 Task: Vocal Isolation.
Action: Mouse moved to (72, 5)
Screenshot: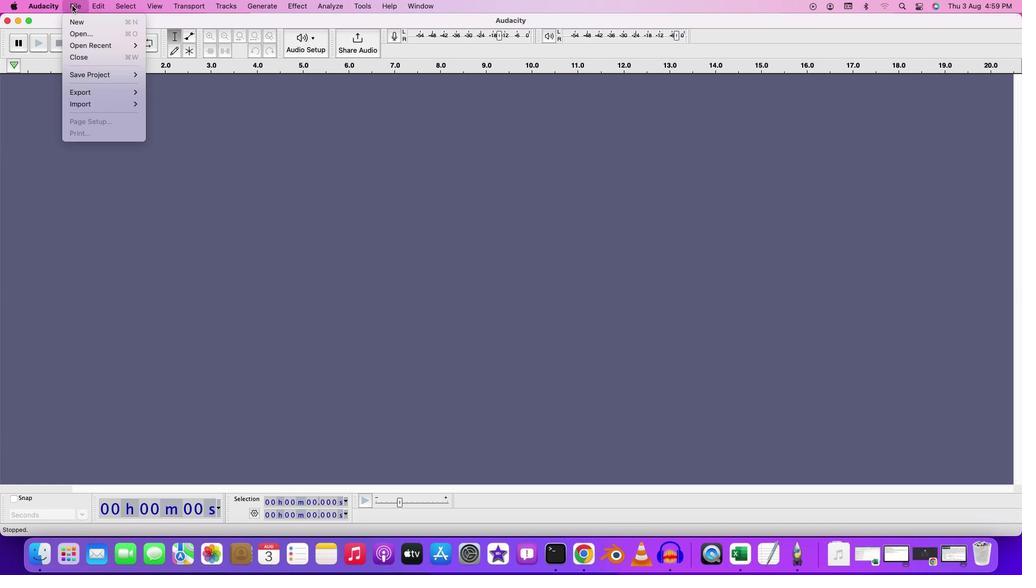 
Action: Mouse pressed left at (72, 5)
Screenshot: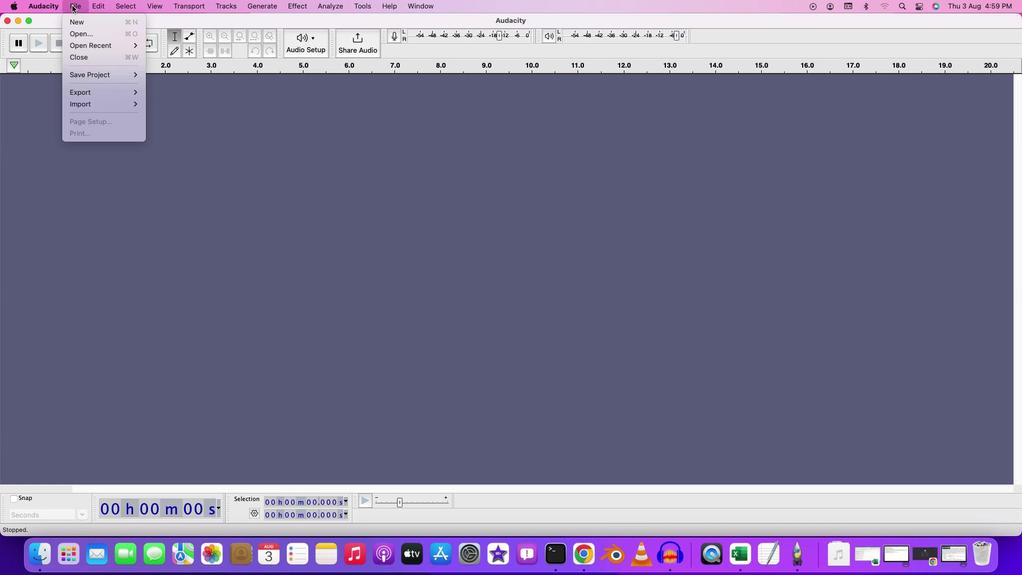 
Action: Mouse moved to (81, 29)
Screenshot: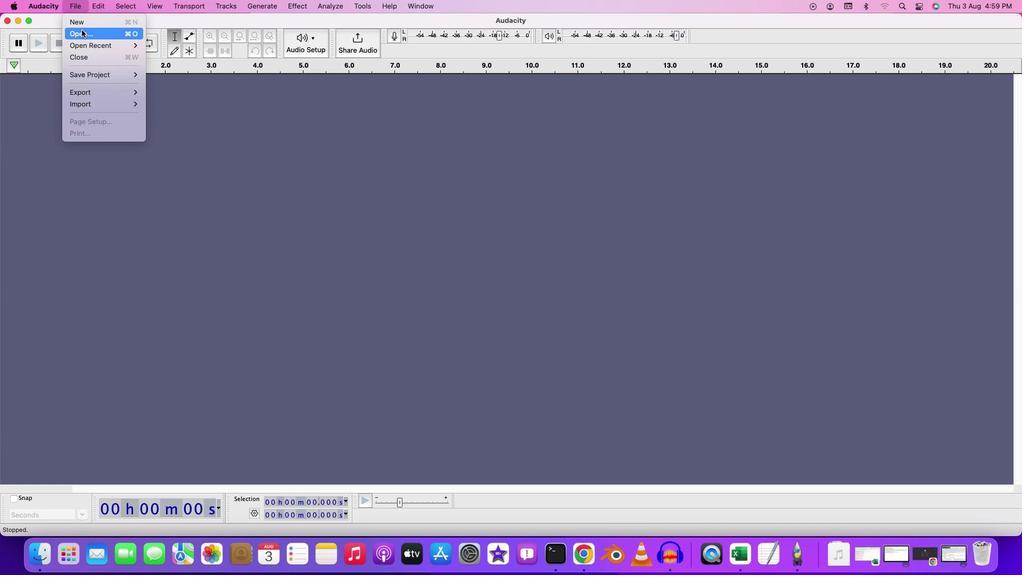 
Action: Mouse pressed left at (81, 29)
Screenshot: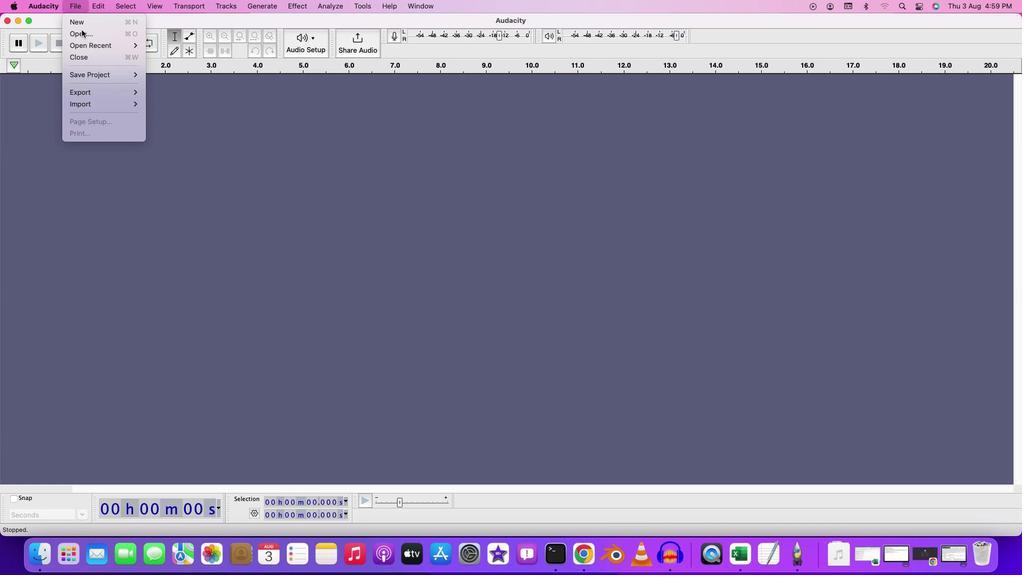 
Action: Mouse moved to (337, 174)
Screenshot: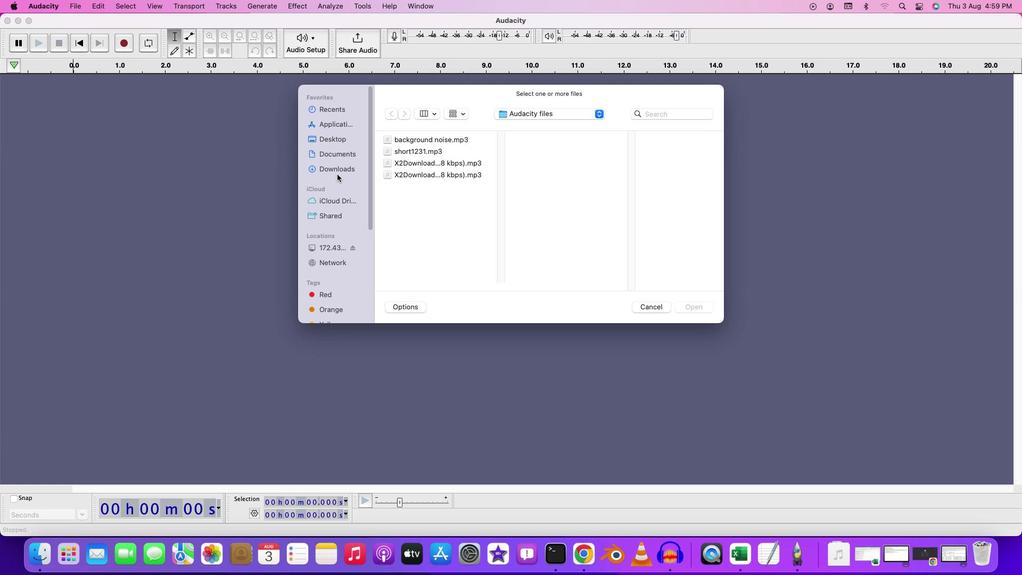 
Action: Mouse pressed left at (337, 174)
Screenshot: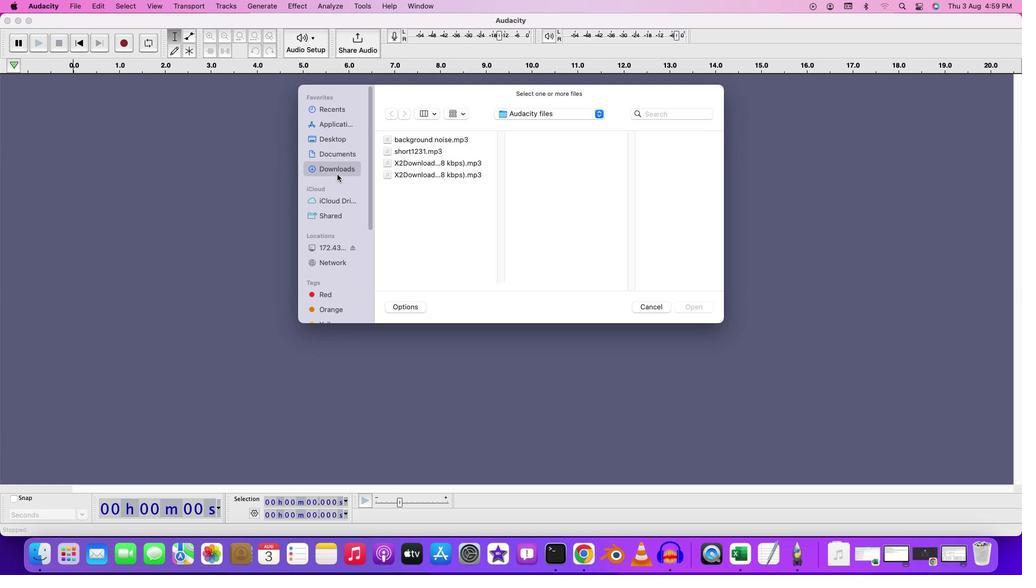 
Action: Mouse moved to (424, 221)
Screenshot: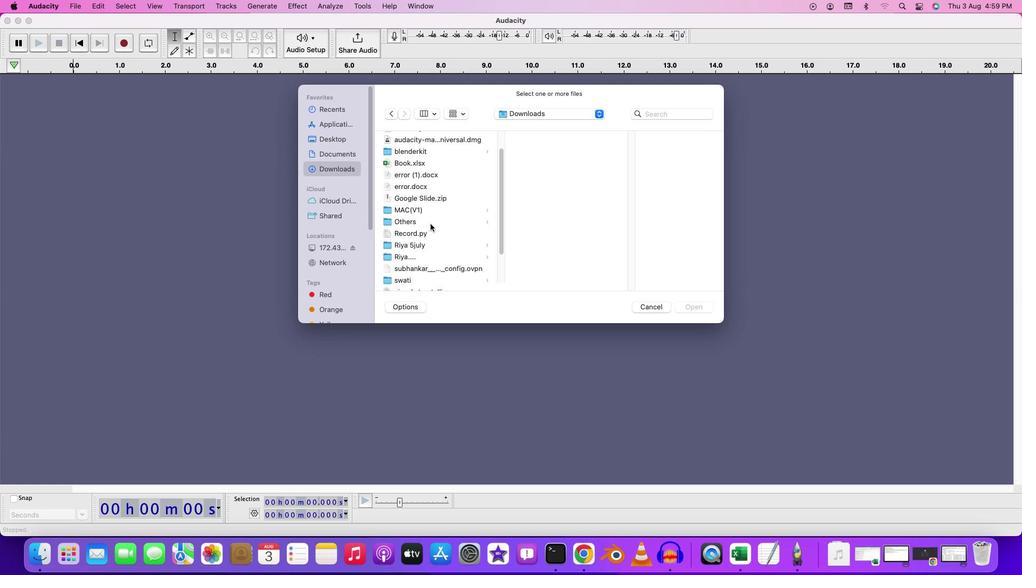
Action: Mouse scrolled (424, 221) with delta (0, 0)
Screenshot: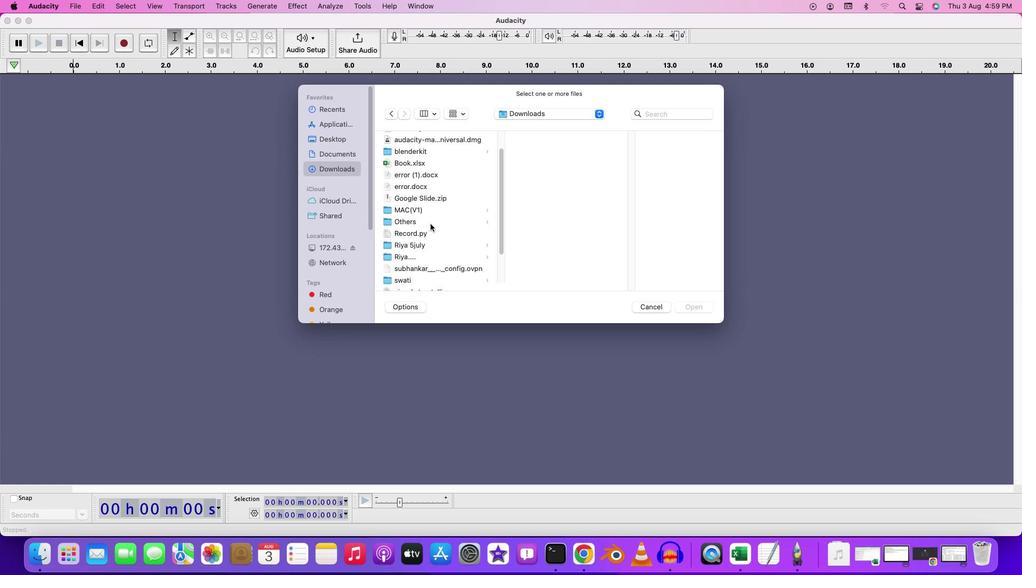 
Action: Mouse moved to (430, 224)
Screenshot: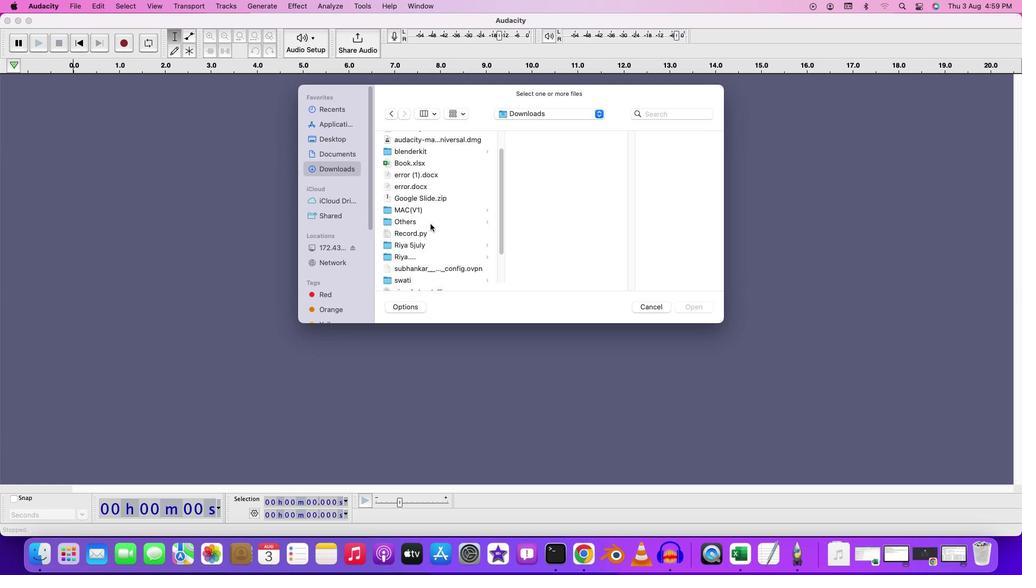 
Action: Mouse scrolled (430, 224) with delta (0, 0)
Screenshot: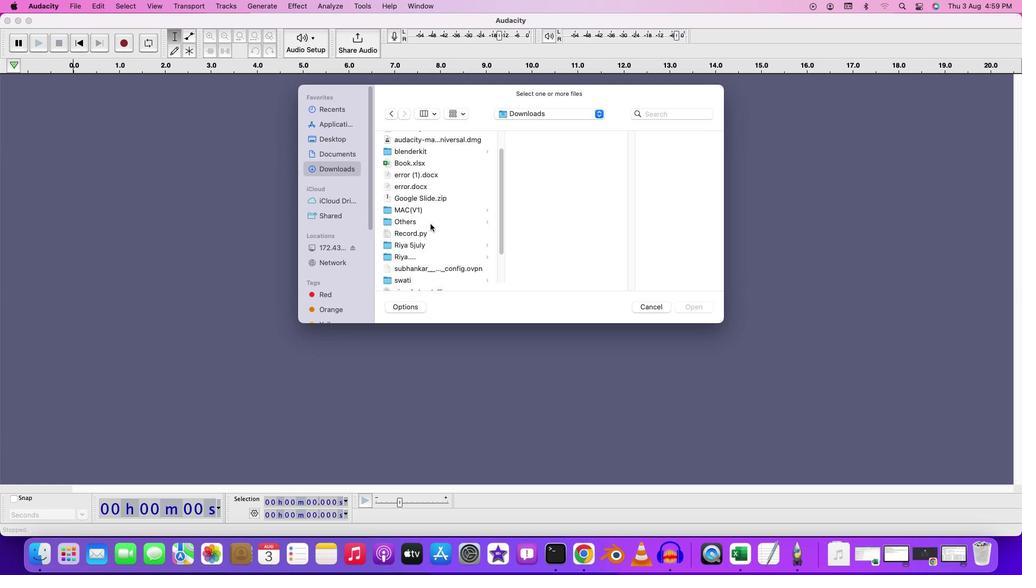 
Action: Mouse scrolled (430, 224) with delta (0, -1)
Screenshot: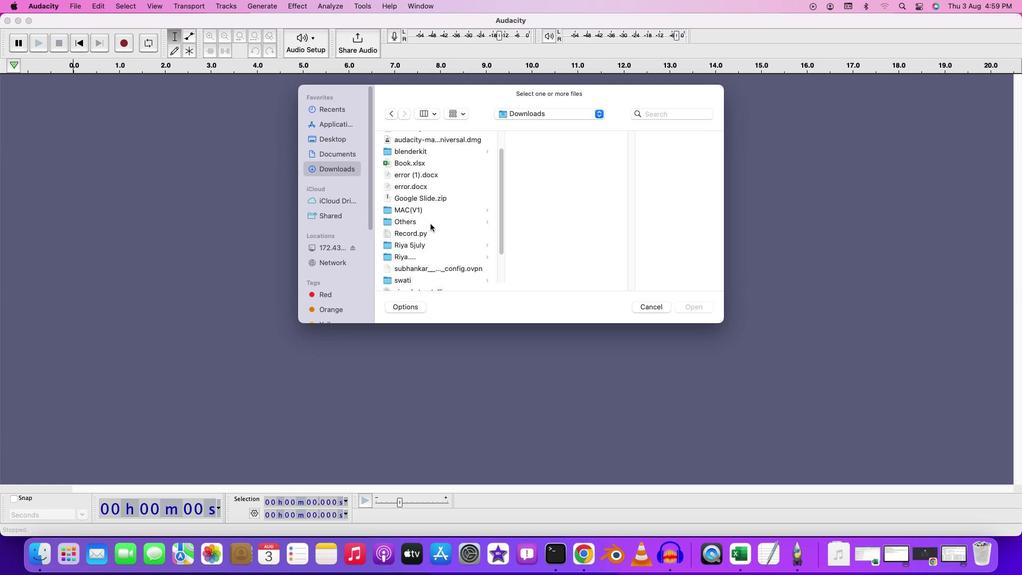 
Action: Mouse scrolled (430, 224) with delta (0, 0)
Screenshot: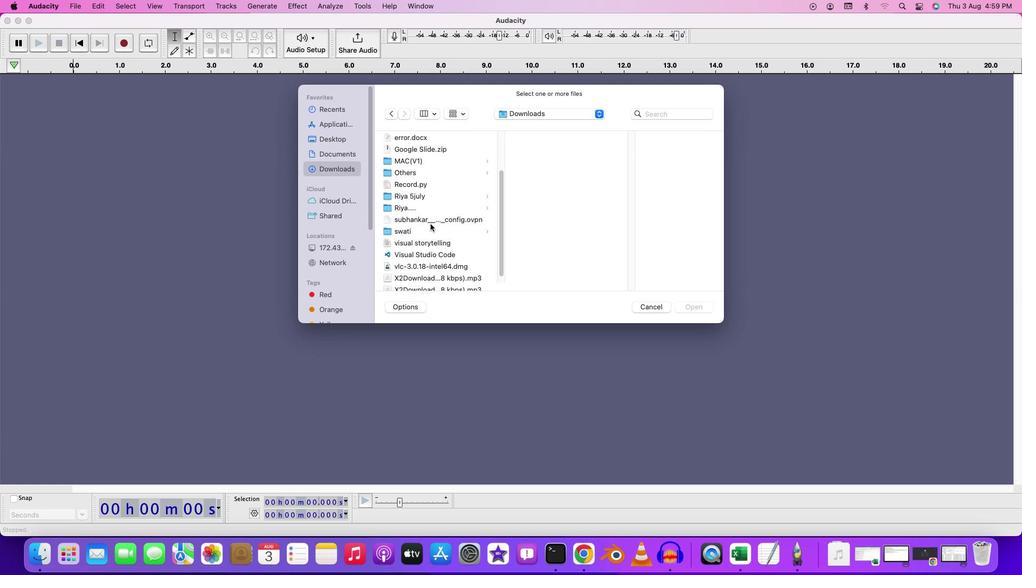 
Action: Mouse scrolled (430, 224) with delta (0, 0)
Screenshot: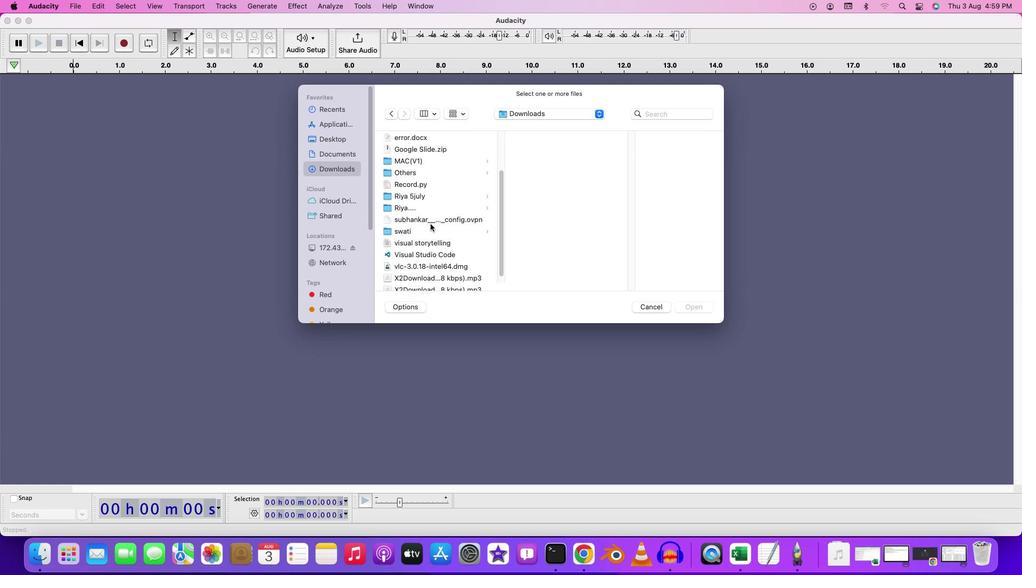 
Action: Mouse scrolled (430, 224) with delta (0, -1)
Screenshot: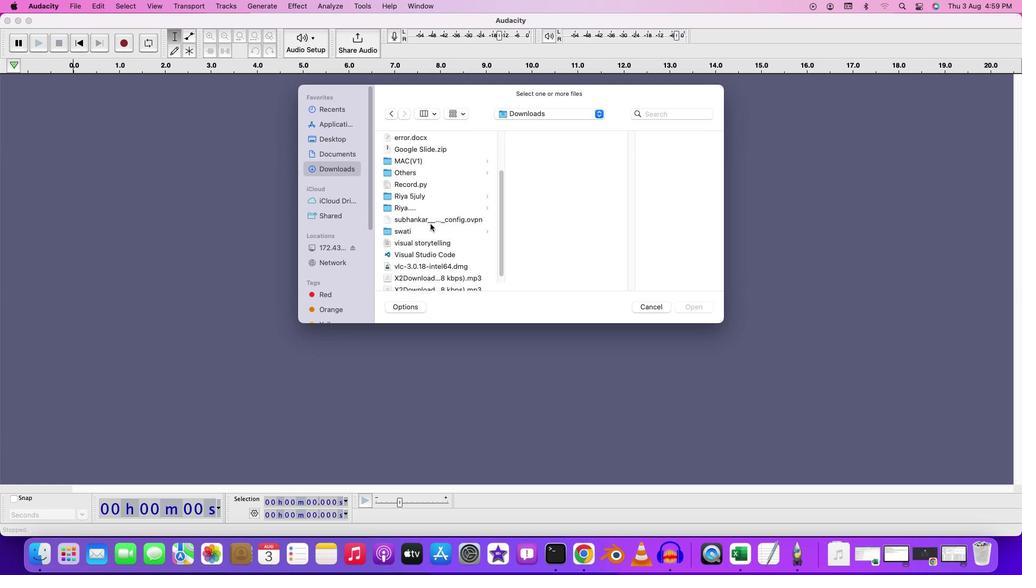 
Action: Mouse scrolled (430, 224) with delta (0, 0)
Screenshot: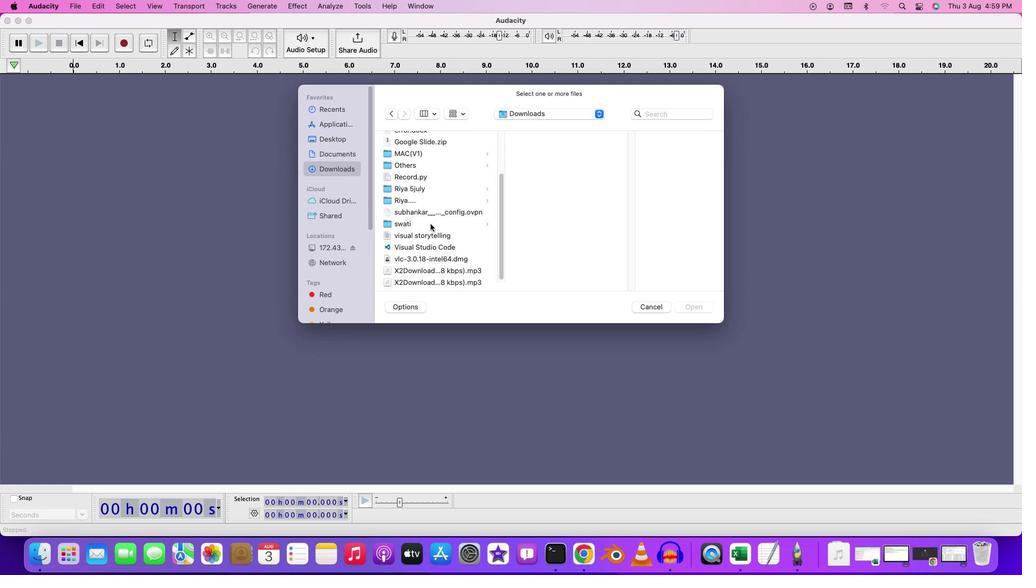 
Action: Mouse scrolled (430, 224) with delta (0, 0)
Screenshot: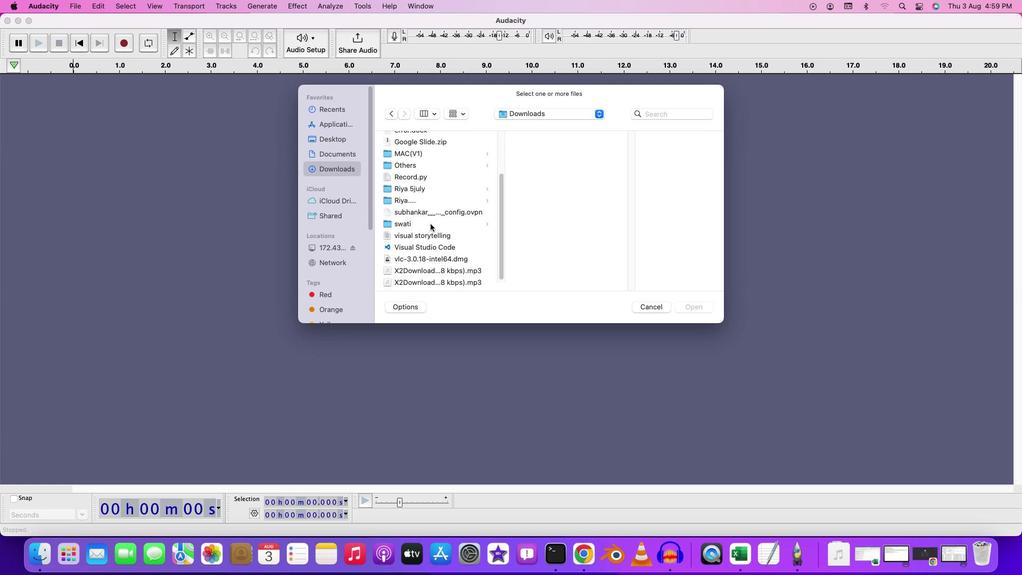 
Action: Mouse moved to (455, 276)
Screenshot: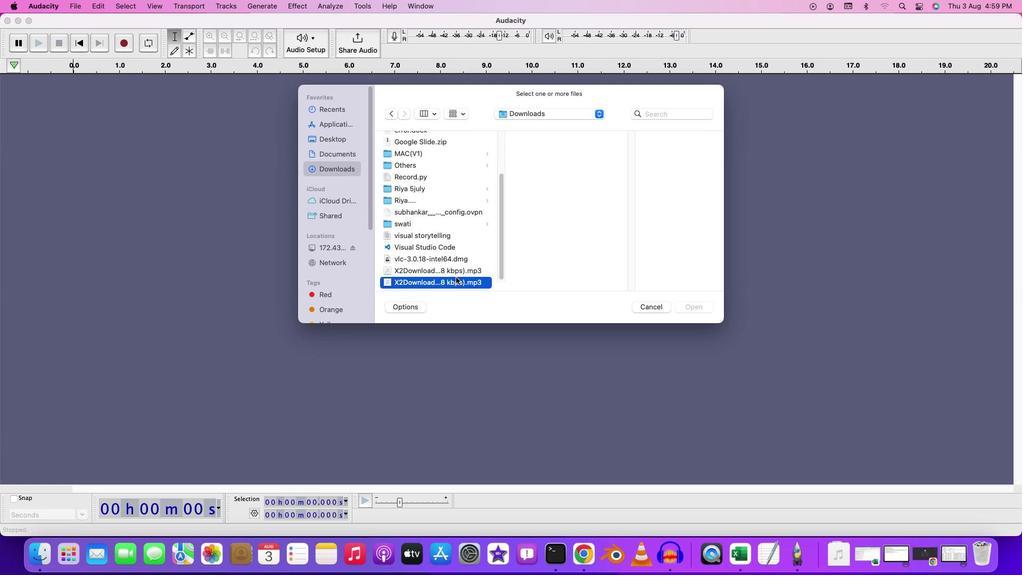 
Action: Mouse pressed left at (455, 276)
Screenshot: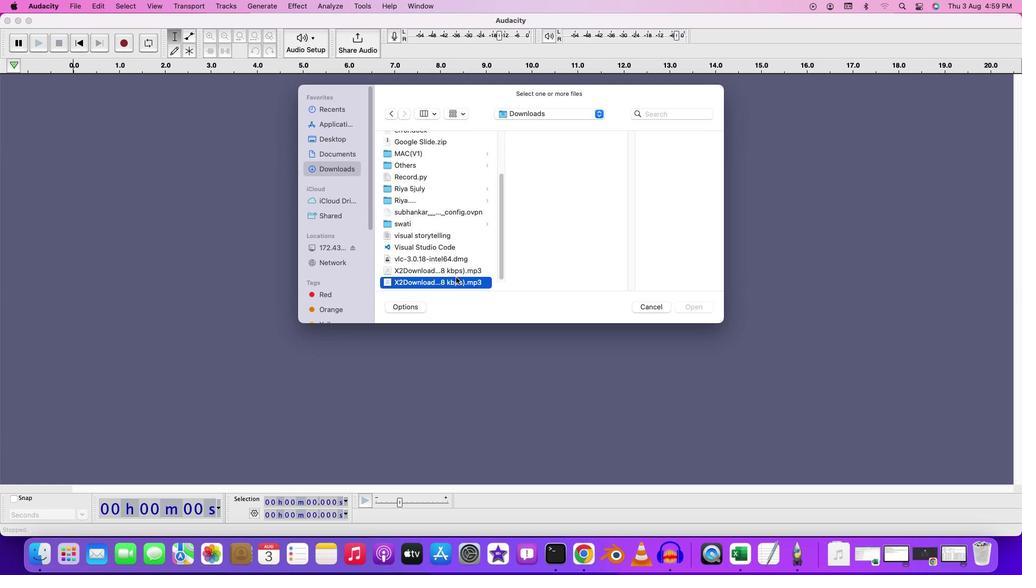 
Action: Mouse moved to (456, 280)
Screenshot: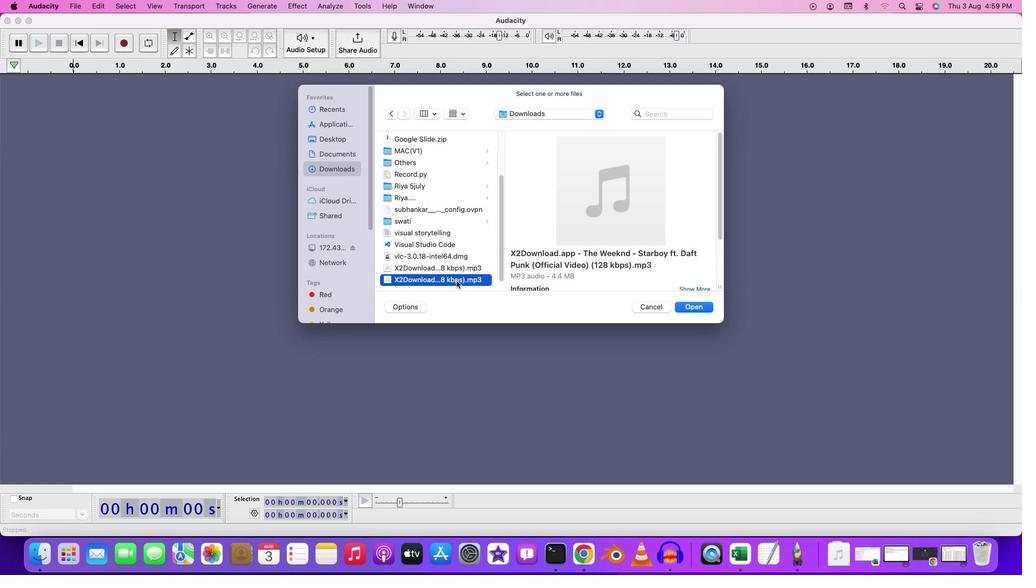 
Action: Mouse pressed left at (456, 280)
Screenshot: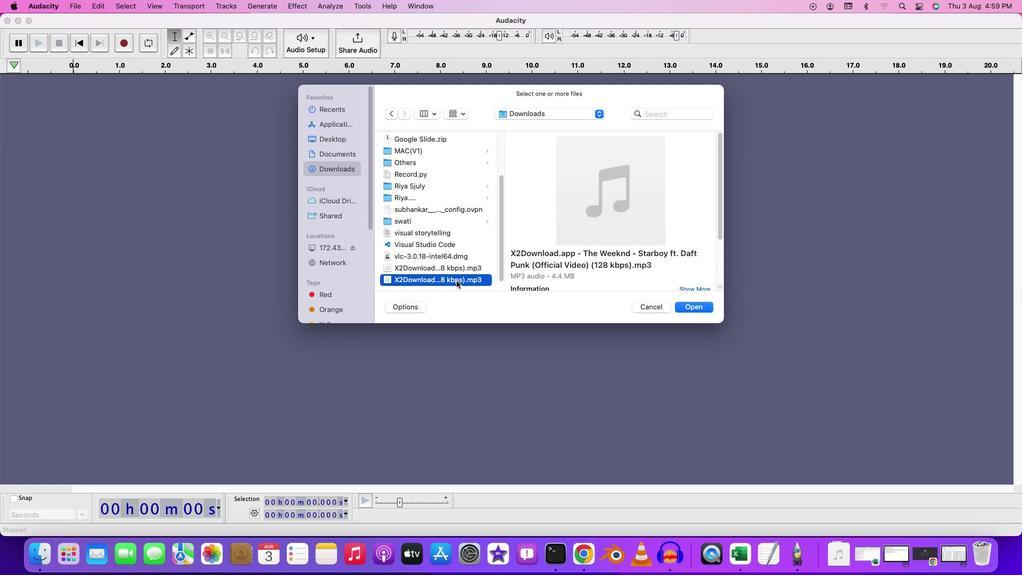 
Action: Mouse pressed left at (456, 280)
Screenshot: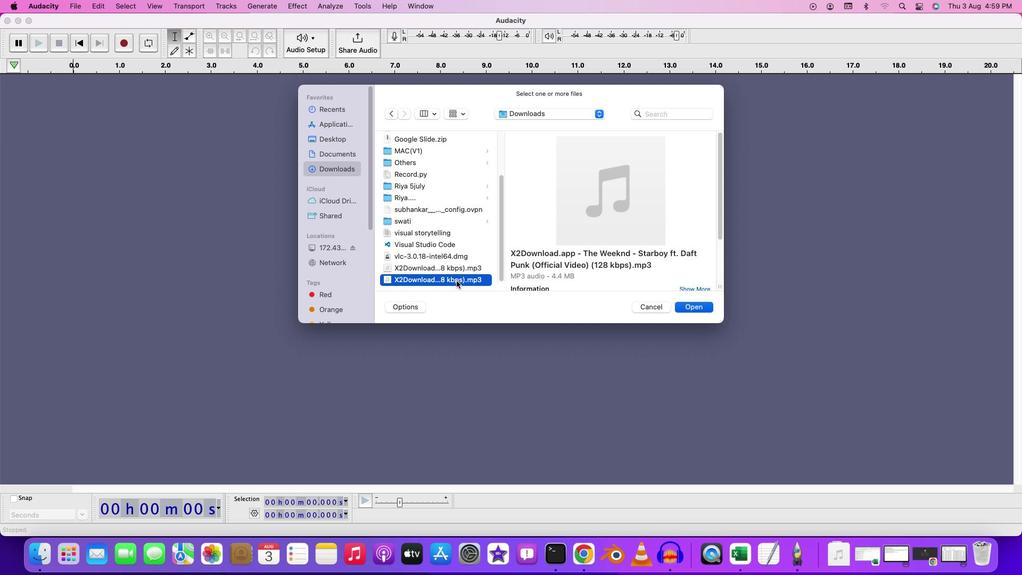 
Action: Mouse pressed left at (456, 280)
Screenshot: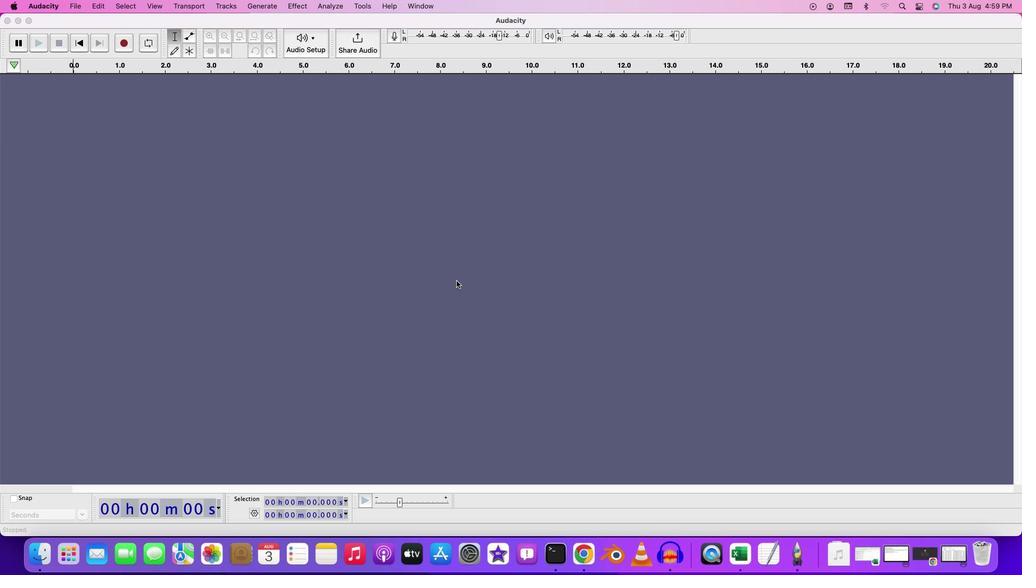 
Action: Mouse moved to (75, 90)
Screenshot: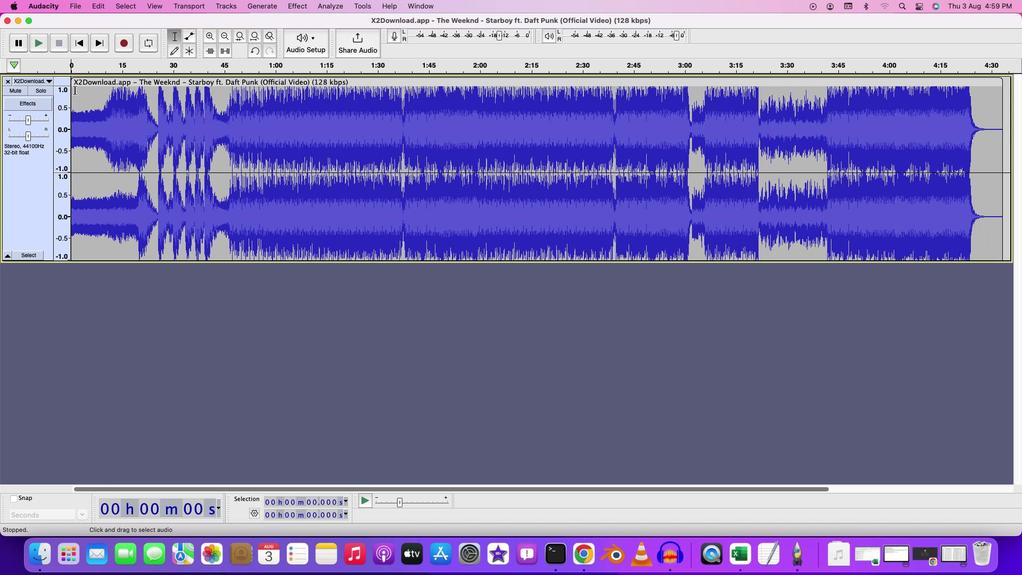 
Action: Mouse pressed left at (75, 90)
Screenshot: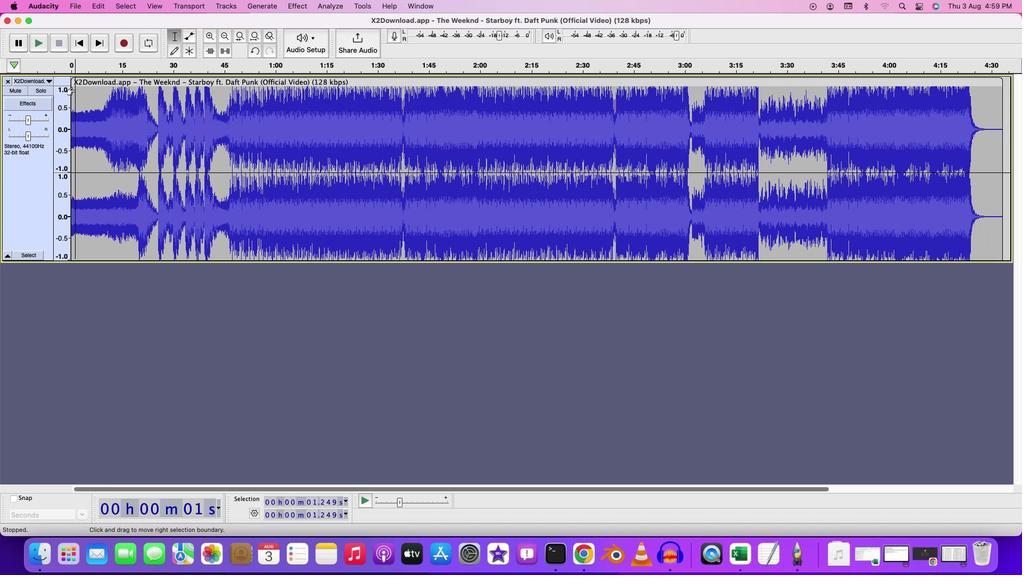 
Action: Key pressed Key.space
Screenshot: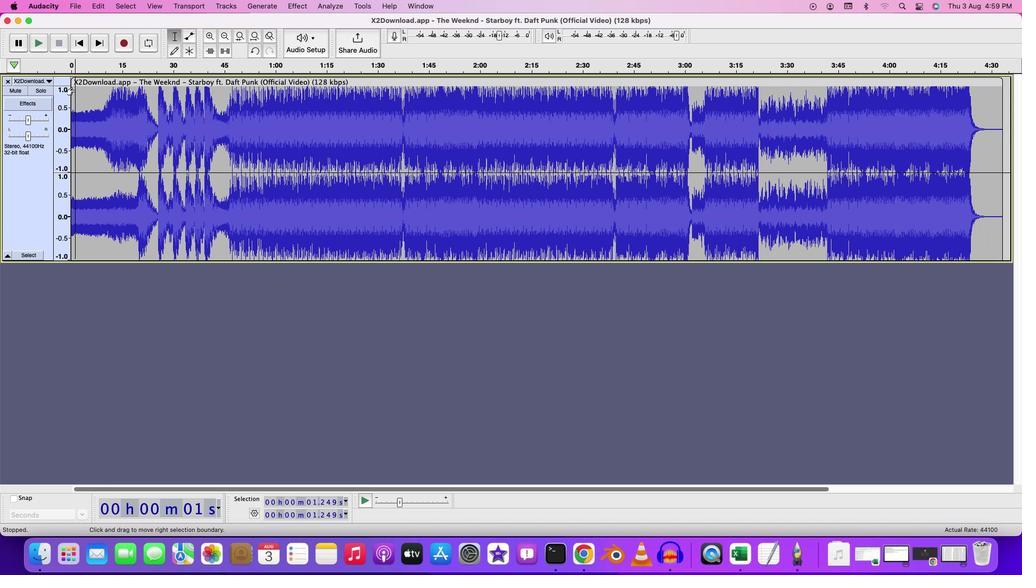 
Action: Mouse moved to (126, 107)
Screenshot: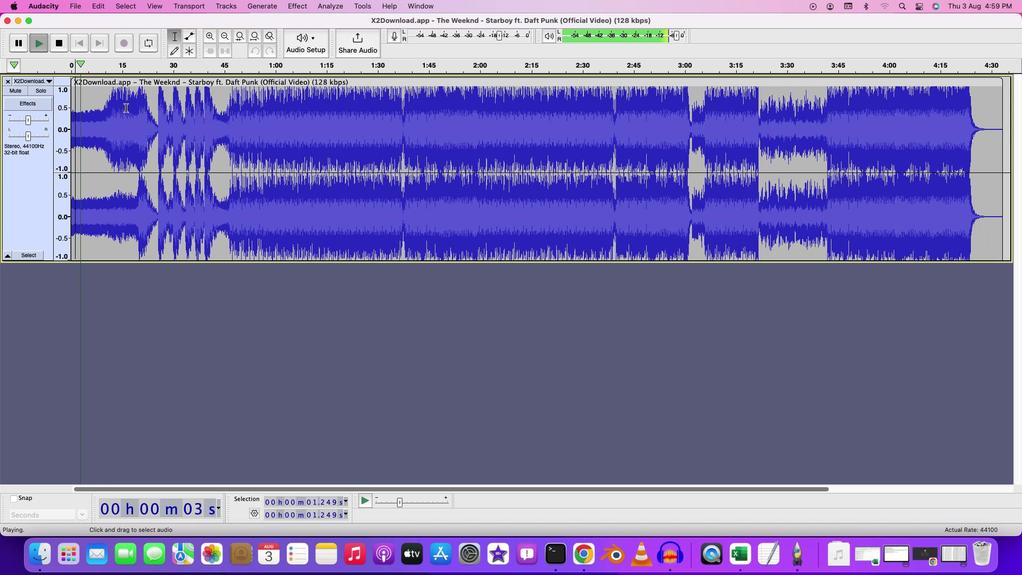 
Action: Key pressed Key.space
Screenshot: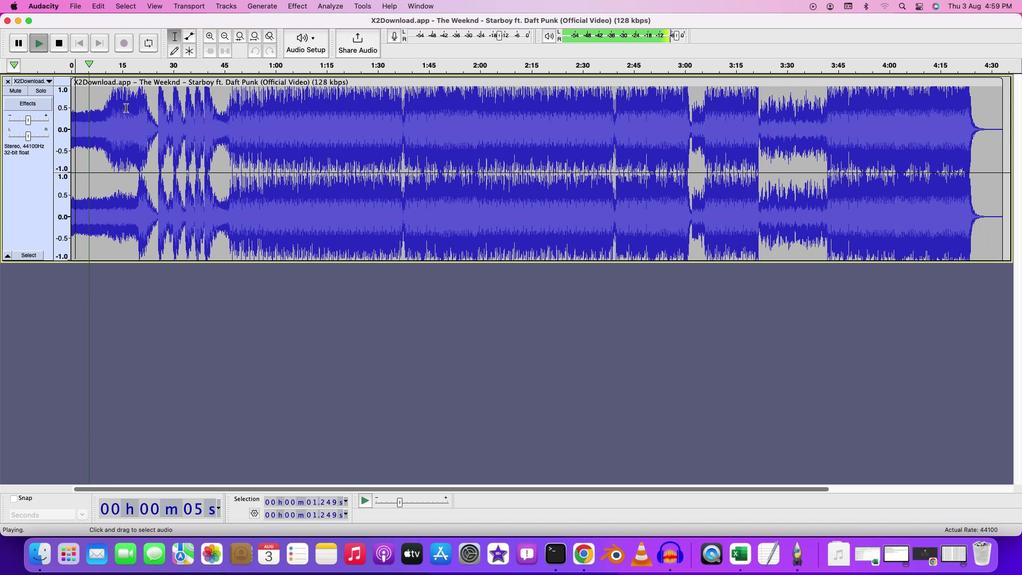 
Action: Mouse moved to (55, 5)
Screenshot: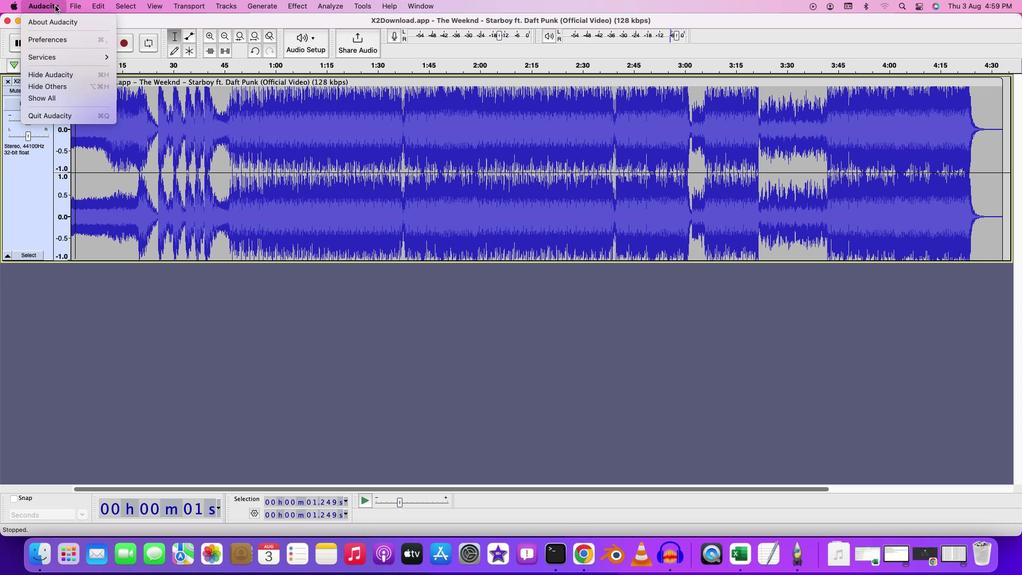 
Action: Mouse pressed left at (55, 5)
Screenshot: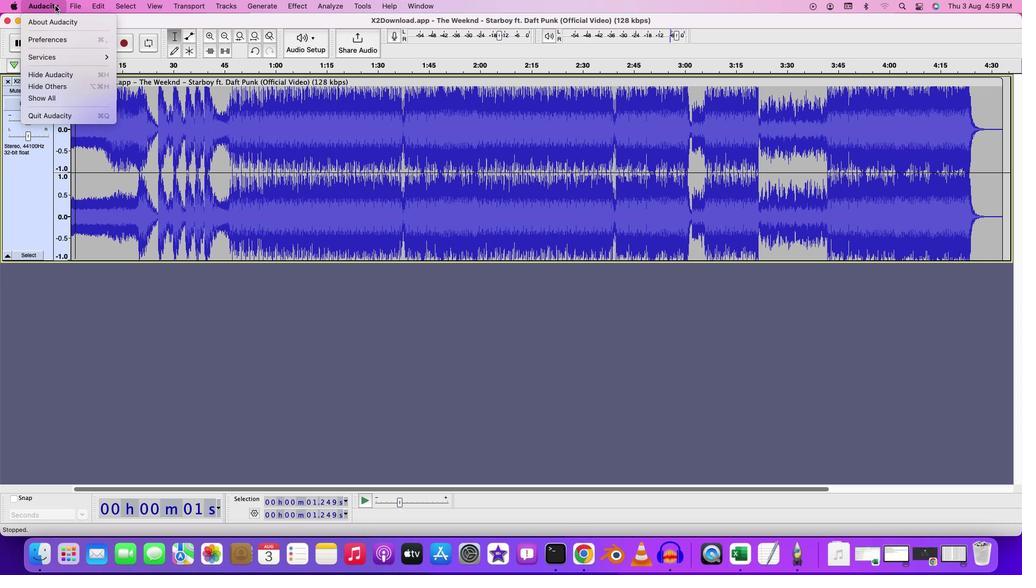 
Action: Mouse moved to (53, 34)
Screenshot: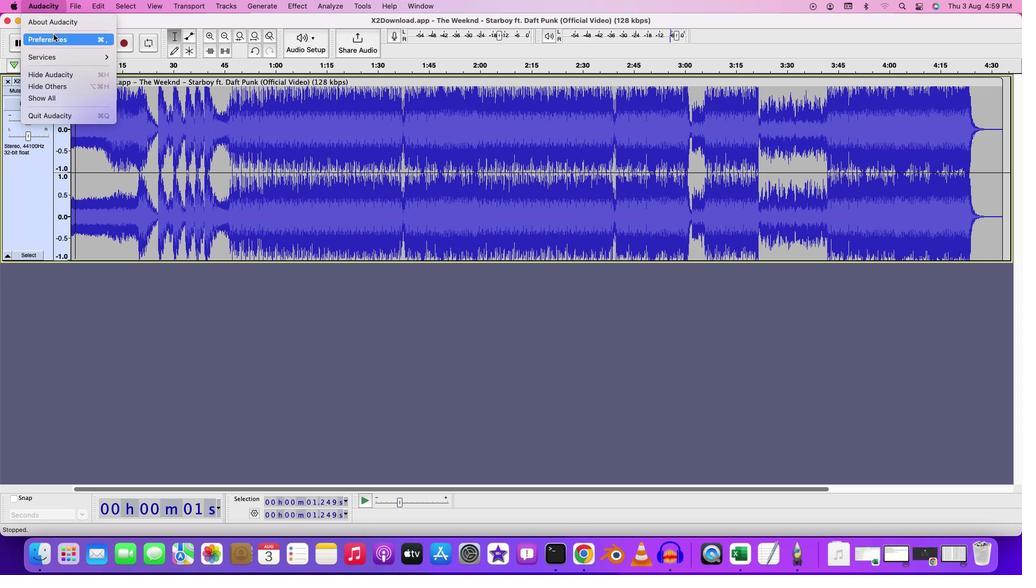 
Action: Mouse pressed left at (53, 34)
Screenshot: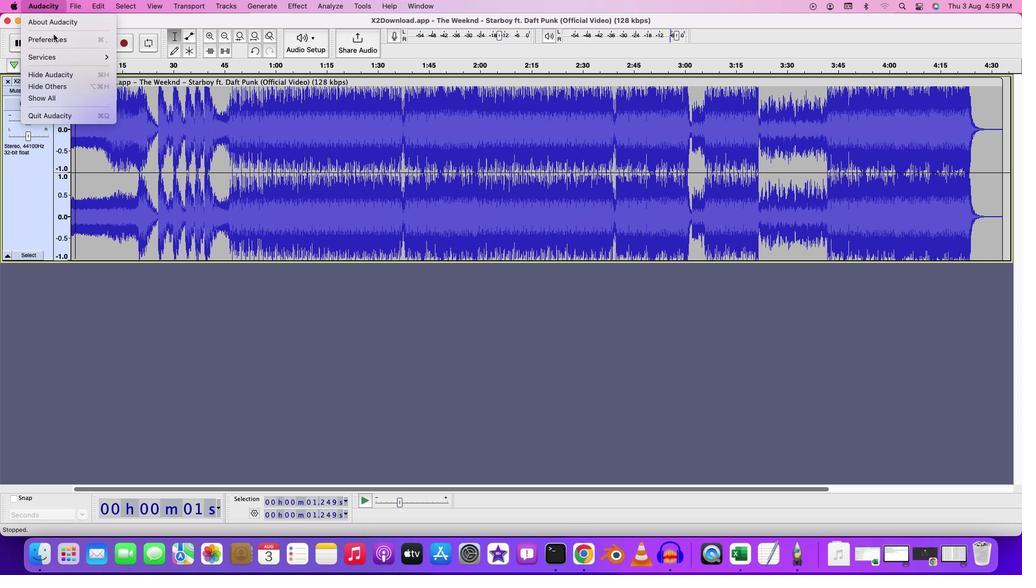 
Action: Mouse moved to (511, 227)
Screenshot: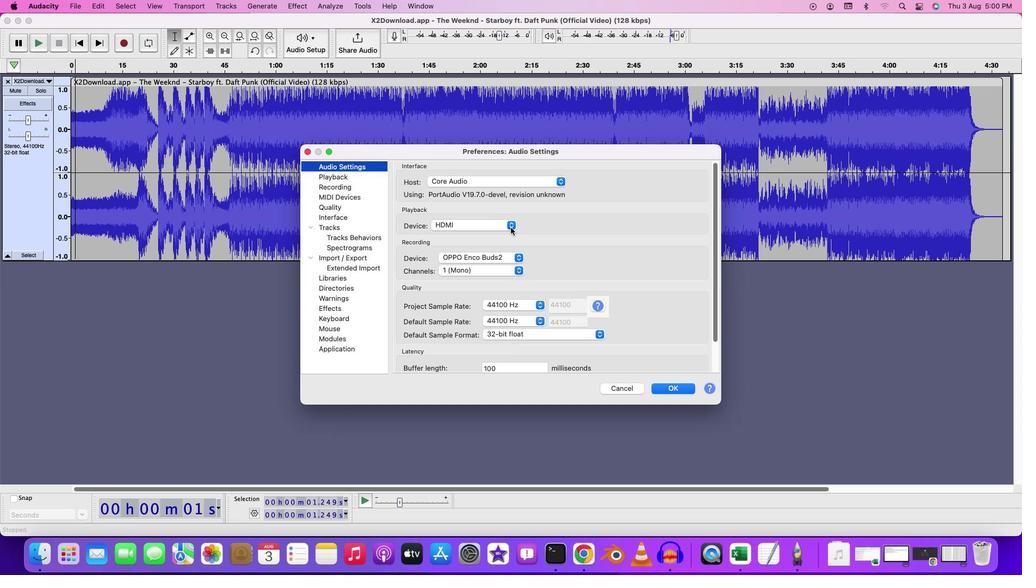 
Action: Mouse pressed left at (511, 227)
Screenshot: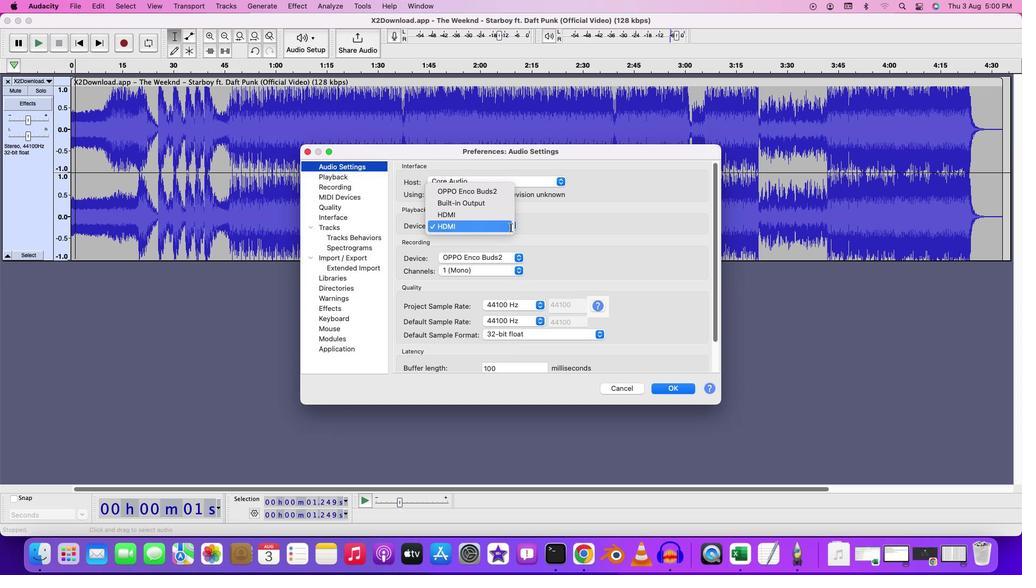 
Action: Mouse moved to (477, 192)
Screenshot: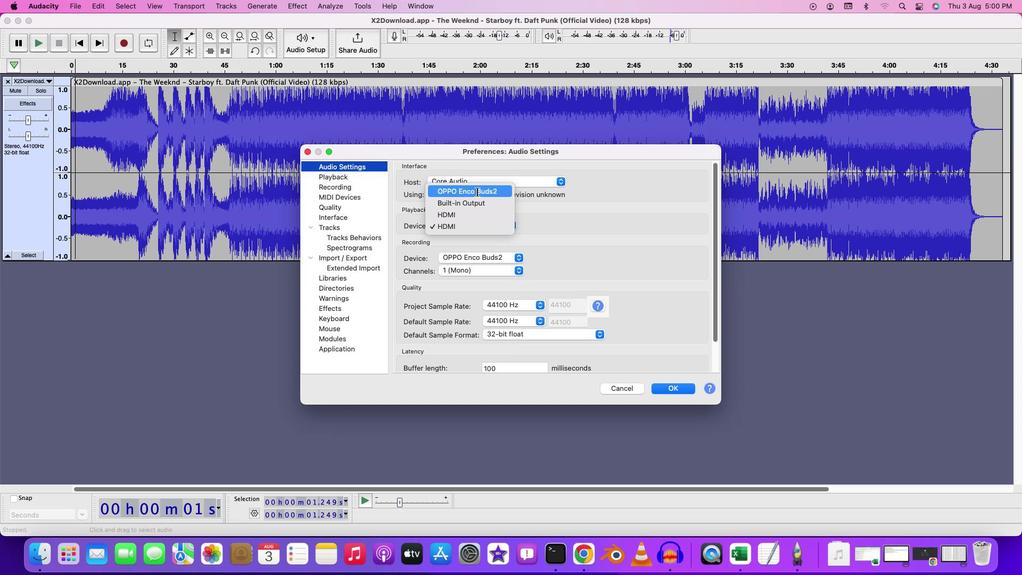 
Action: Mouse pressed left at (477, 192)
Screenshot: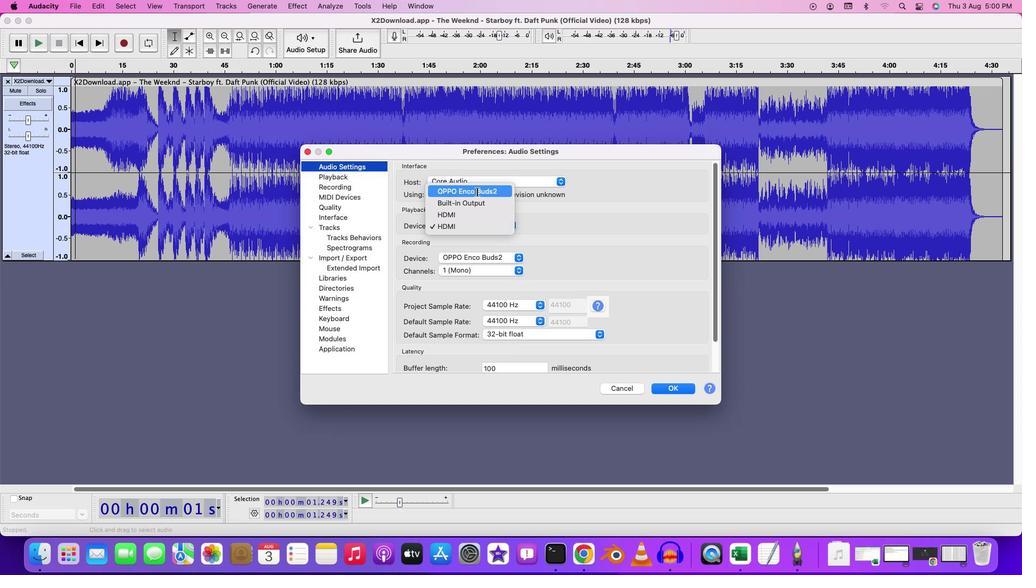 
Action: Mouse moved to (676, 389)
Screenshot: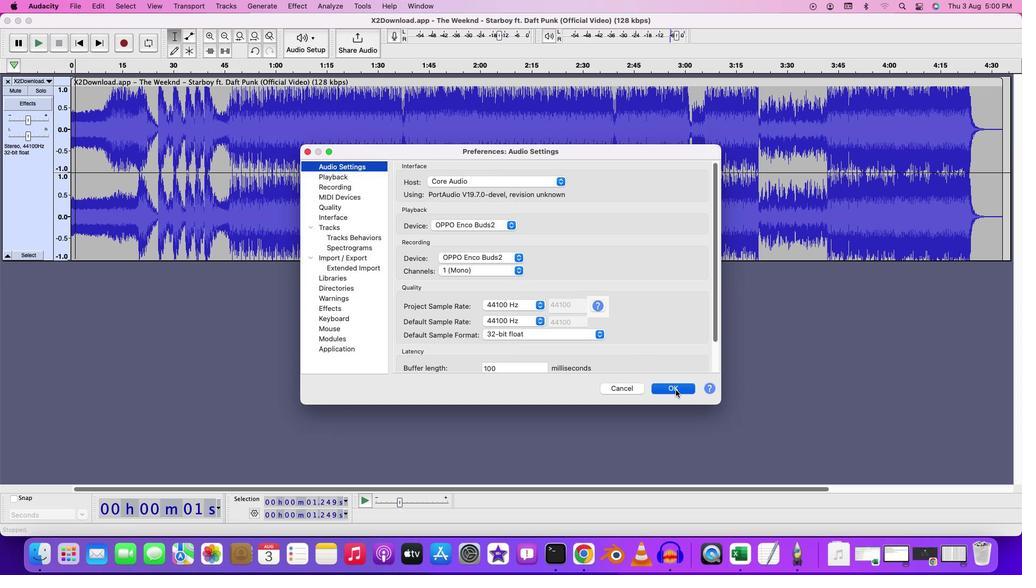 
Action: Mouse pressed left at (676, 389)
Screenshot: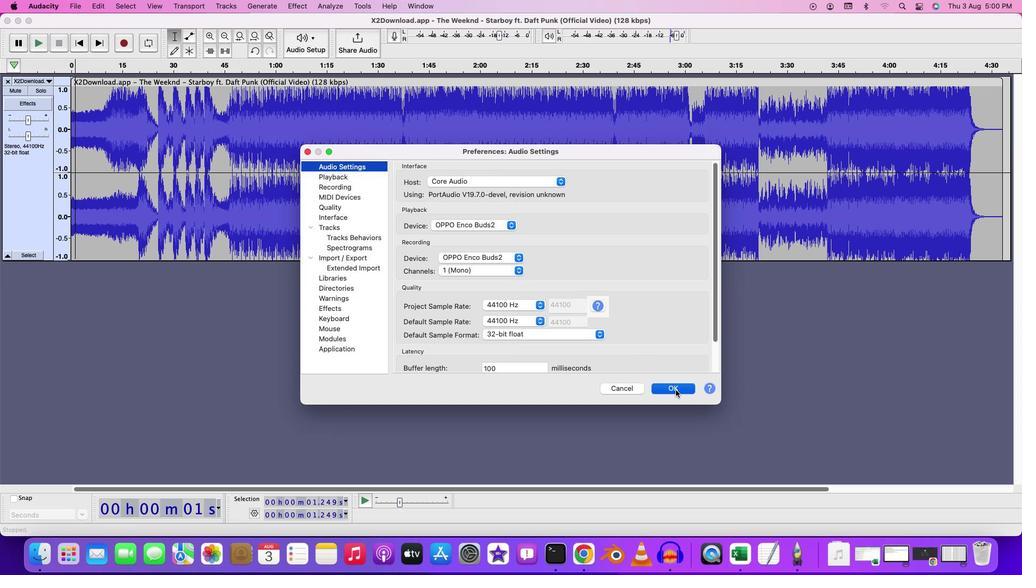 
Action: Mouse moved to (88, 98)
Screenshot: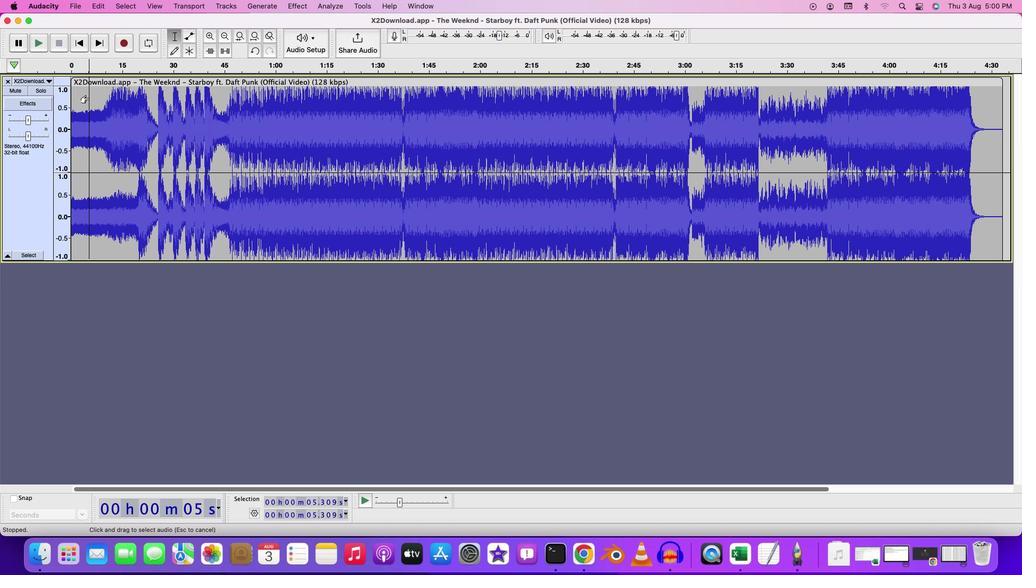 
Action: Mouse pressed left at (88, 98)
Screenshot: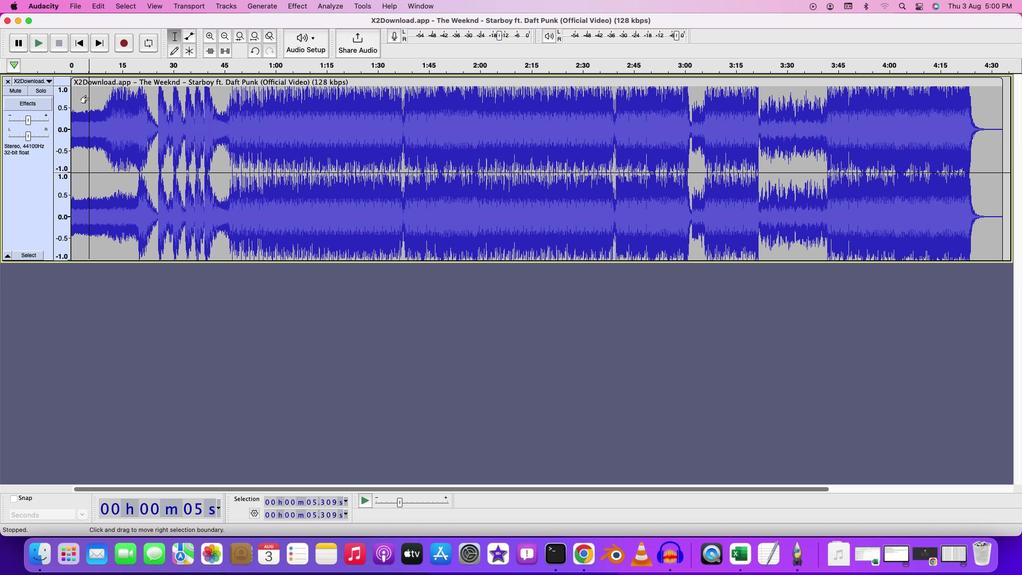 
Action: Key pressed Key.space
Screenshot: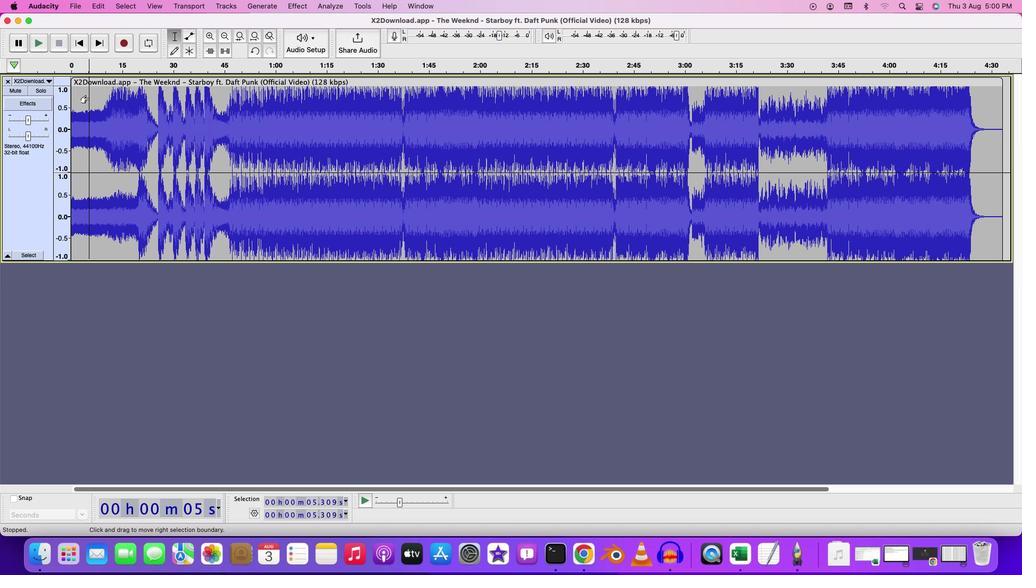 
Action: Mouse moved to (150, 92)
Screenshot: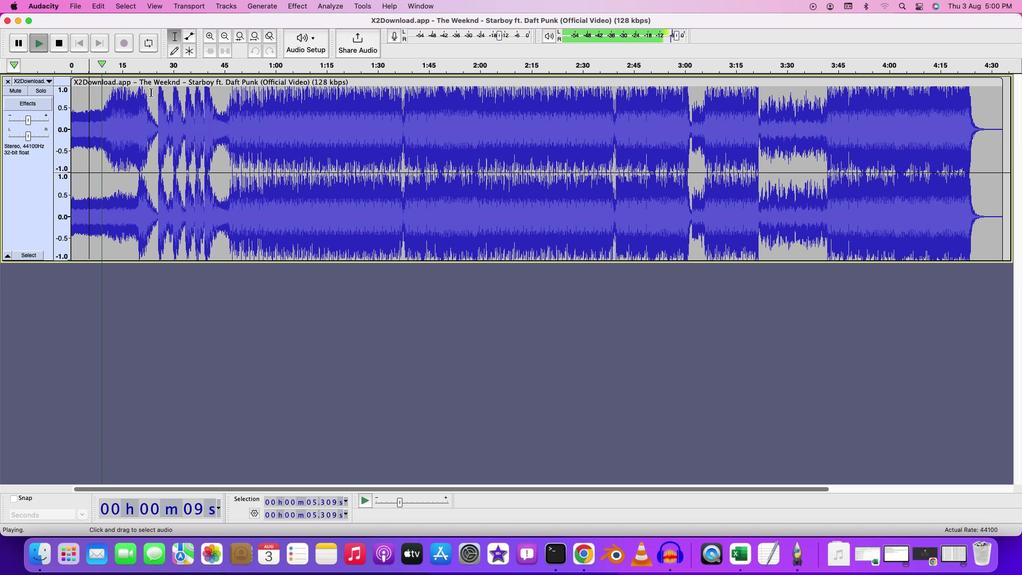 
Action: Mouse pressed left at (150, 92)
Screenshot: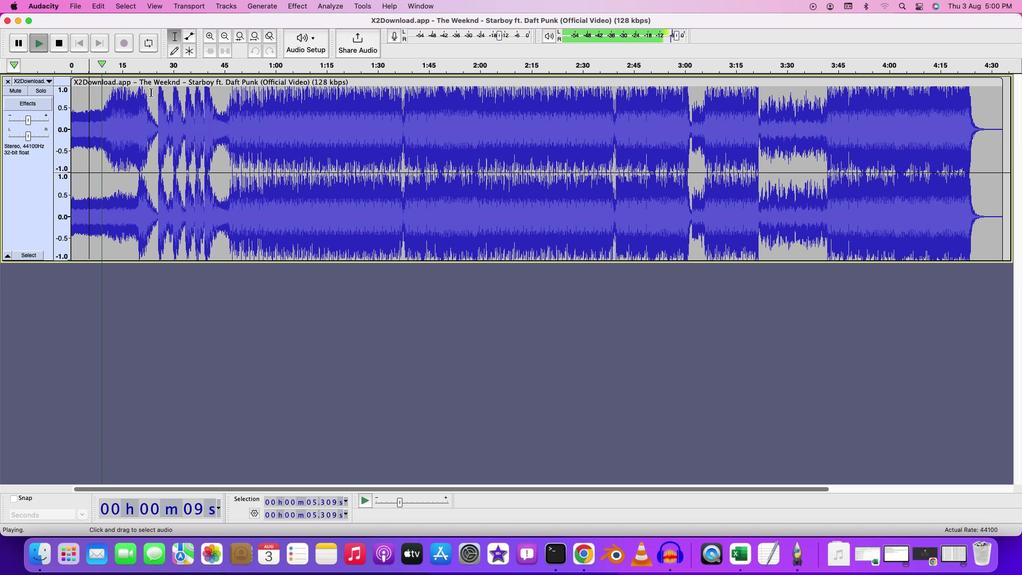 
Action: Mouse moved to (156, 91)
Screenshot: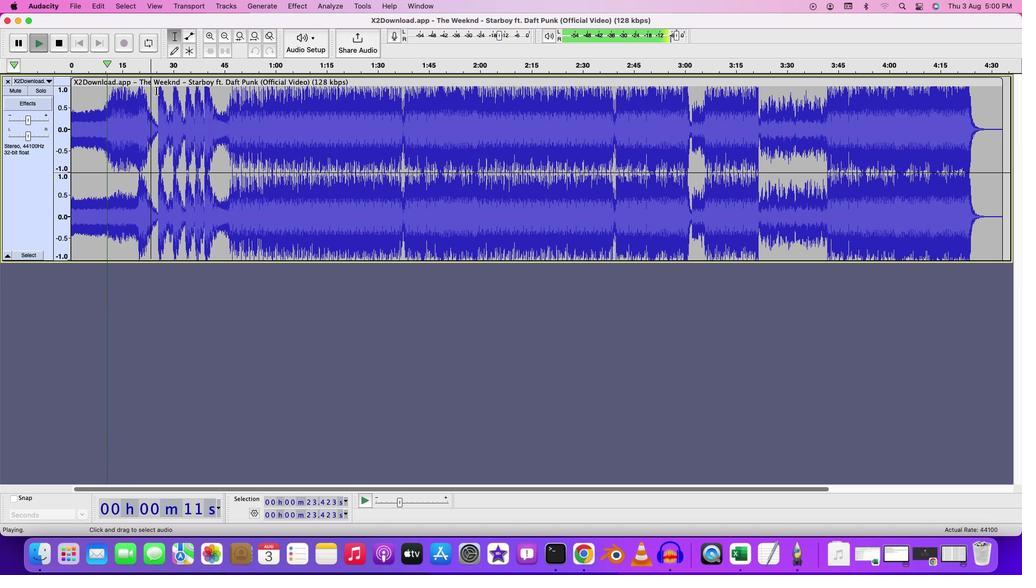 
Action: Mouse pressed left at (156, 91)
Screenshot: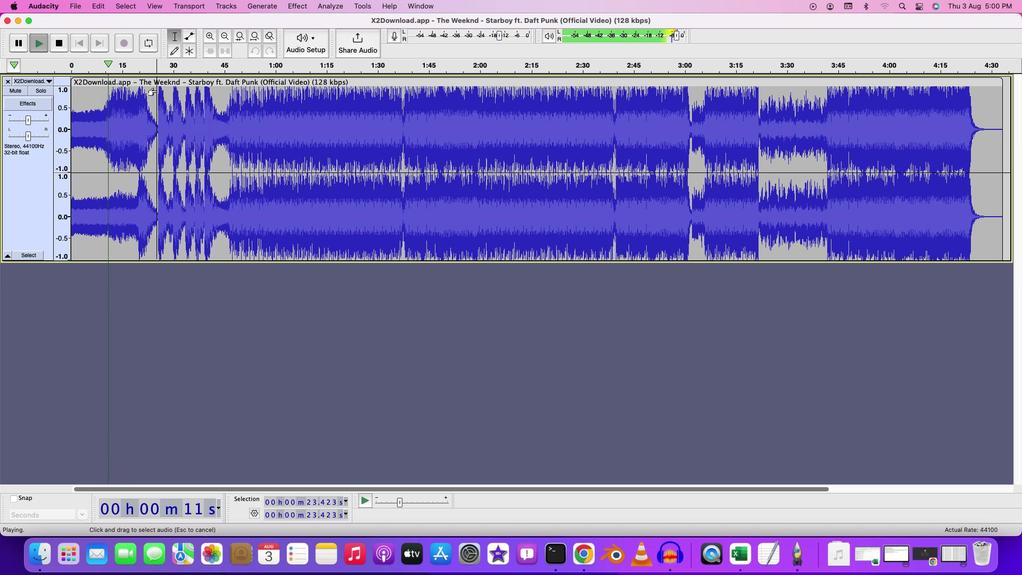 
Action: Key pressed Key.spaceKey.space
Screenshot: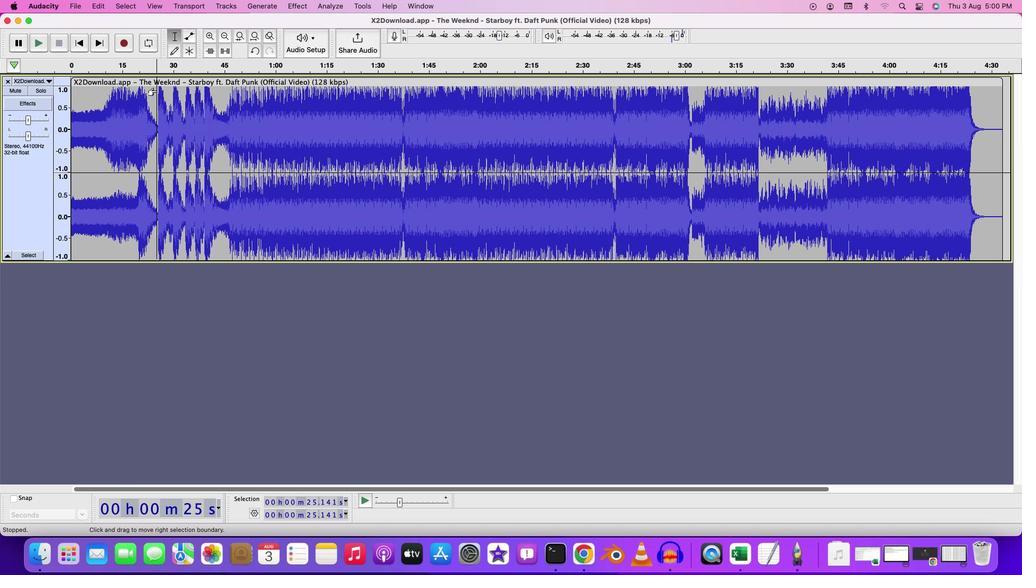 
Action: Mouse moved to (228, 94)
Screenshot: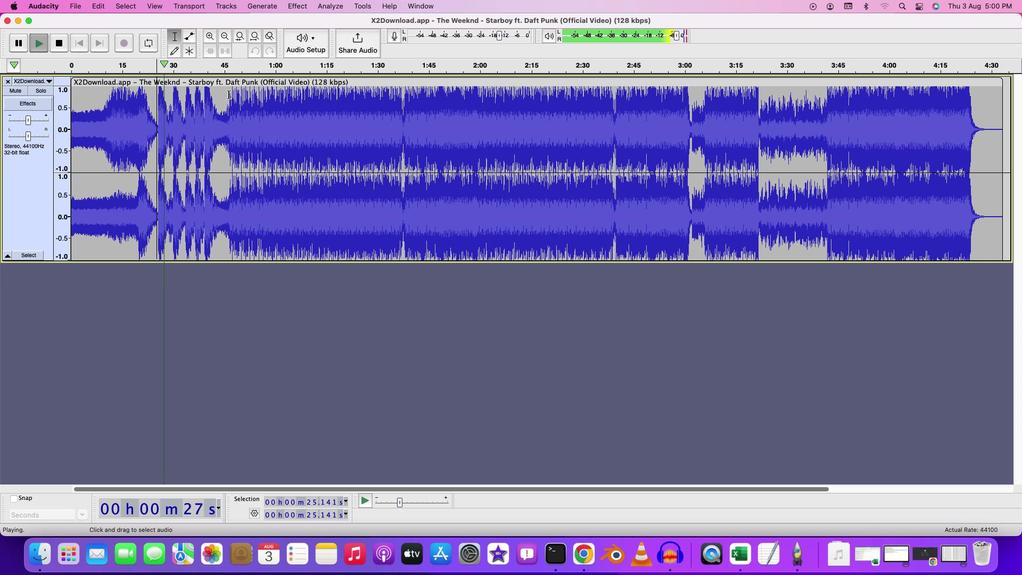 
Action: Mouse pressed left at (228, 94)
Screenshot: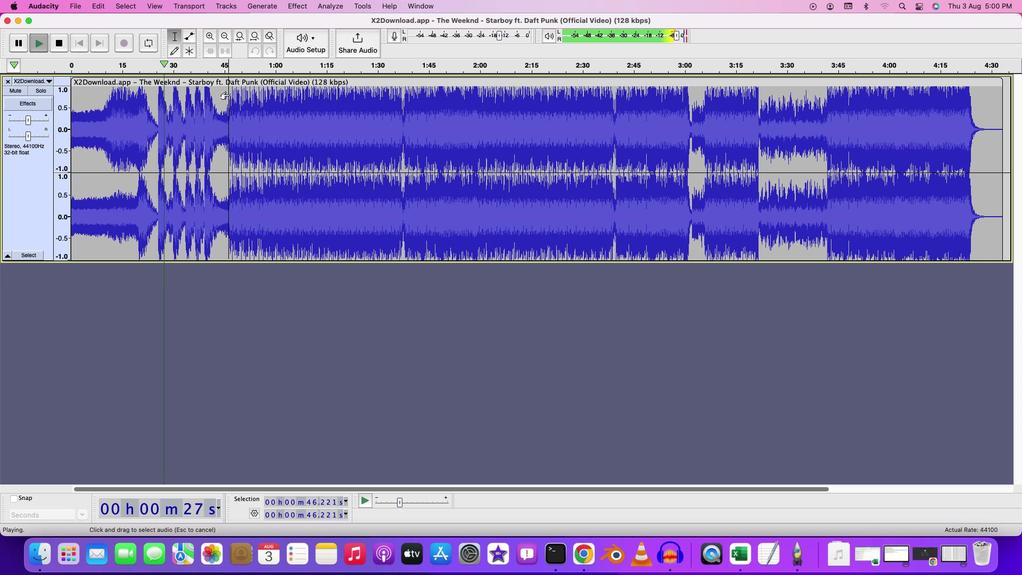 
Action: Key pressed Key.spaceKey.space
Screenshot: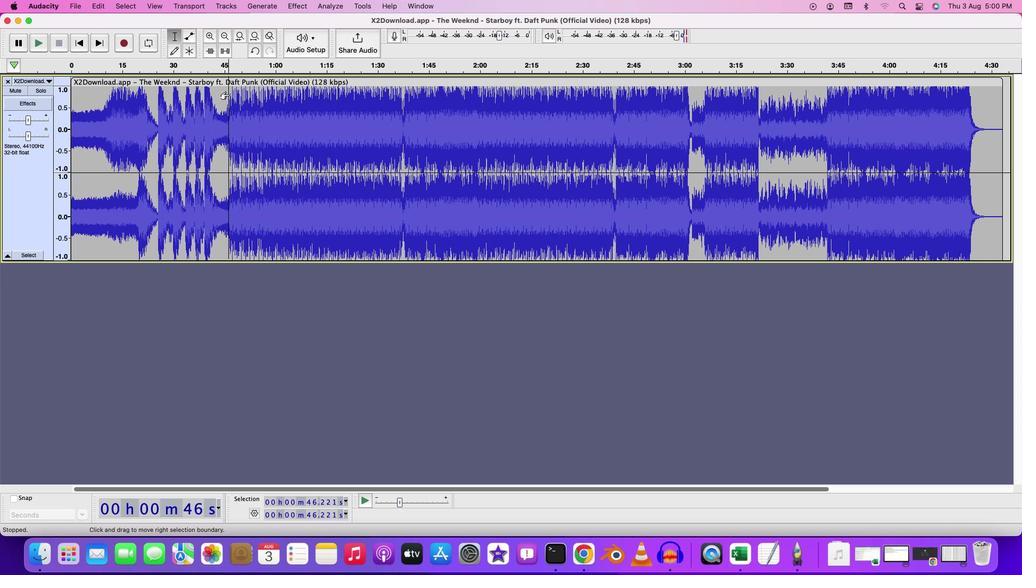 
Action: Mouse moved to (267, 94)
Screenshot: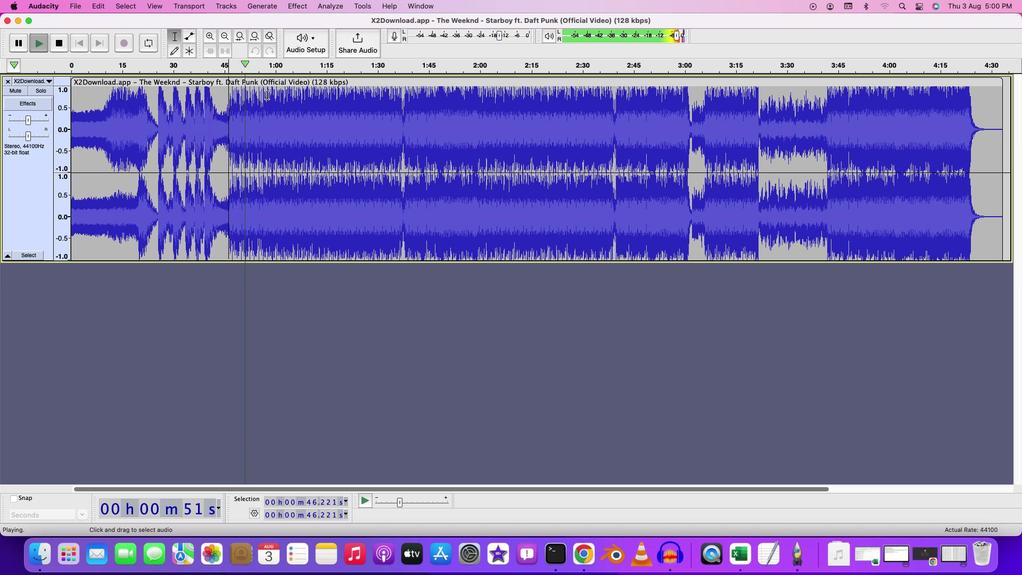
Action: Mouse pressed left at (267, 94)
Screenshot: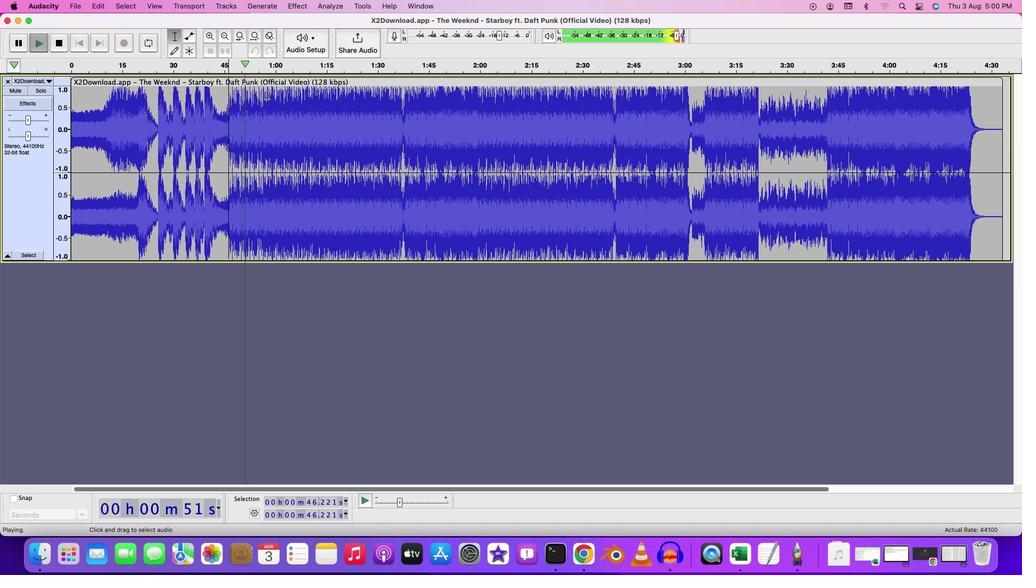 
Action: Mouse moved to (300, 97)
Screenshot: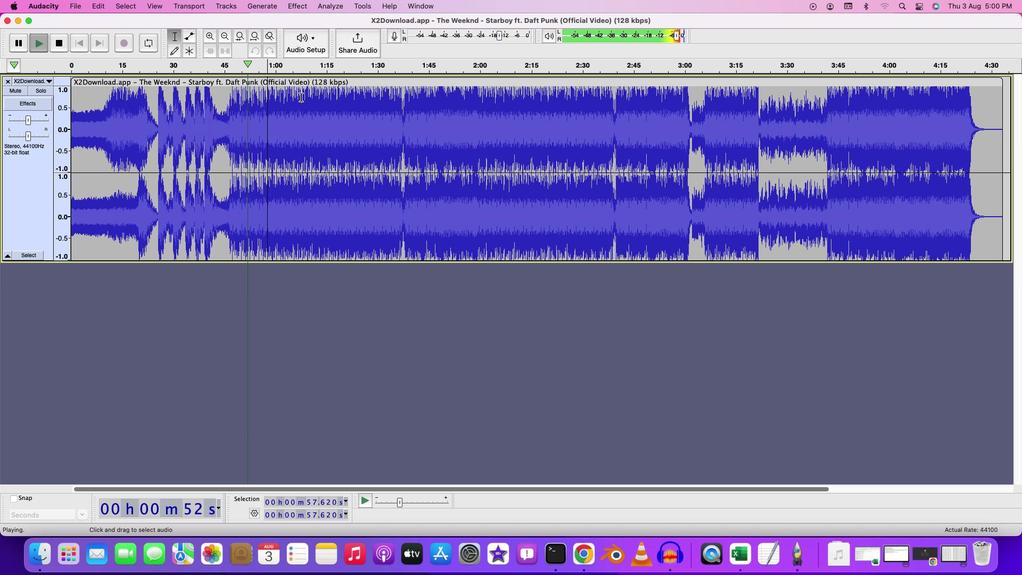 
Action: Key pressed Key.spaceKey.space
Screenshot: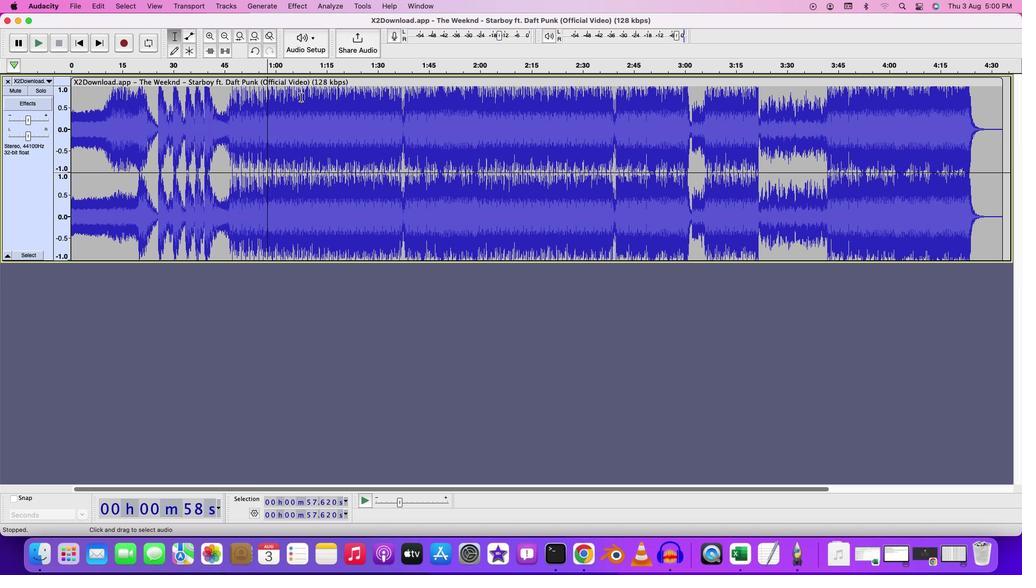 
Action: Mouse moved to (343, 90)
Screenshot: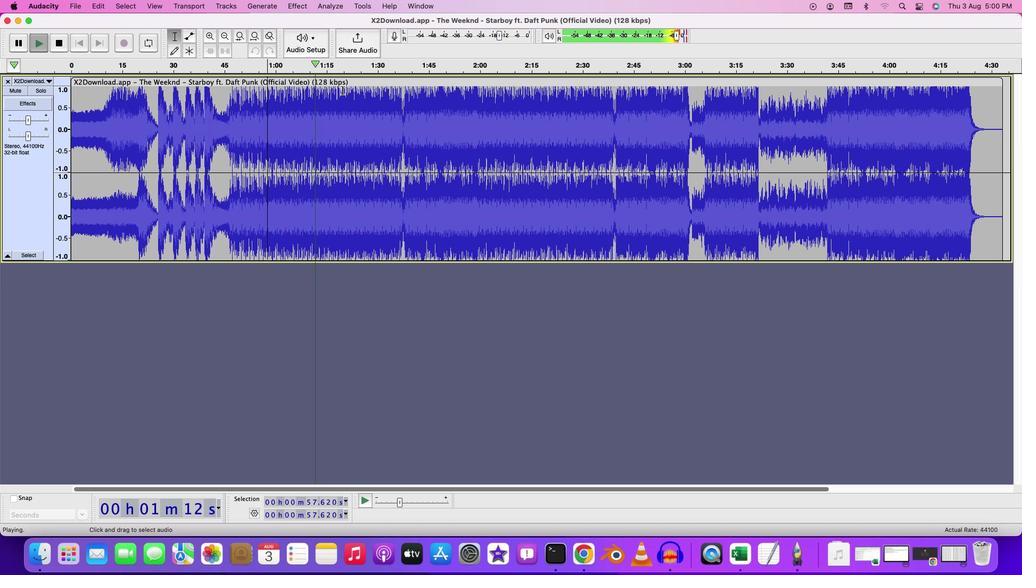 
Action: Mouse pressed left at (343, 90)
Screenshot: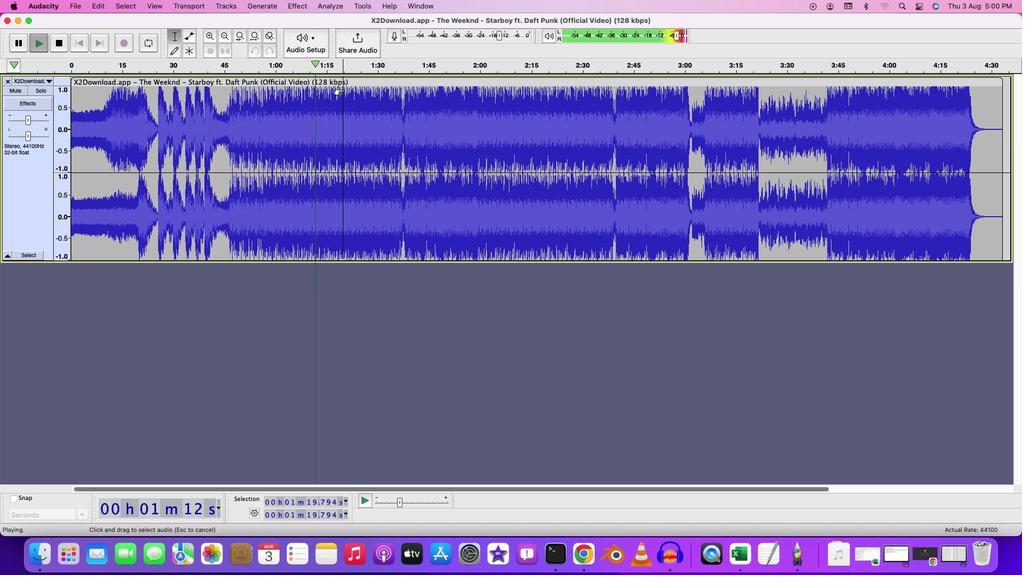 
Action: Key pressed Key.space
Screenshot: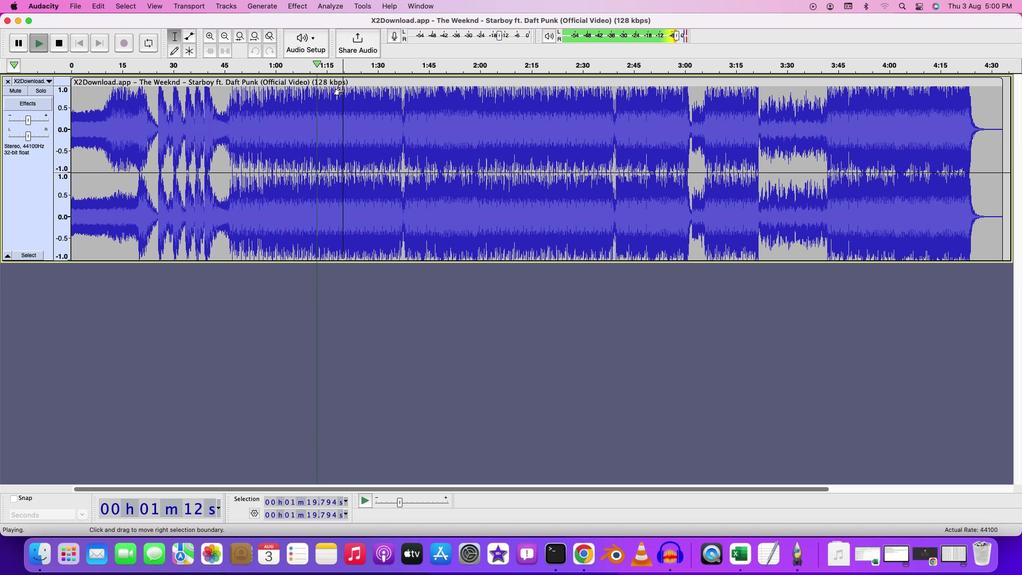
Action: Mouse moved to (343, 90)
Screenshot: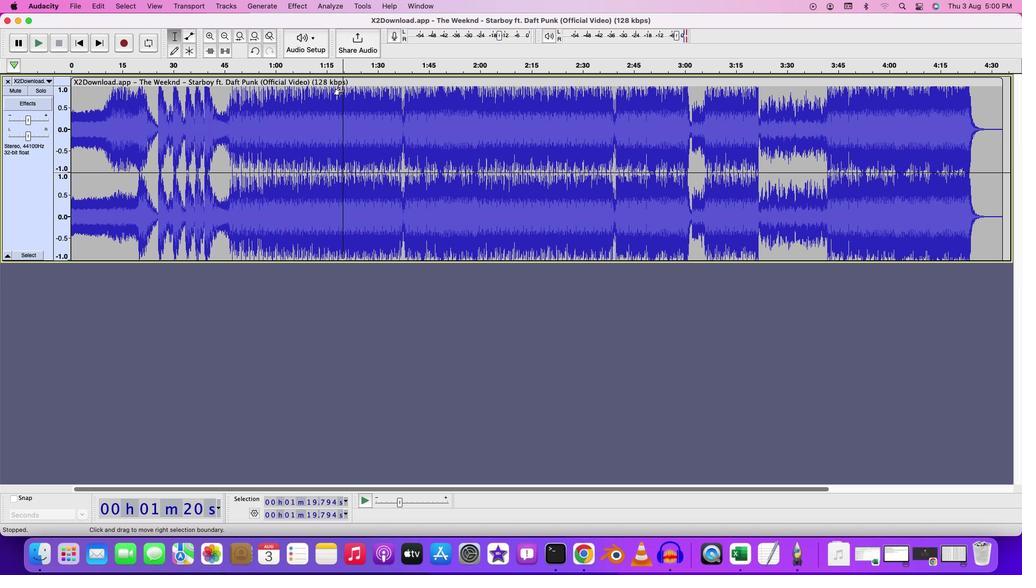 
Action: Key pressed Key.space
Screenshot: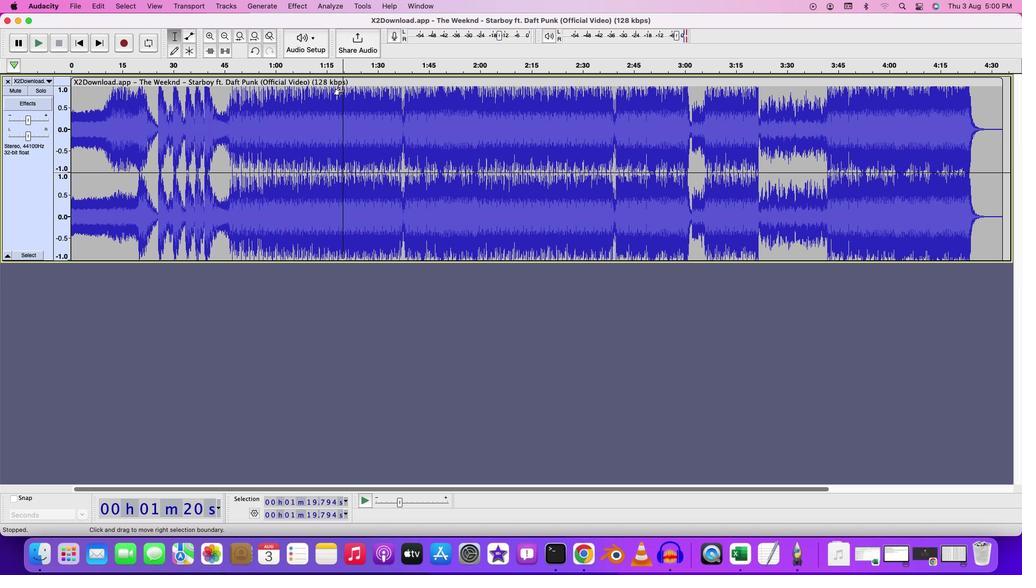 
Action: Mouse moved to (382, 90)
Screenshot: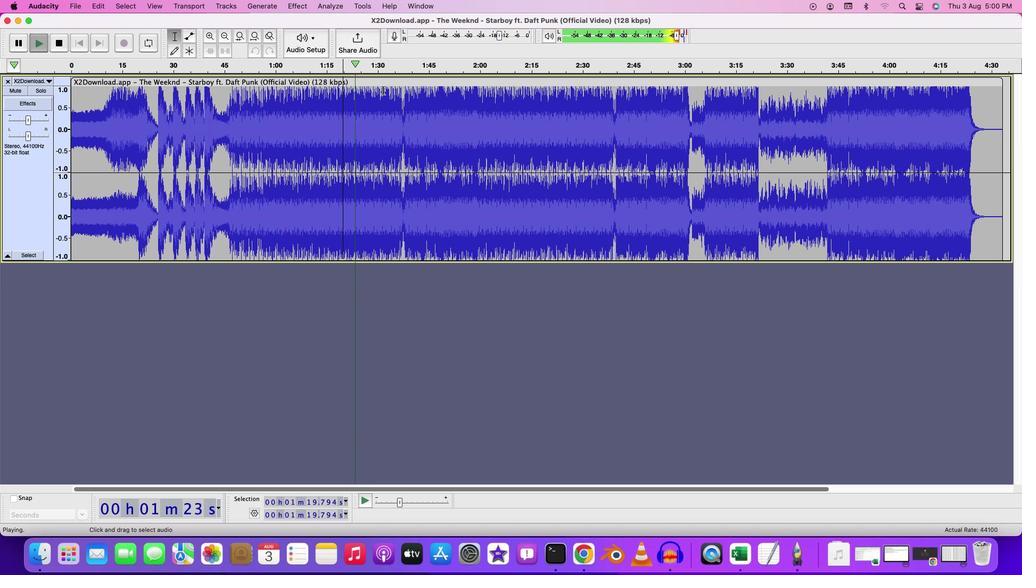
Action: Mouse pressed left at (382, 90)
Screenshot: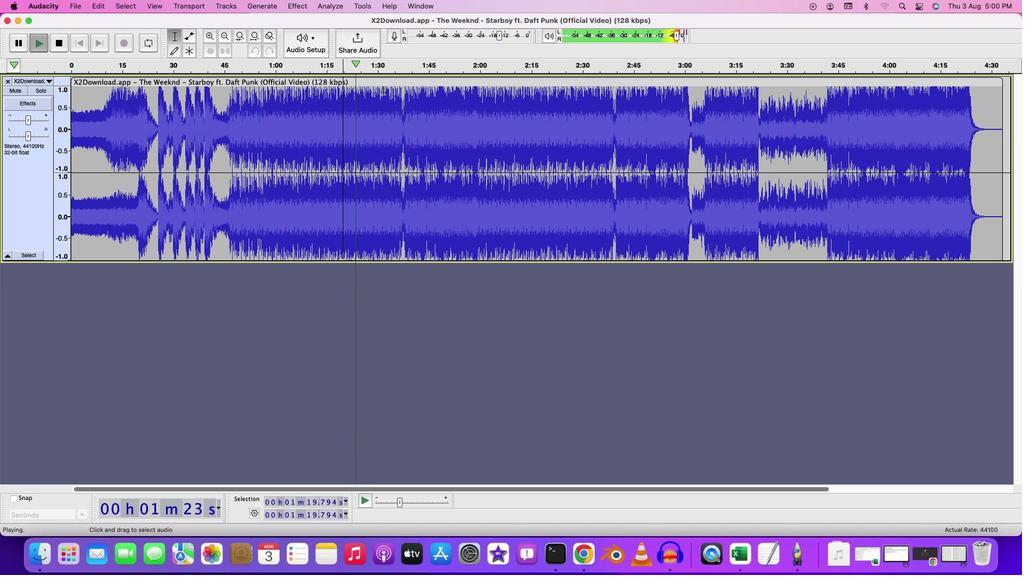 
Action: Key pressed Key.spaceKey.space
Screenshot: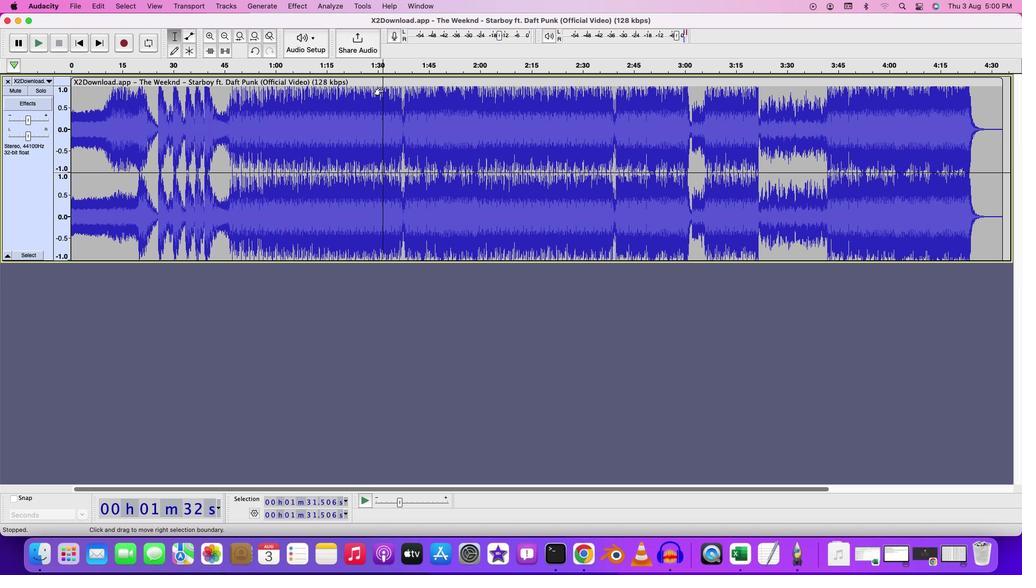 
Action: Mouse moved to (563, 89)
Screenshot: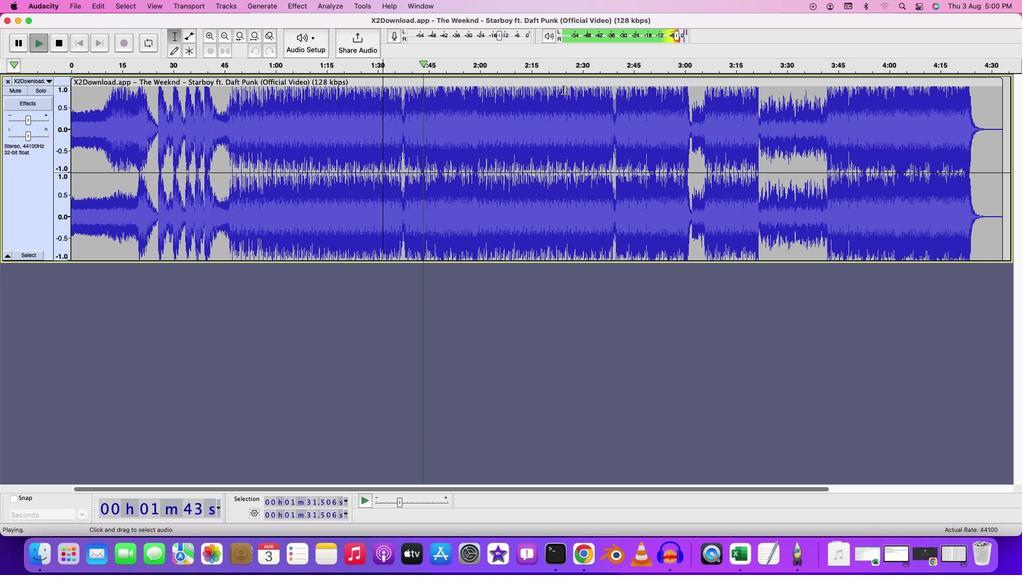 
Action: Mouse pressed left at (563, 89)
Screenshot: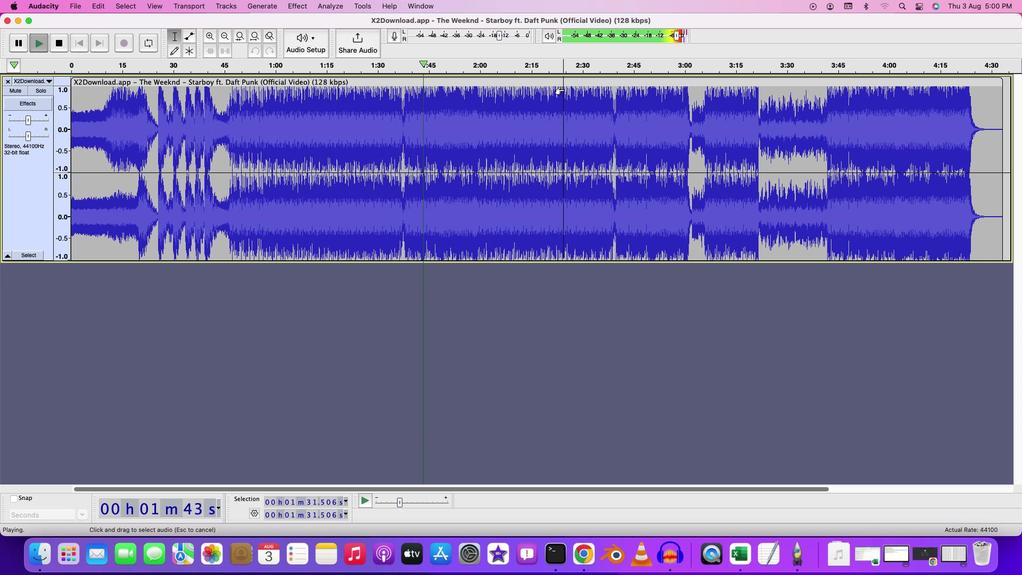 
Action: Mouse moved to (564, 92)
Screenshot: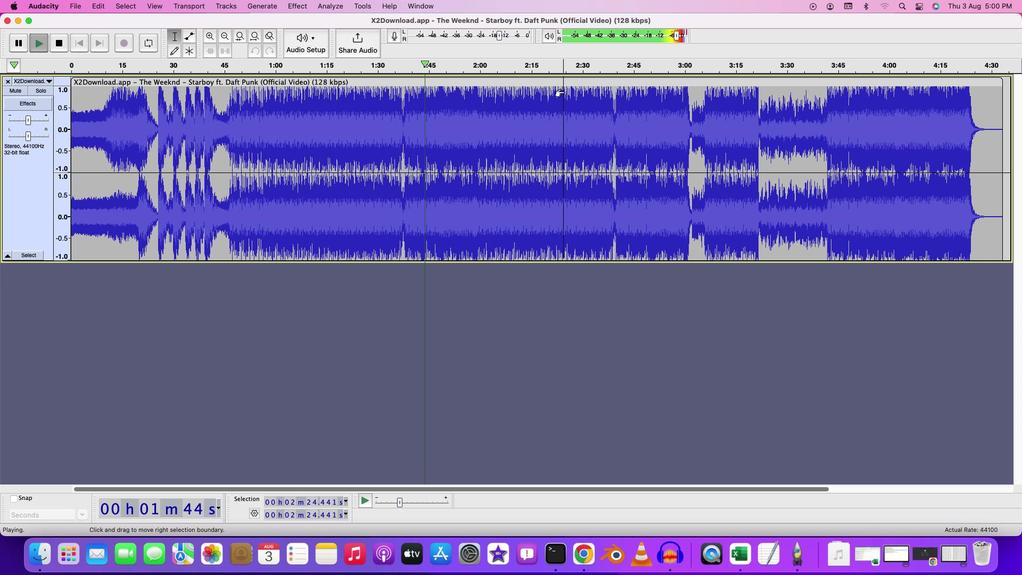 
Action: Key pressed Key.space
Screenshot: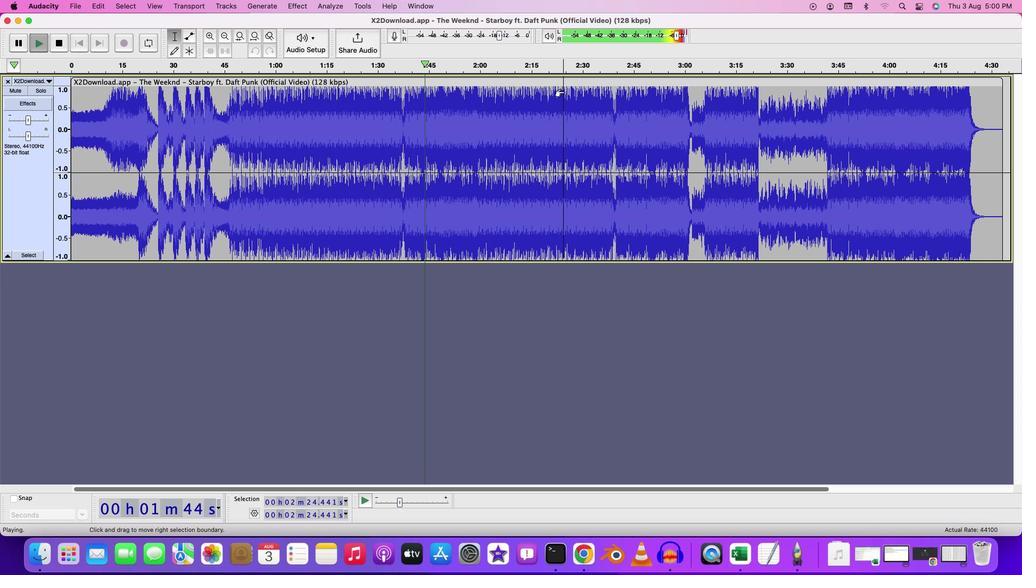 
Action: Mouse moved to (567, 93)
Screenshot: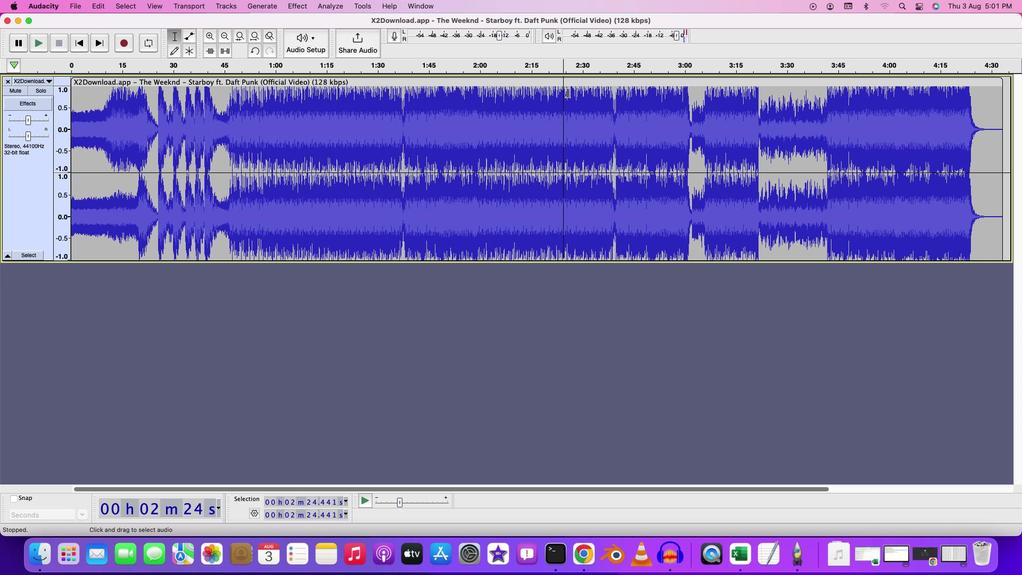 
Action: Key pressed Key.space
Screenshot: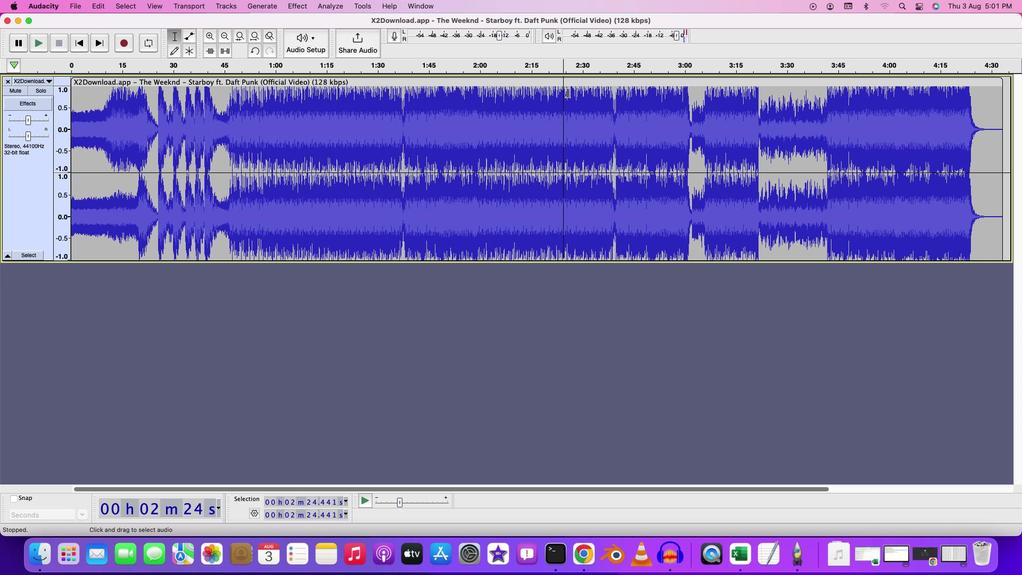 
Action: Mouse moved to (598, 89)
Screenshot: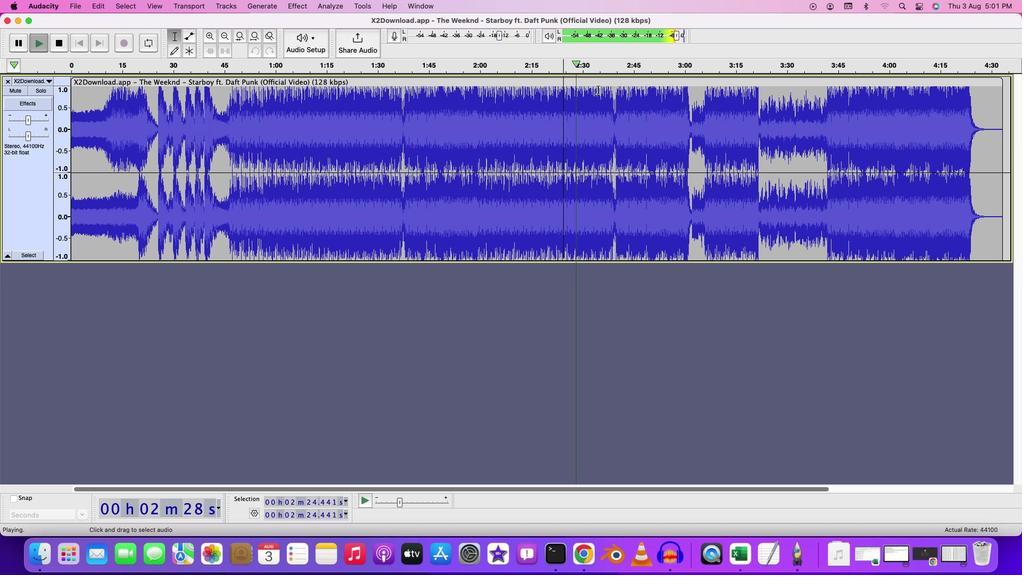
Action: Mouse pressed left at (598, 89)
Screenshot: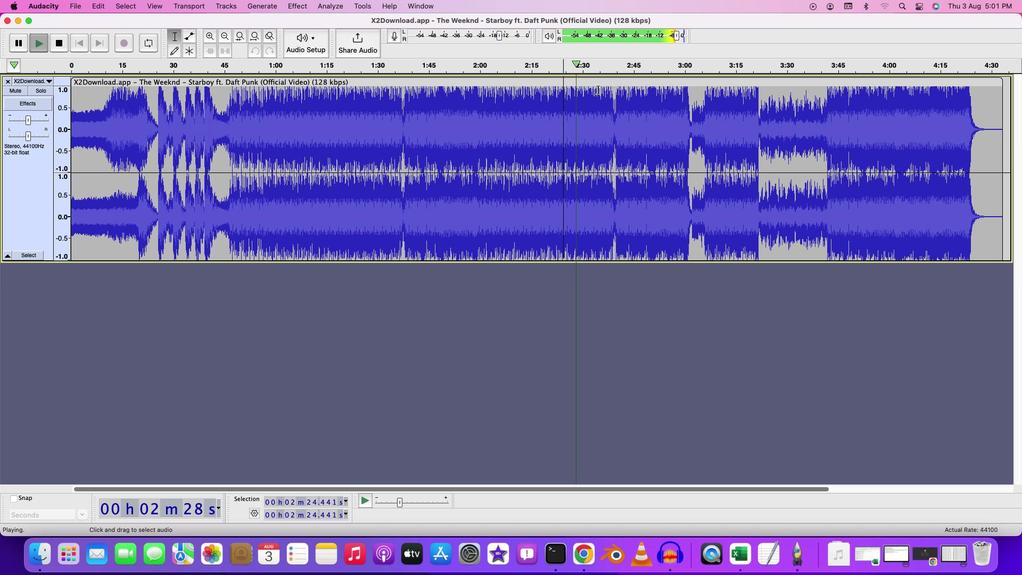 
Action: Mouse moved to (608, 88)
Screenshot: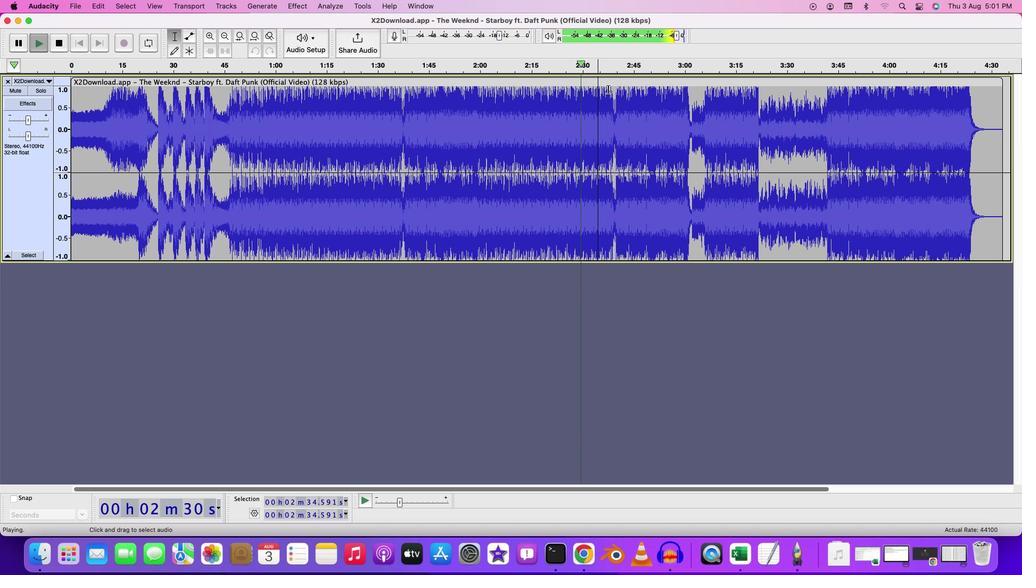 
Action: Key pressed Key.space
Screenshot: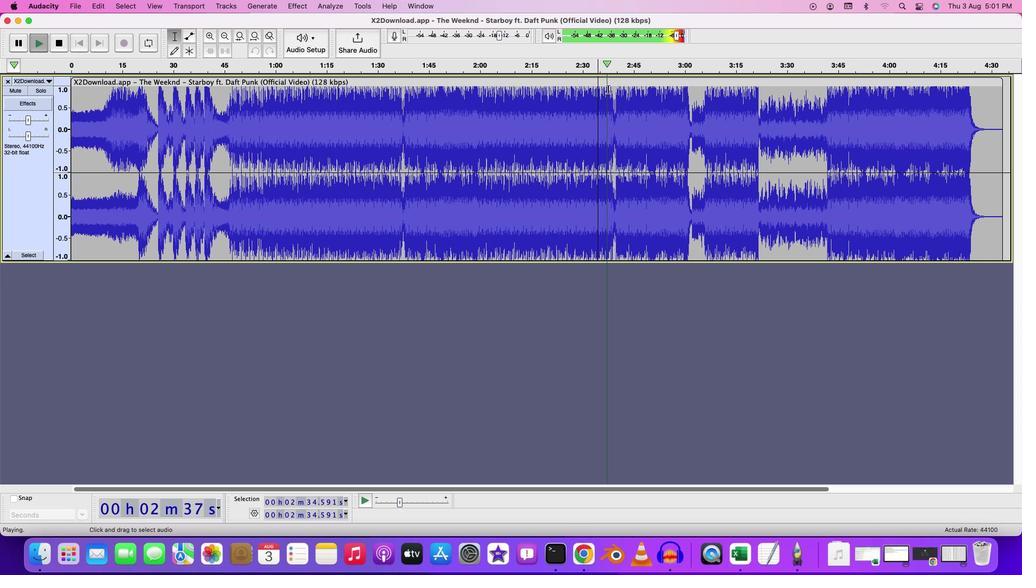 
Action: Mouse moved to (268, 89)
Screenshot: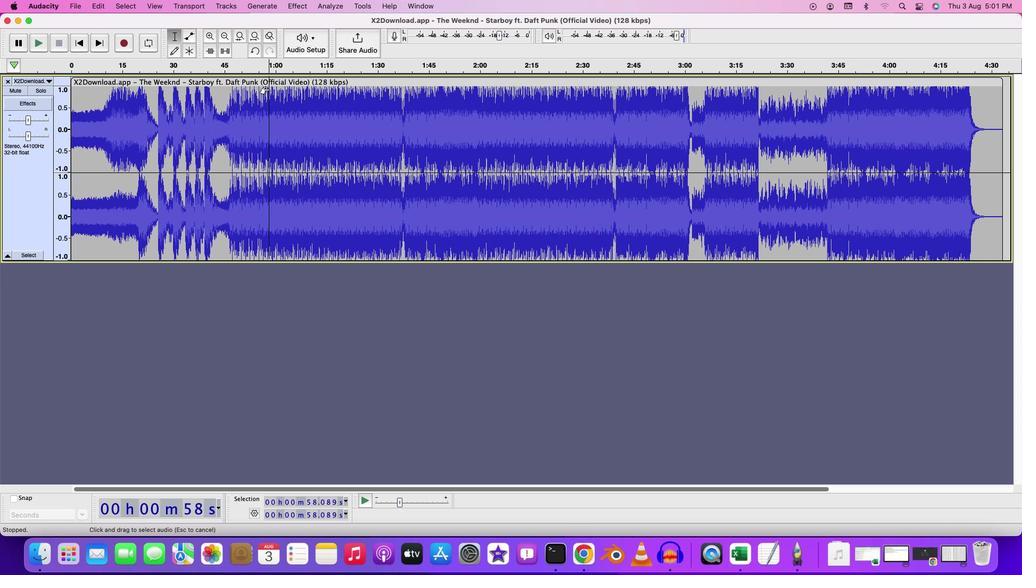 
Action: Mouse pressed left at (268, 89)
Screenshot: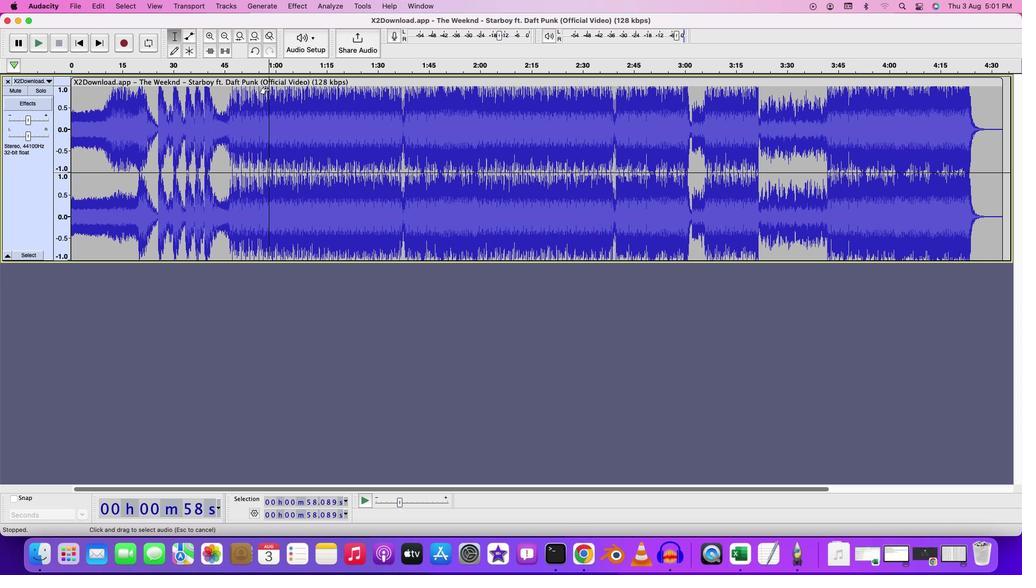 
Action: Key pressed Key.space
Screenshot: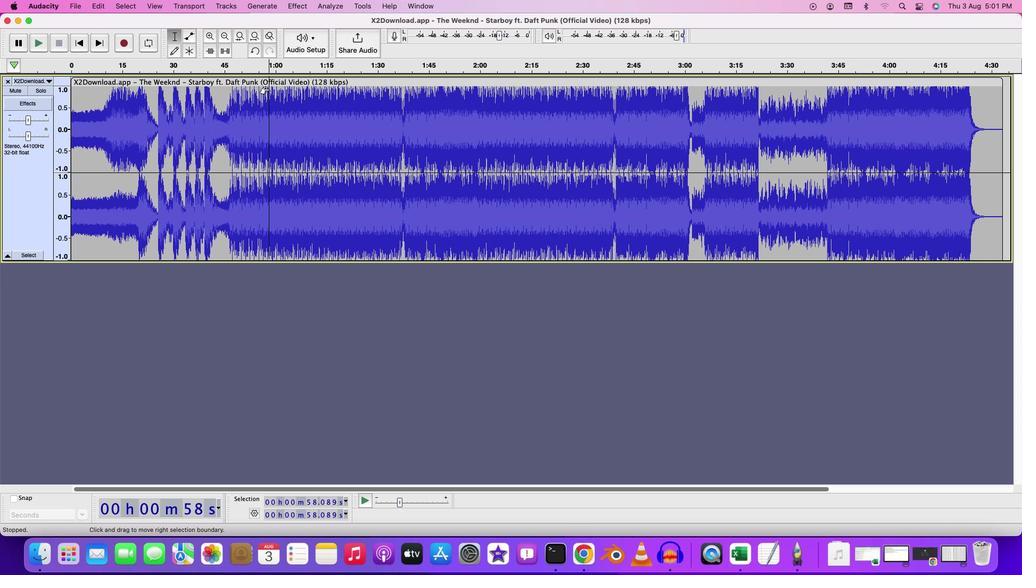 
Action: Mouse moved to (257, 90)
Screenshot: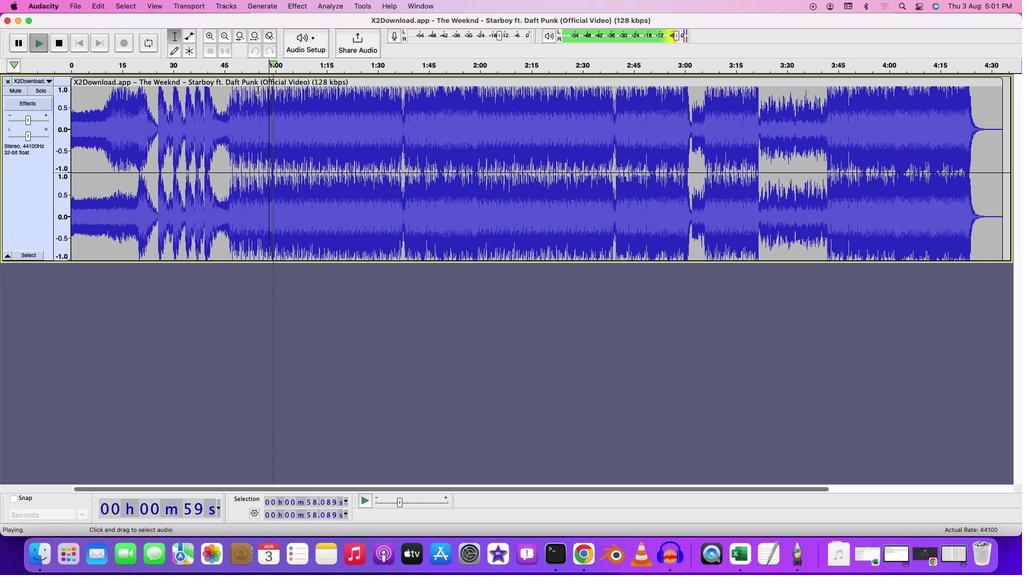 
Action: Mouse pressed left at (257, 90)
Screenshot: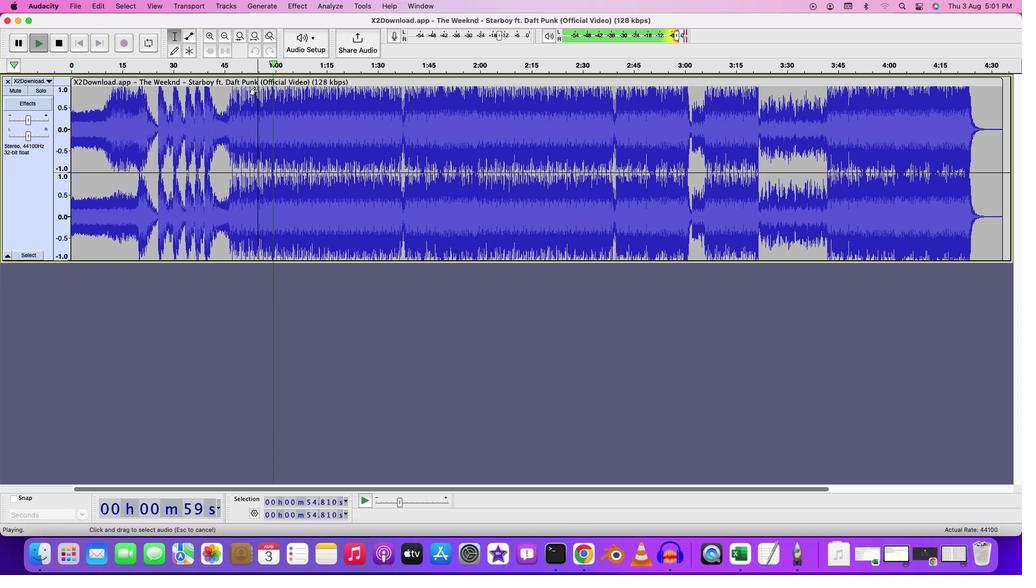 
Action: Key pressed Key.spaceKey.space
Screenshot: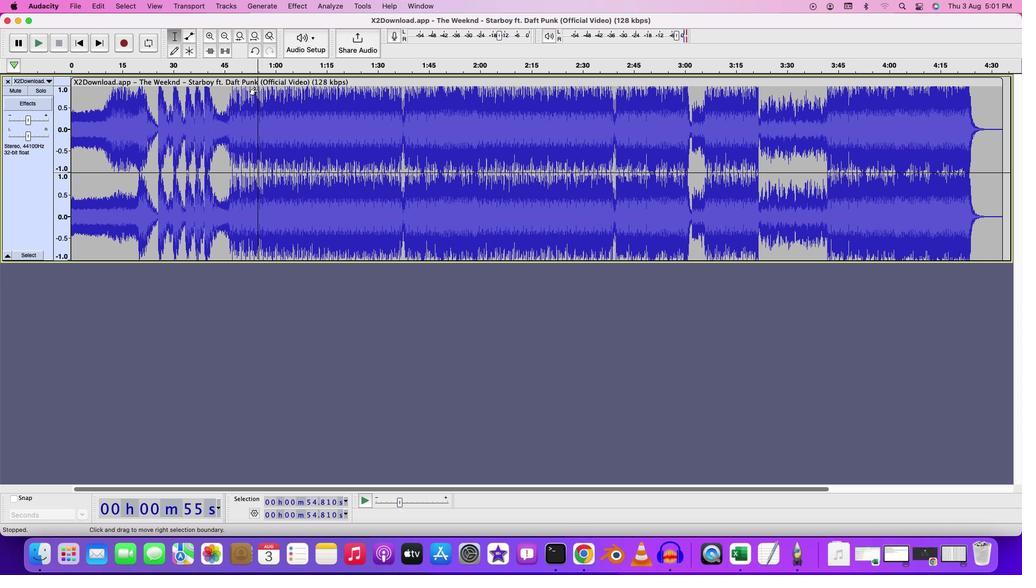 
Action: Mouse moved to (266, 93)
Screenshot: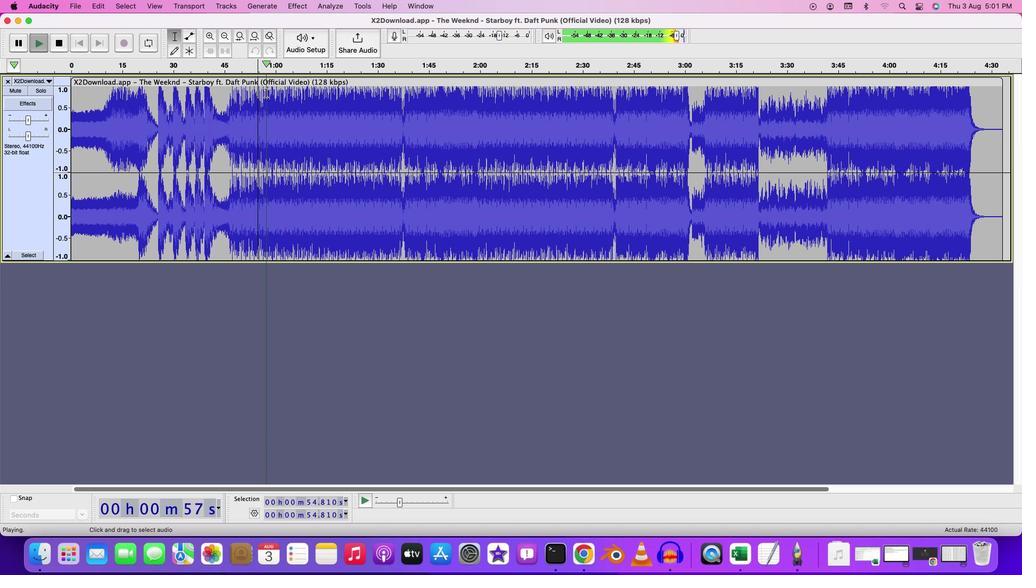 
Action: Key pressed Key.space
Screenshot: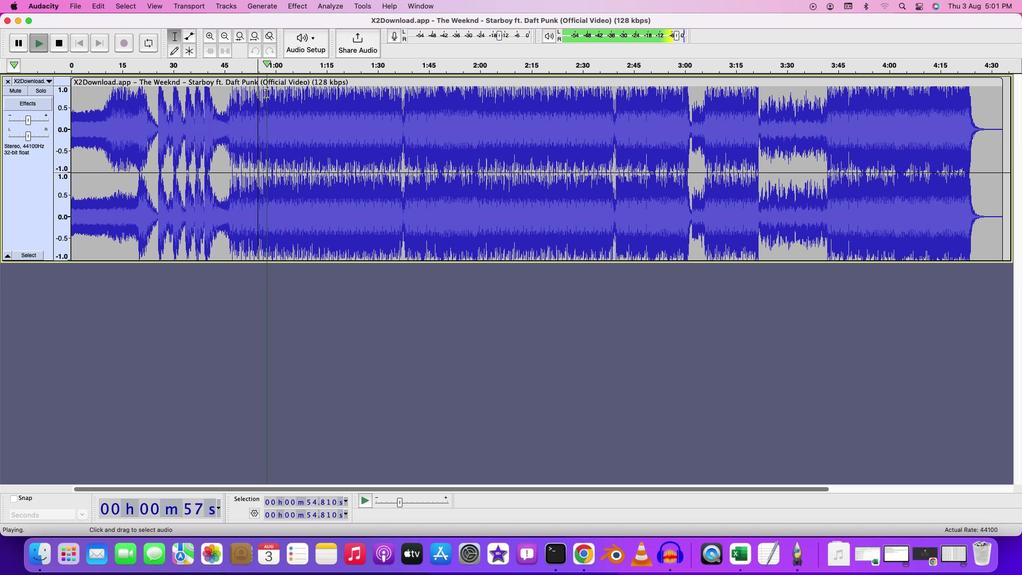
Action: Mouse moved to (266, 93)
Screenshot: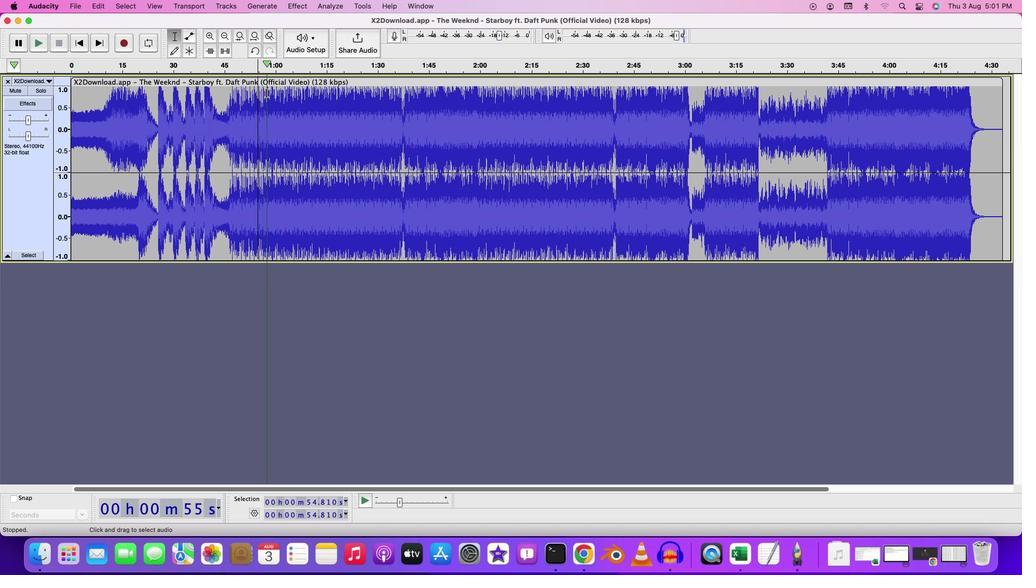 
Action: Mouse pressed left at (266, 93)
Screenshot: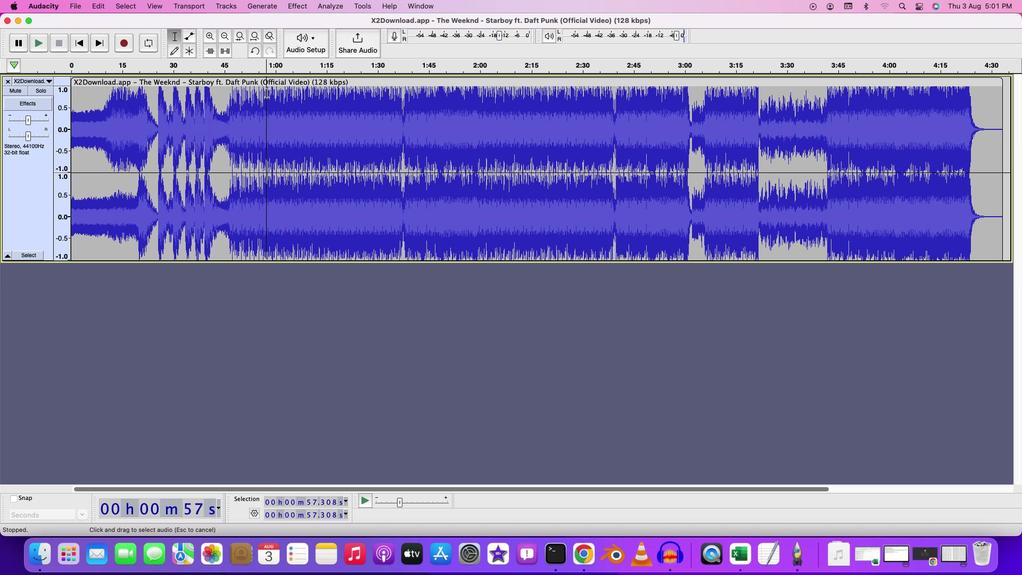 
Action: Mouse moved to (302, 5)
Screenshot: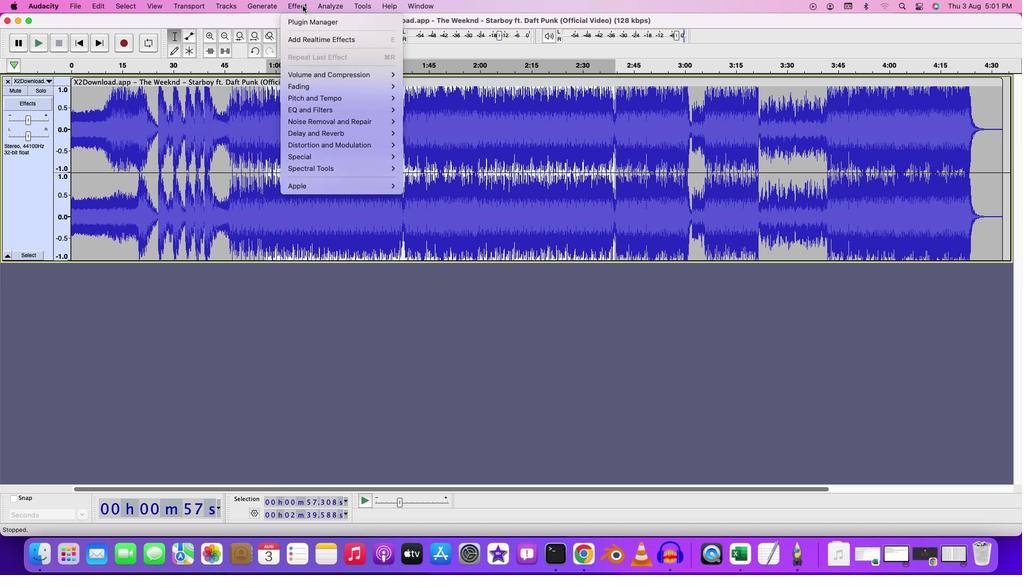 
Action: Mouse pressed left at (302, 5)
Screenshot: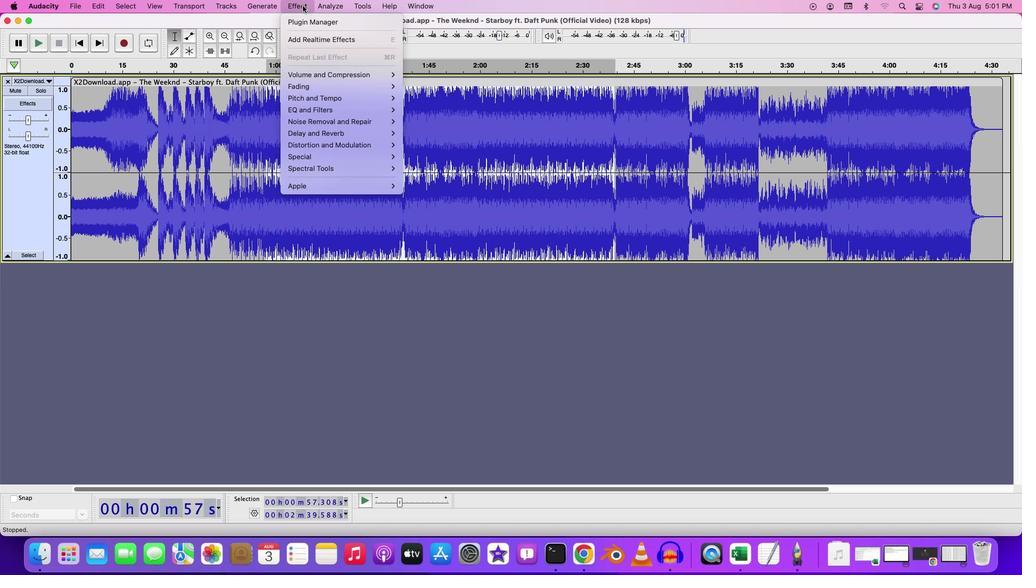 
Action: Mouse moved to (438, 201)
Screenshot: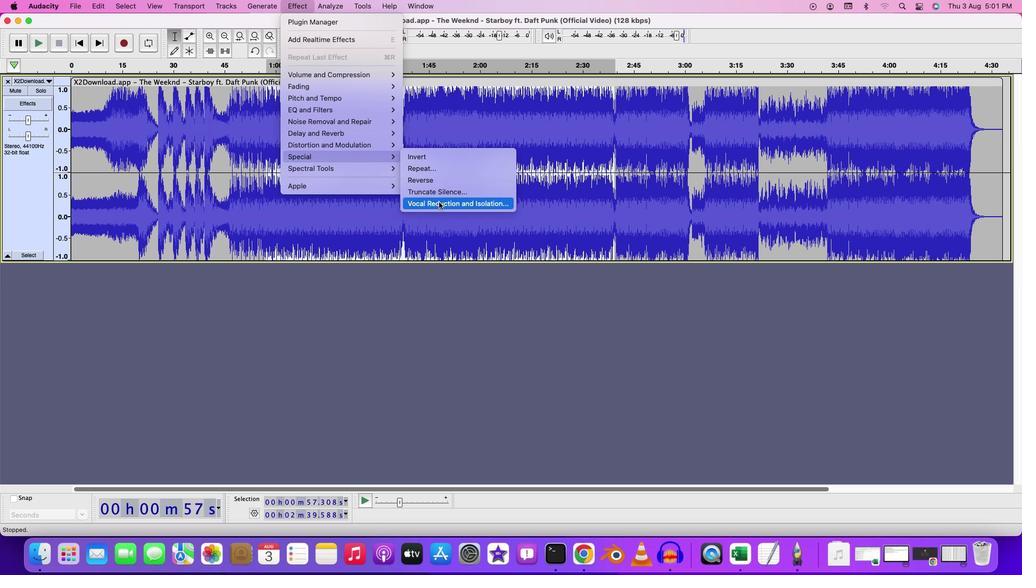 
Action: Mouse pressed left at (438, 201)
Screenshot: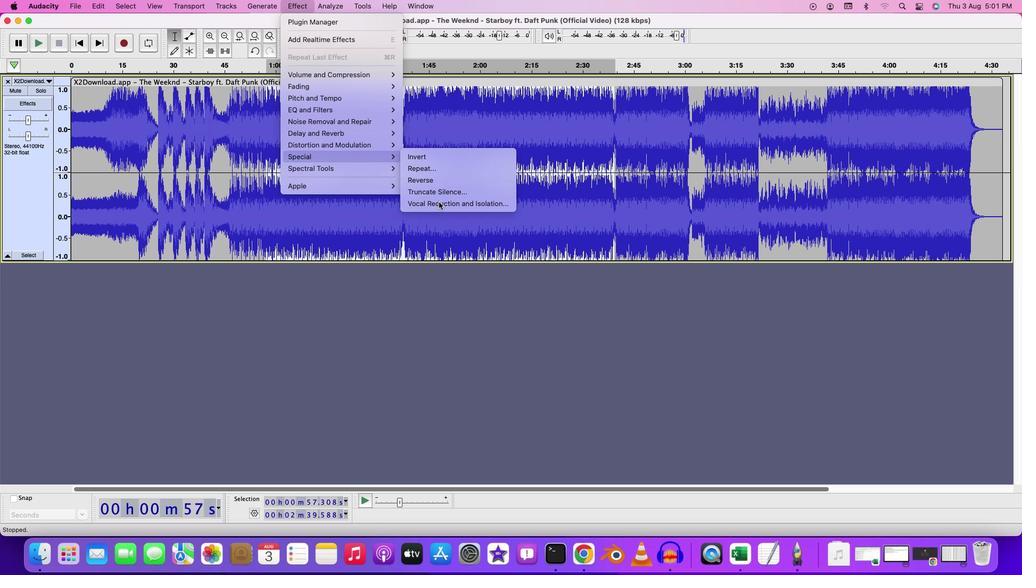 
Action: Mouse moved to (624, 264)
Screenshot: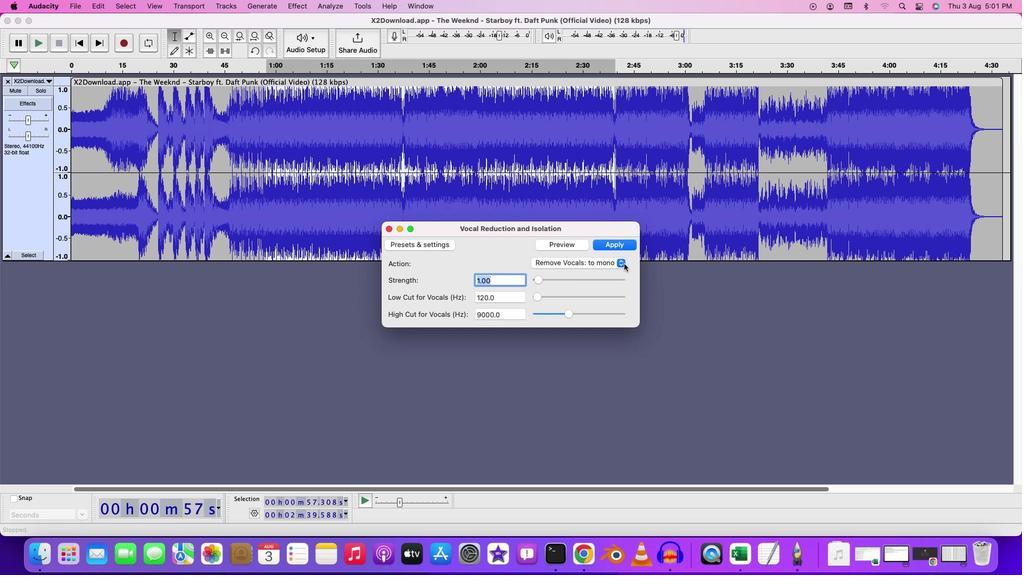 
Action: Mouse pressed left at (624, 264)
Screenshot: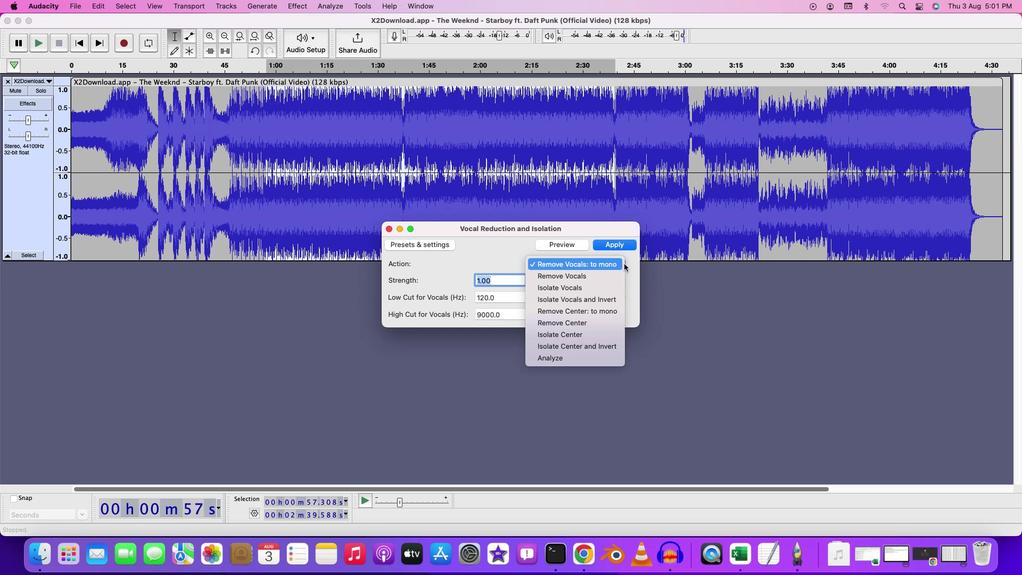 
Action: Mouse moved to (568, 284)
Screenshot: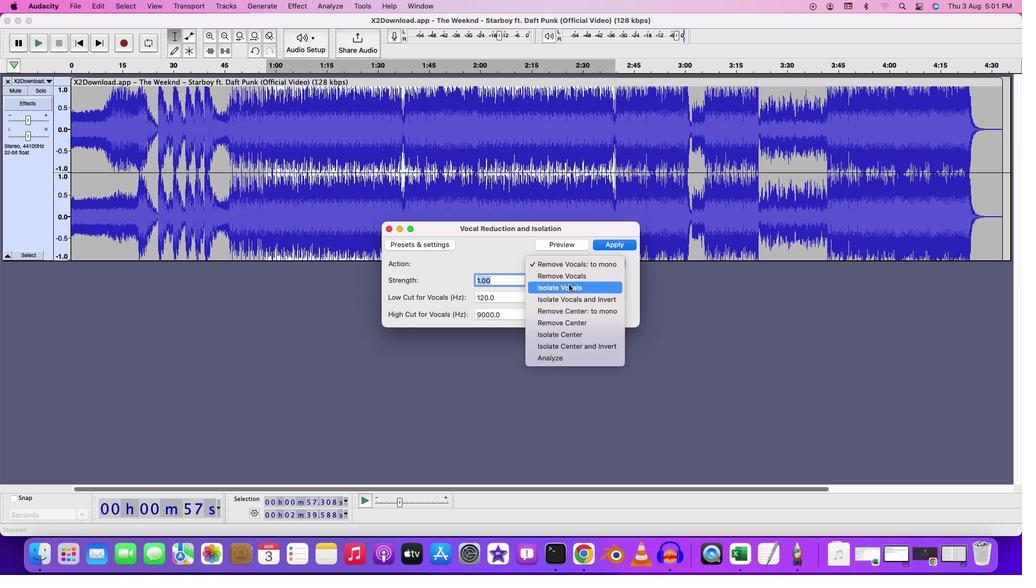 
Action: Mouse pressed left at (568, 284)
Screenshot: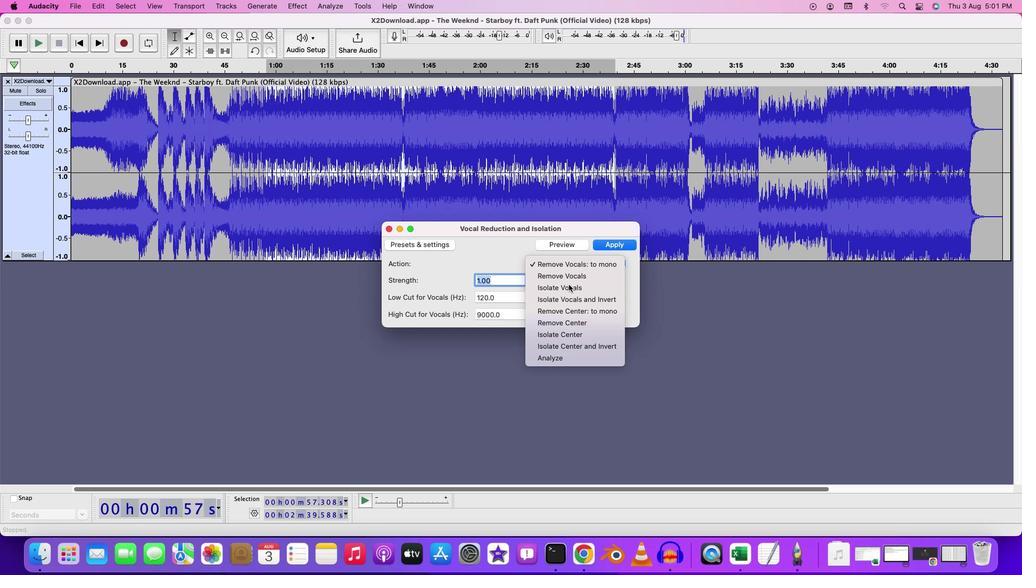 
Action: Mouse moved to (561, 248)
Screenshot: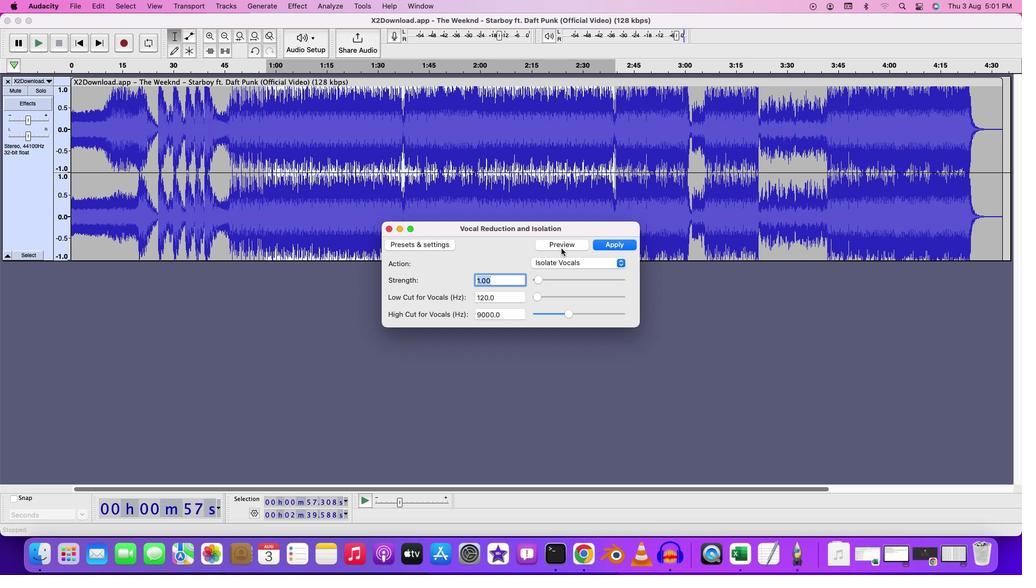 
Action: Mouse pressed left at (561, 248)
Screenshot: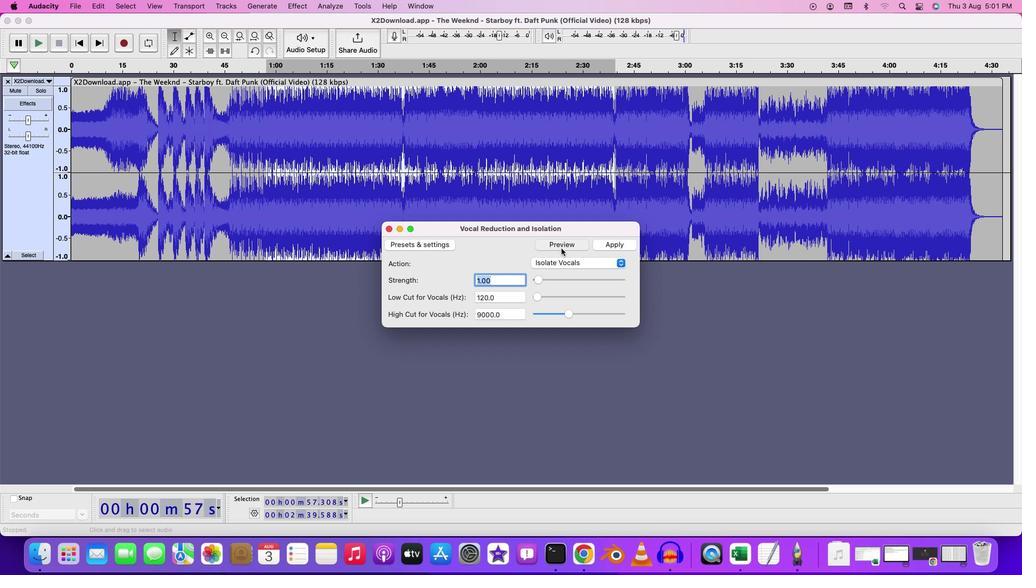
Action: Mouse moved to (541, 280)
Screenshot: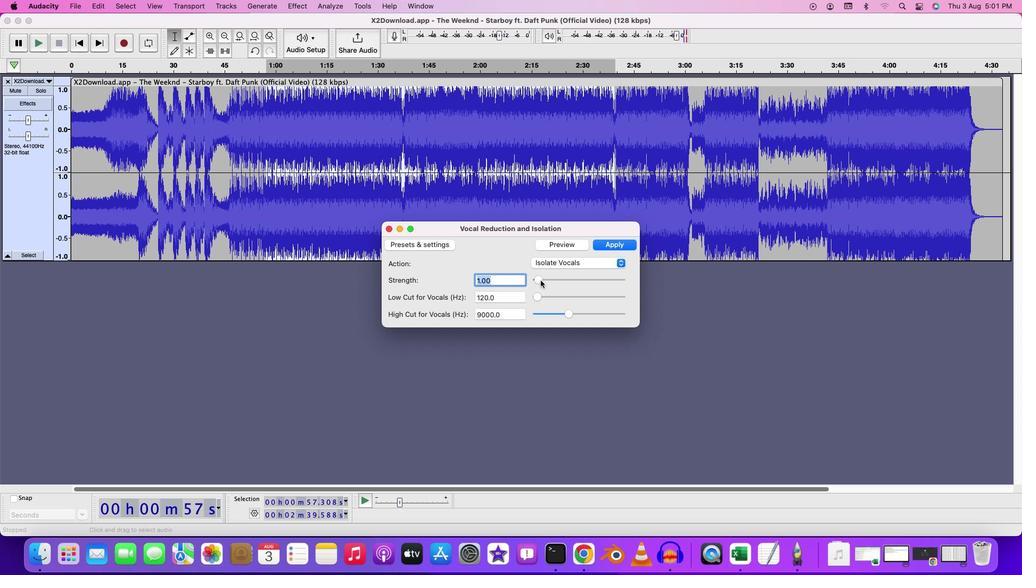 
Action: Mouse pressed left at (541, 280)
Screenshot: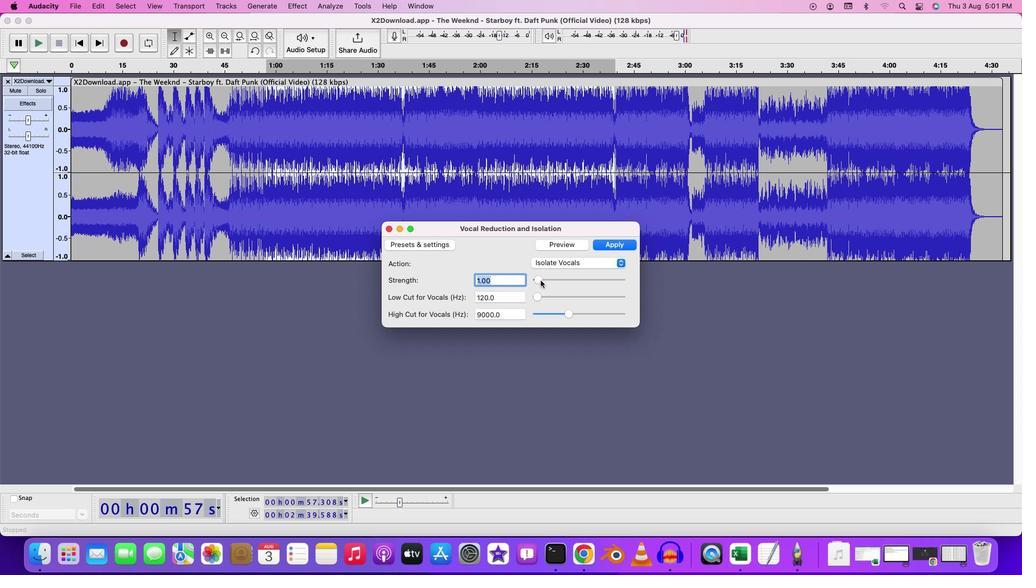 
Action: Mouse moved to (560, 247)
Screenshot: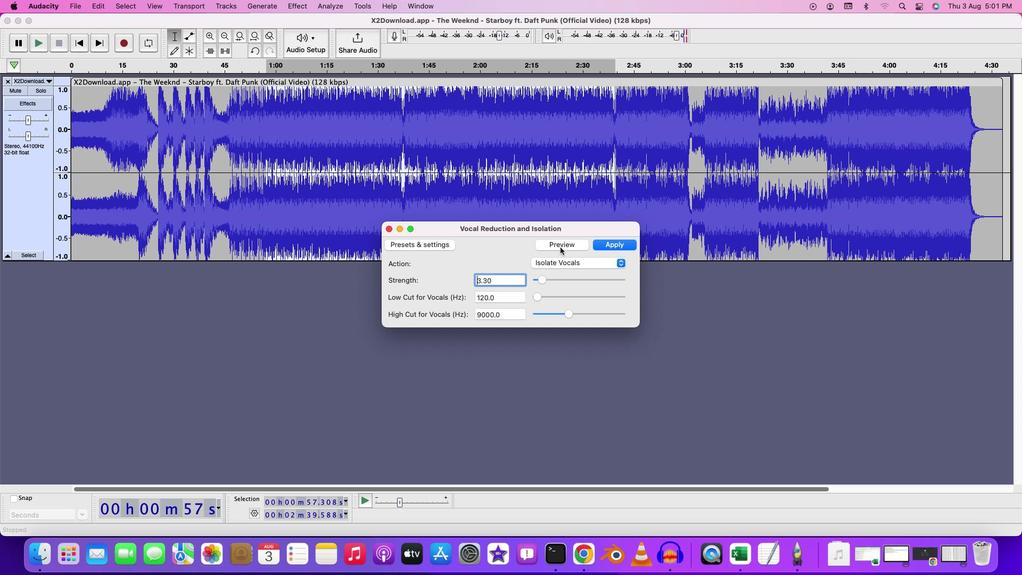 
Action: Mouse pressed left at (560, 247)
Screenshot: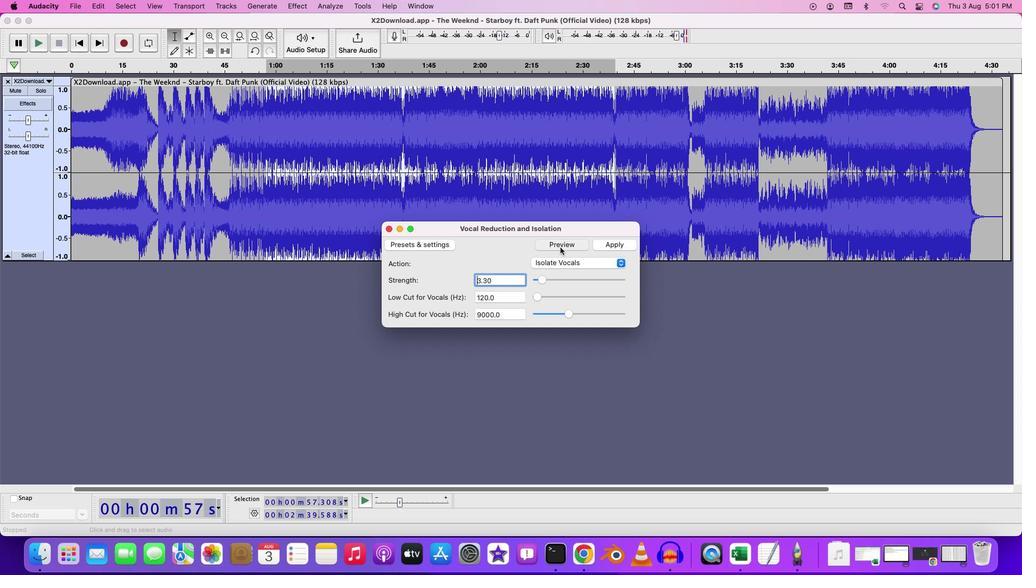
Action: Mouse moved to (568, 313)
Screenshot: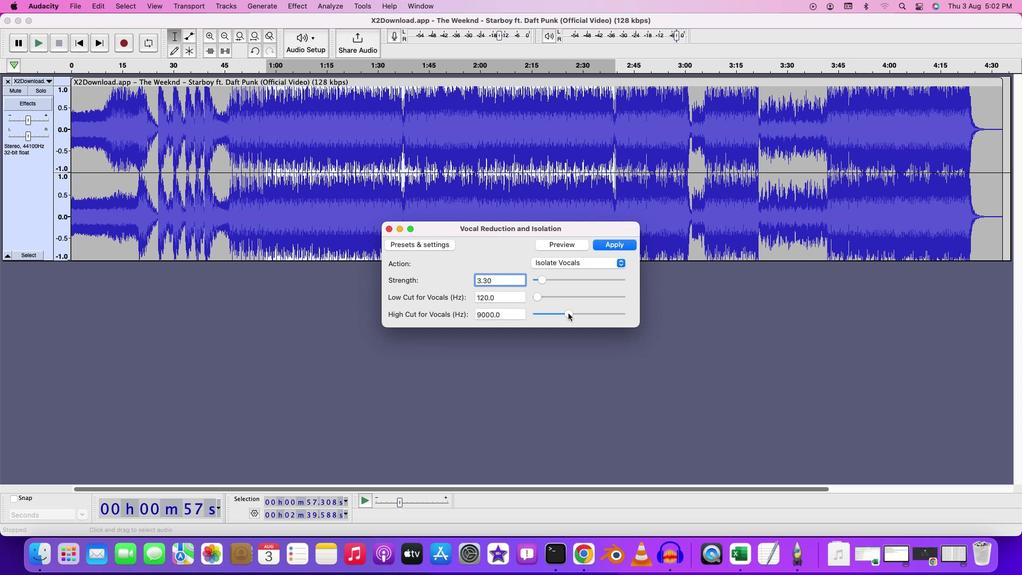
Action: Mouse pressed left at (568, 313)
Screenshot: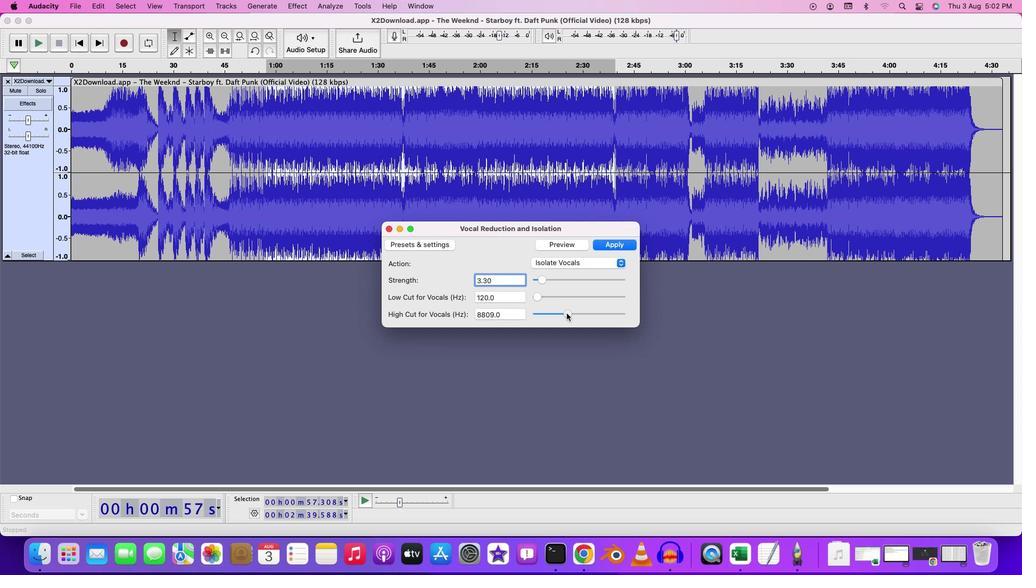 
Action: Mouse moved to (539, 297)
Screenshot: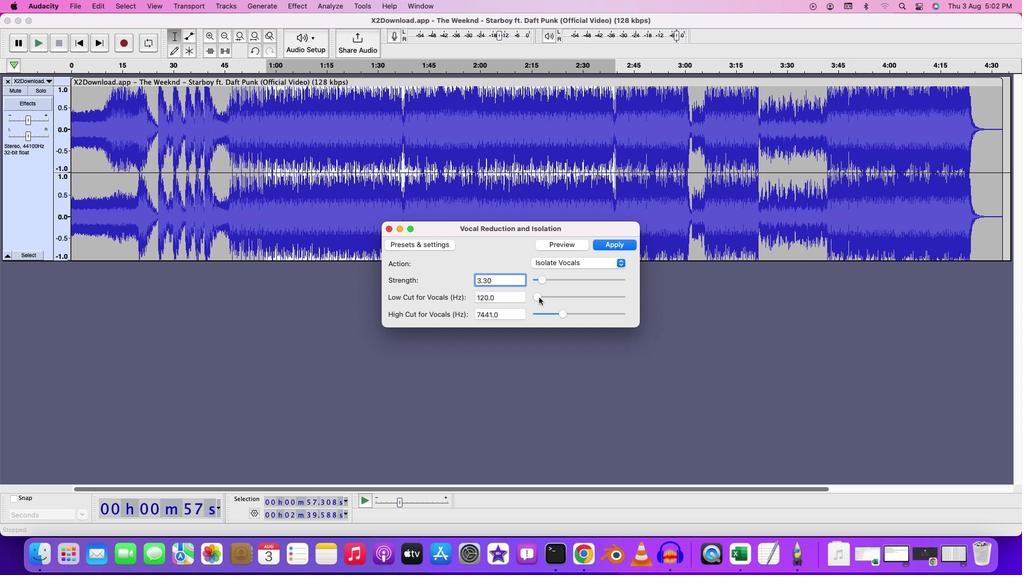 
Action: Mouse pressed left at (539, 297)
Screenshot: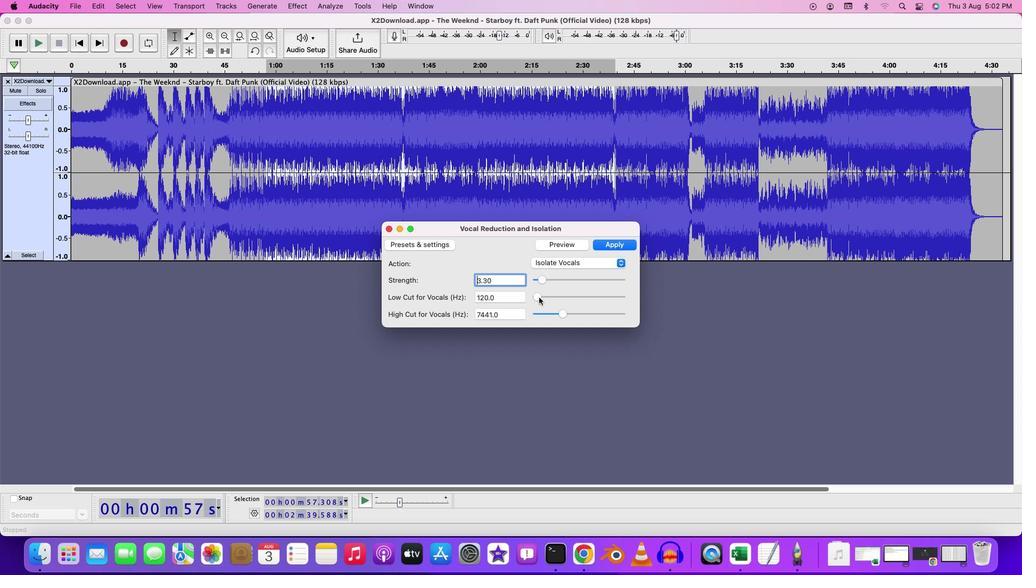 
Action: Mouse moved to (571, 248)
Screenshot: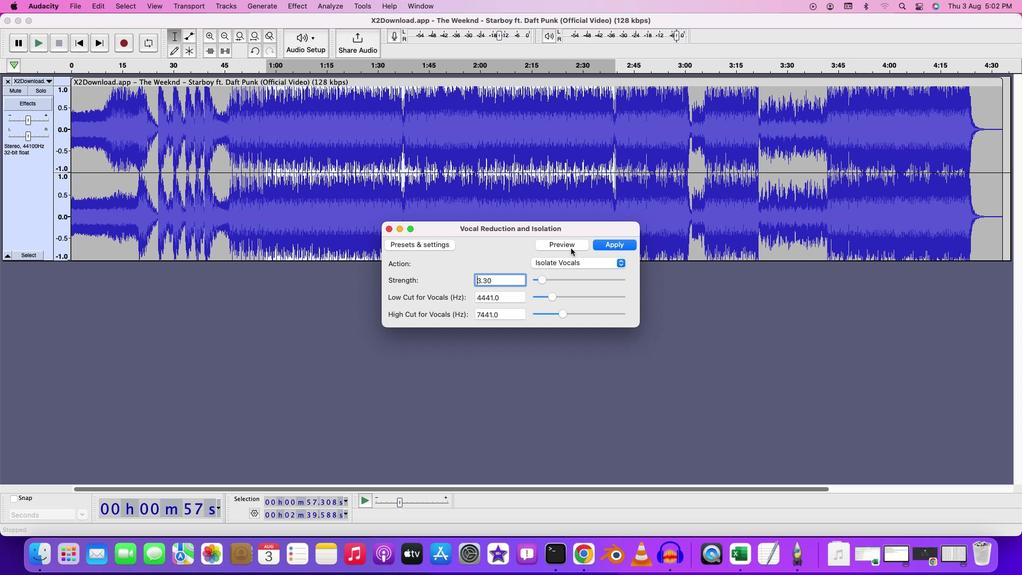 
Action: Mouse pressed left at (571, 248)
Screenshot: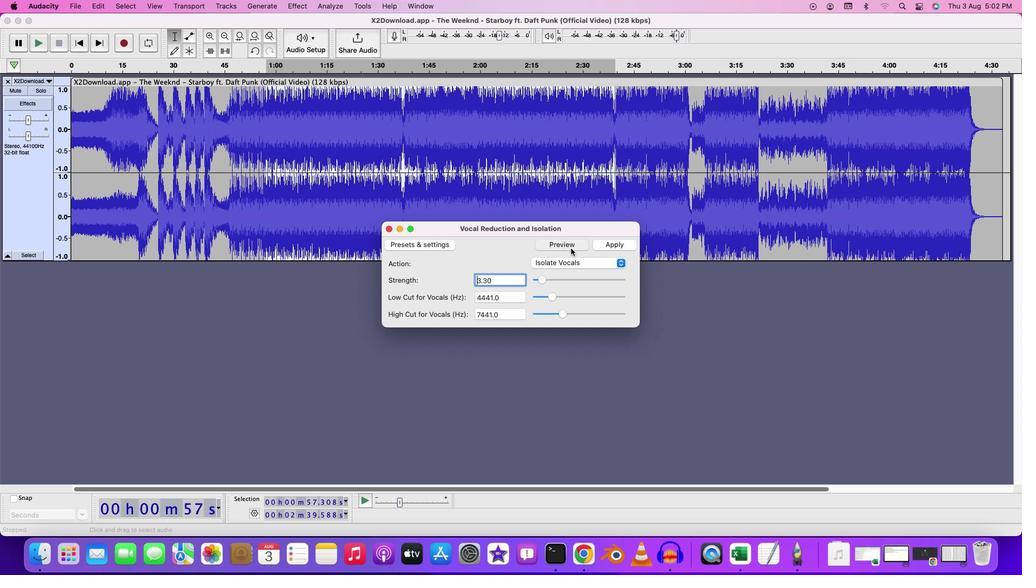 
Action: Mouse moved to (537, 312)
Screenshot: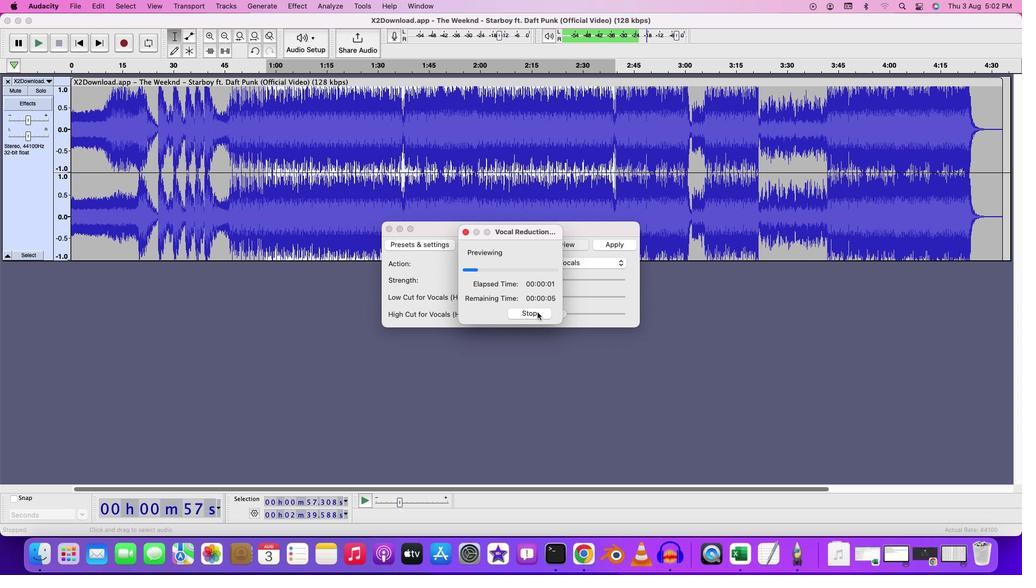 
Action: Mouse pressed left at (537, 312)
Screenshot: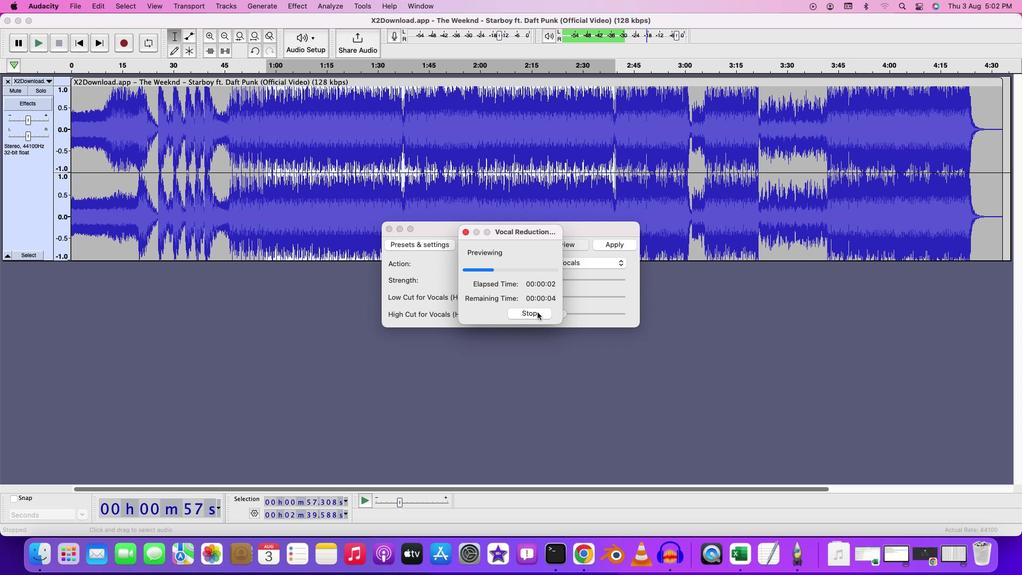
Action: Mouse moved to (550, 295)
Screenshot: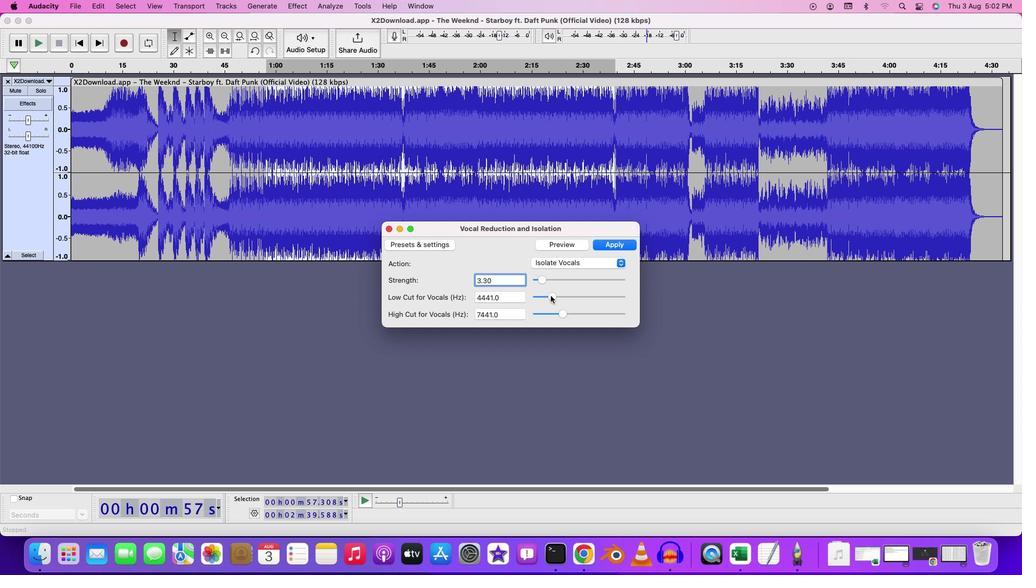 
Action: Mouse pressed left at (550, 295)
Screenshot: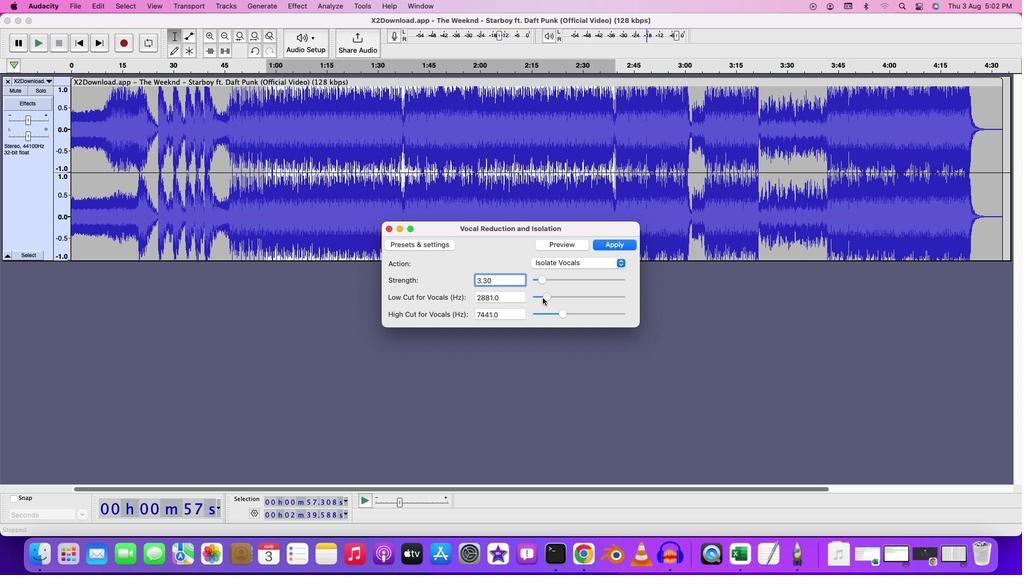 
Action: Mouse moved to (561, 242)
Screenshot: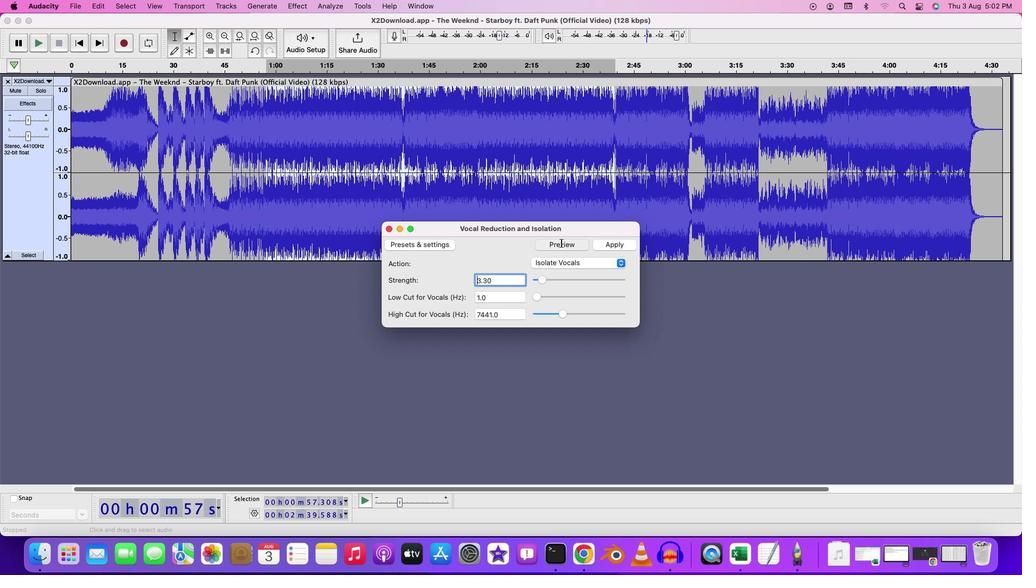 
Action: Mouse pressed left at (561, 242)
Screenshot: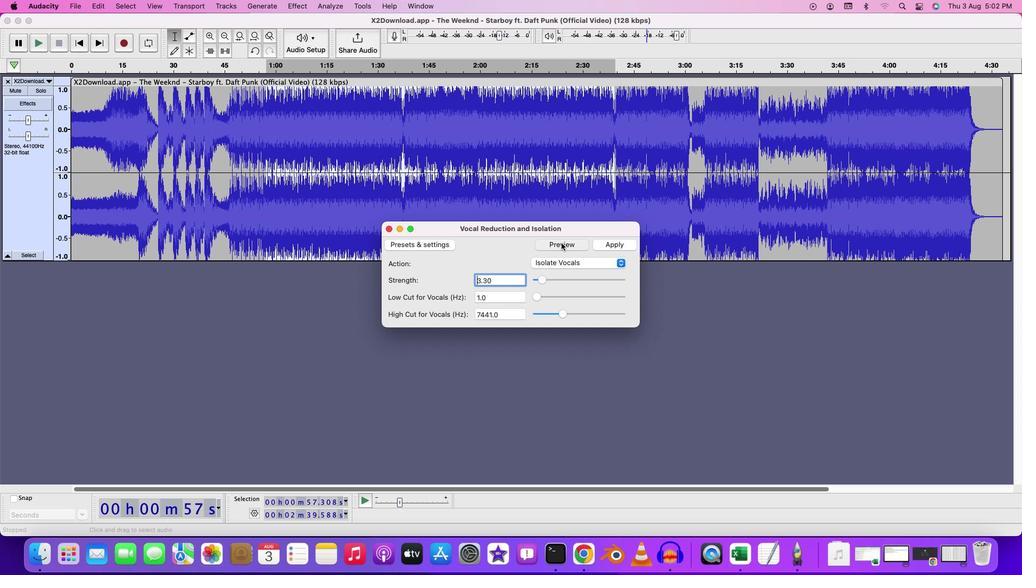 
Action: Mouse moved to (541, 311)
Screenshot: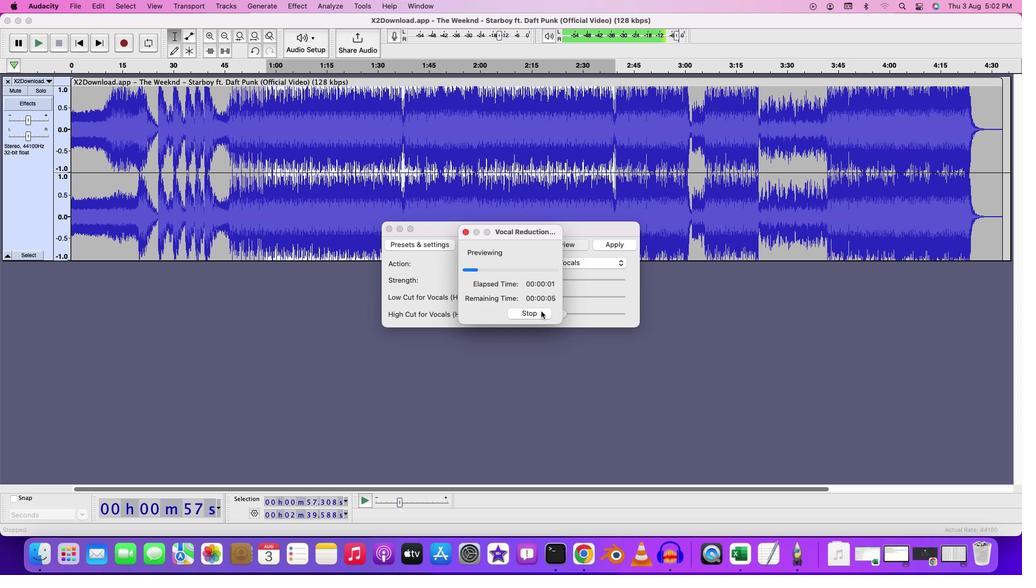 
Action: Mouse pressed left at (541, 311)
Screenshot: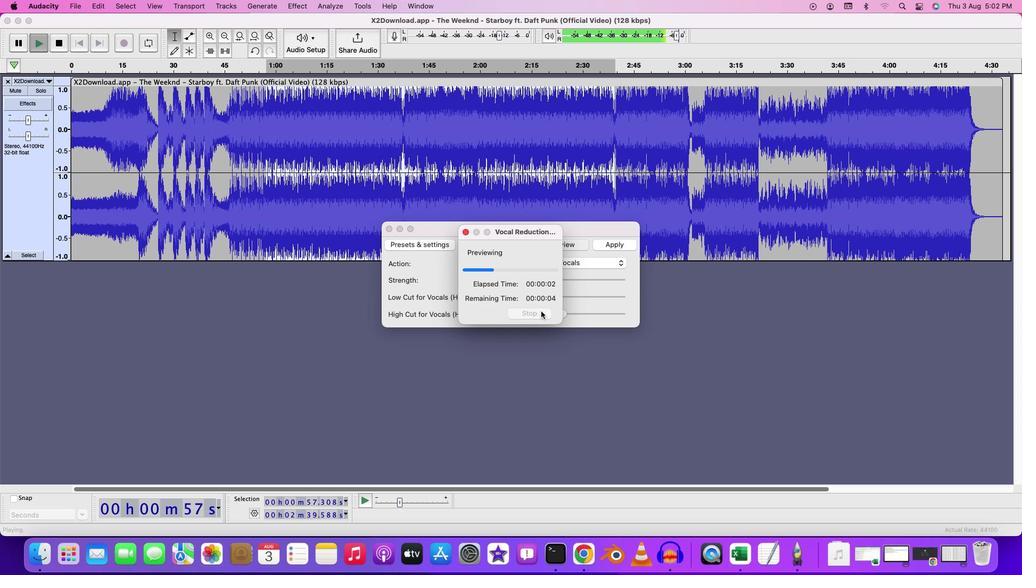 
Action: Mouse moved to (535, 295)
Screenshot: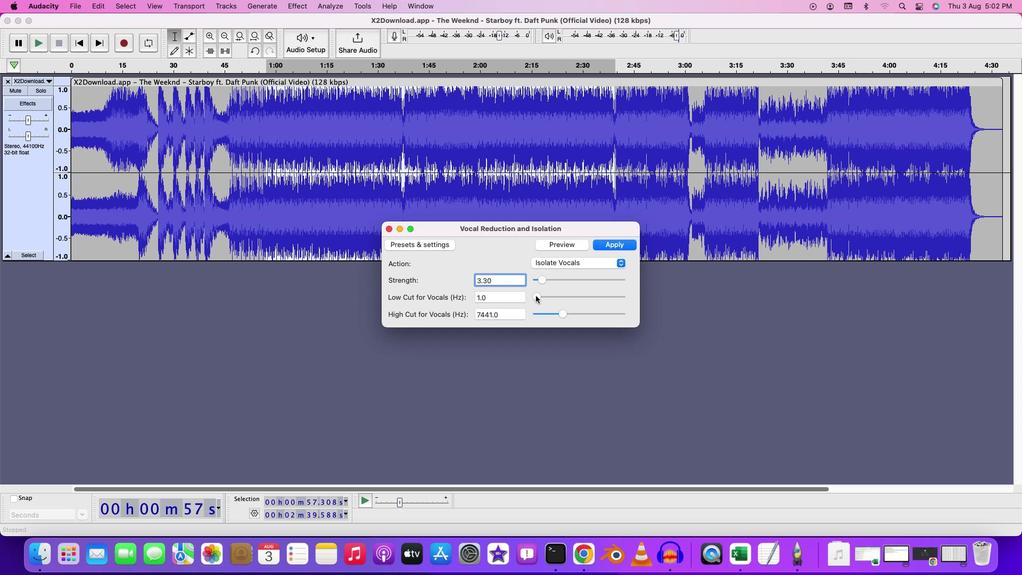 
Action: Mouse pressed left at (535, 295)
Screenshot: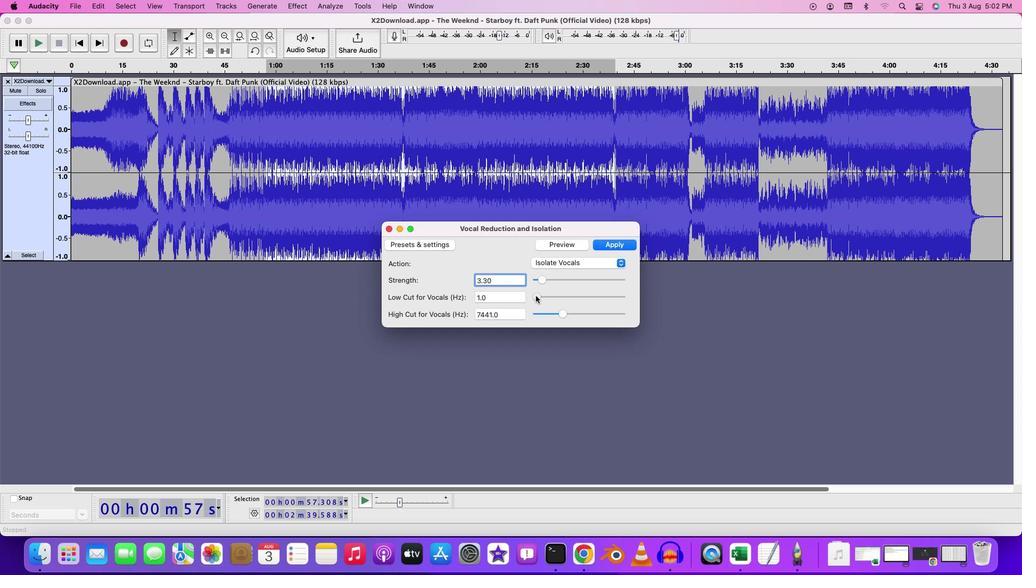 
Action: Mouse moved to (573, 243)
Screenshot: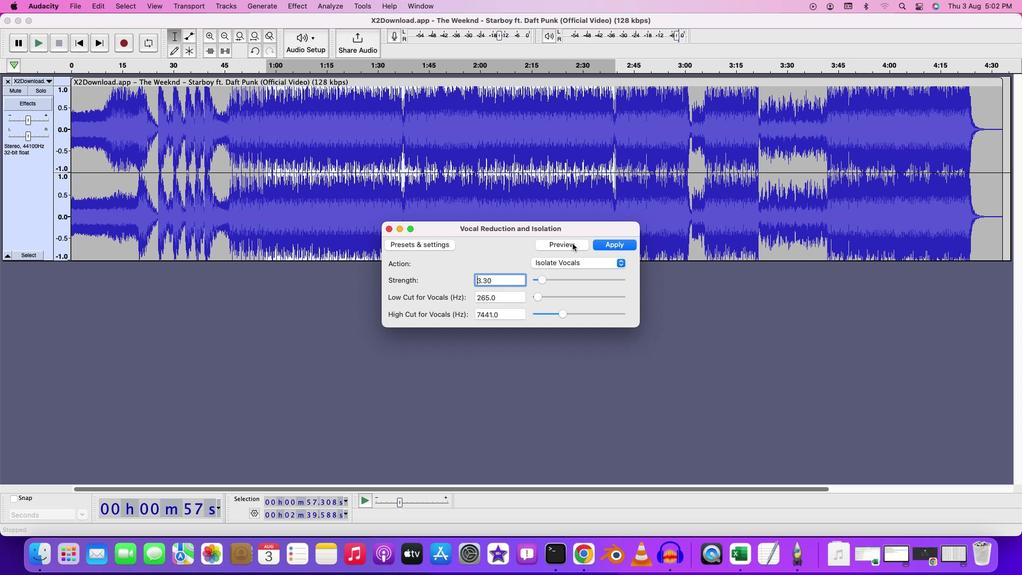 
Action: Mouse pressed left at (573, 243)
Screenshot: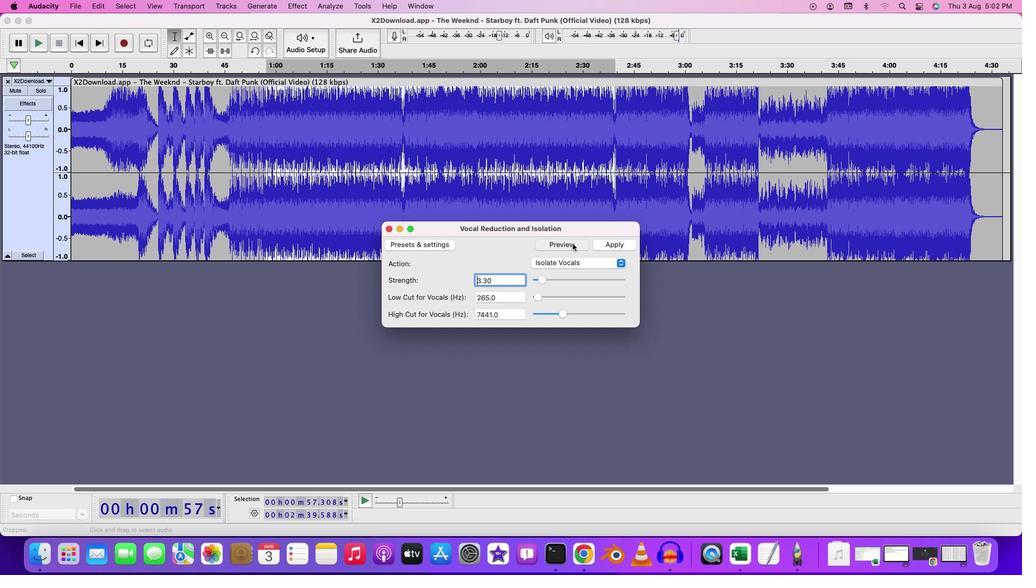 
Action: Mouse moved to (538, 309)
Screenshot: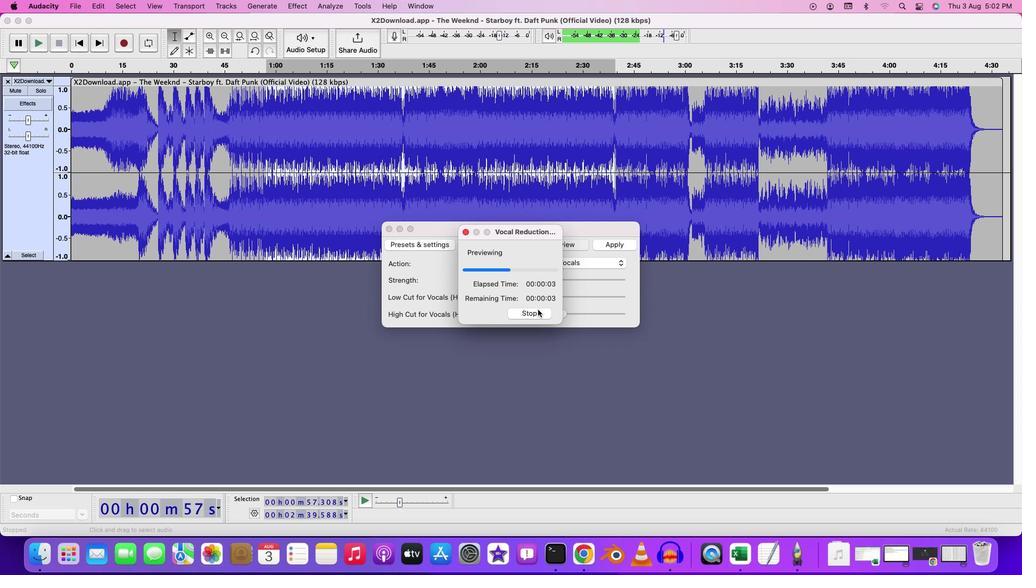 
Action: Mouse pressed left at (538, 309)
Screenshot: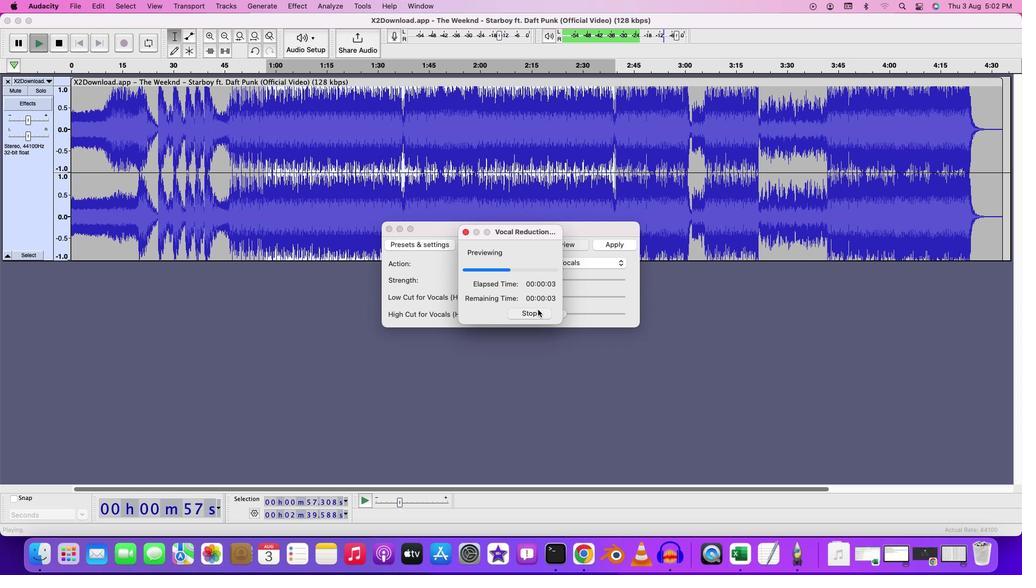
Action: Mouse moved to (562, 315)
Screenshot: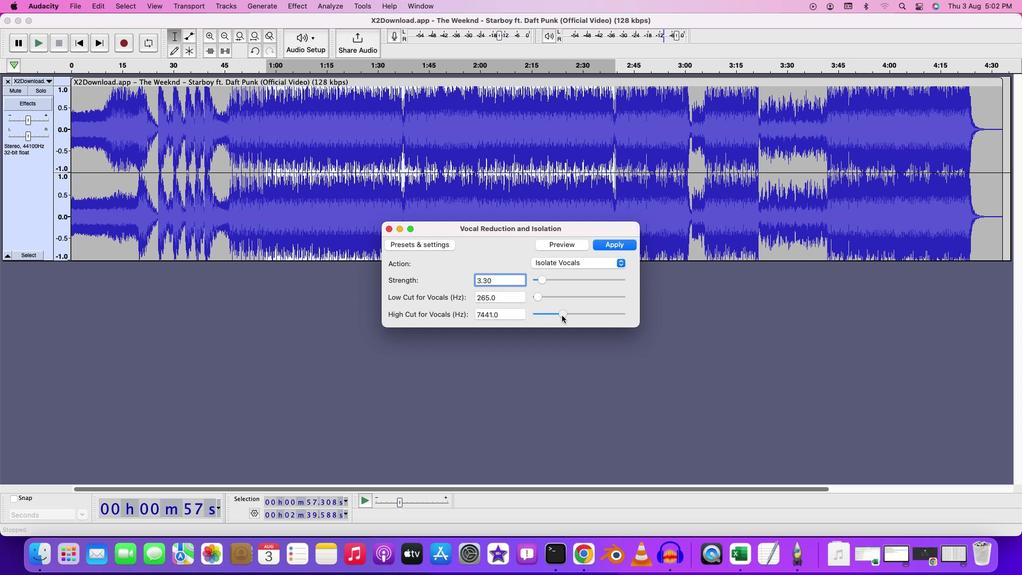 
Action: Mouse pressed left at (562, 315)
Screenshot: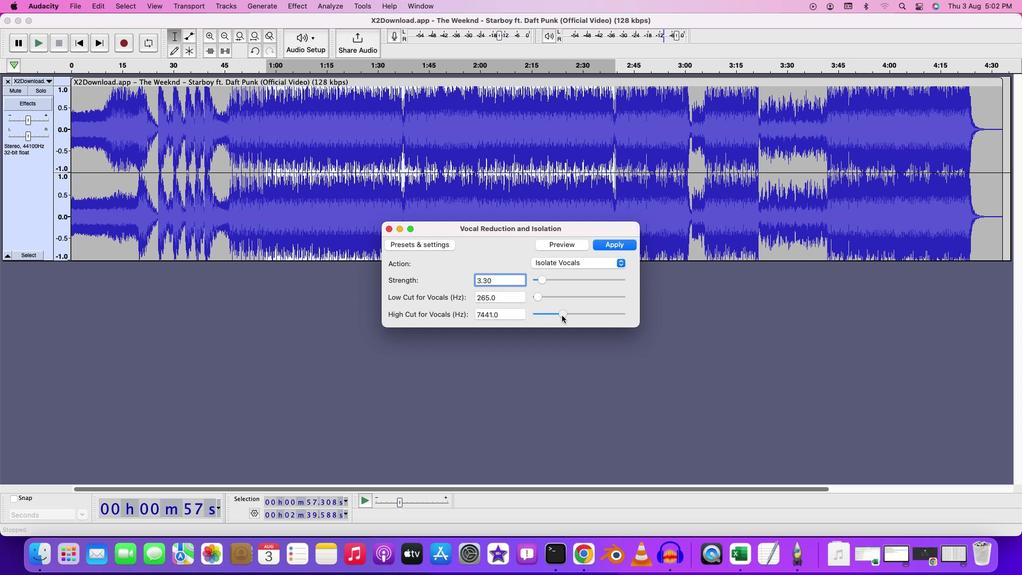 
Action: Mouse moved to (564, 246)
Screenshot: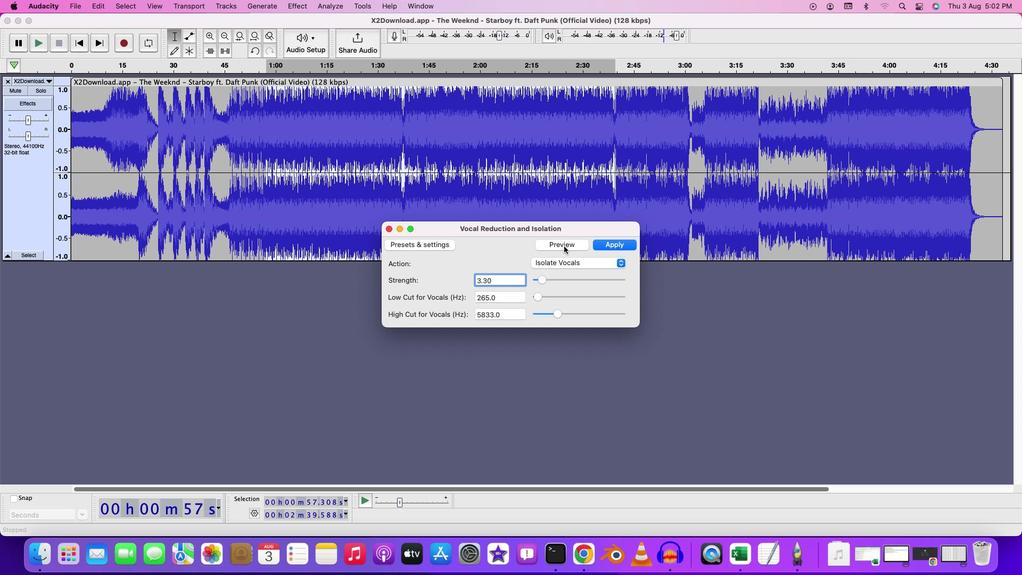 
Action: Mouse pressed left at (564, 246)
Screenshot: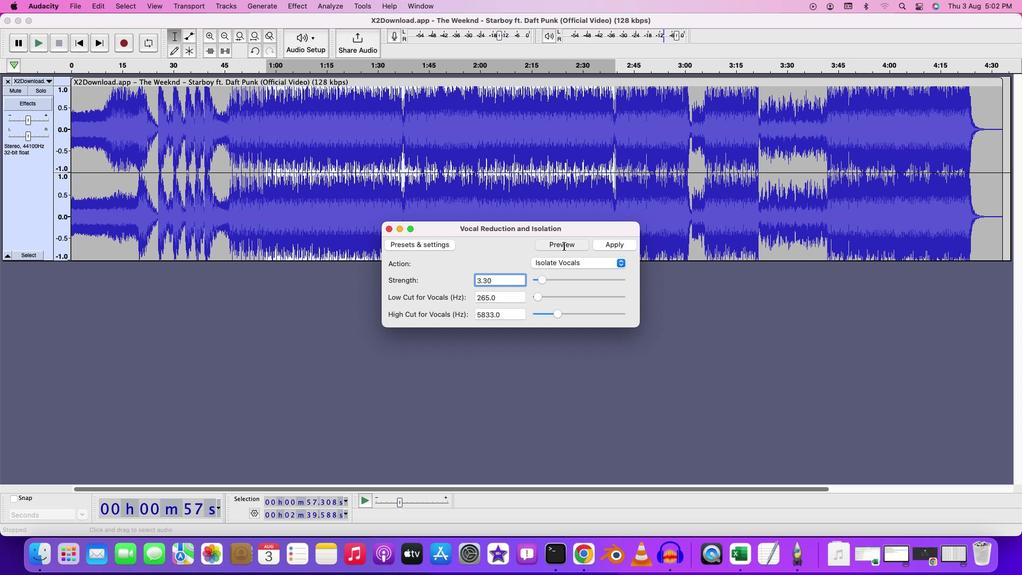 
Action: Mouse moved to (538, 314)
Screenshot: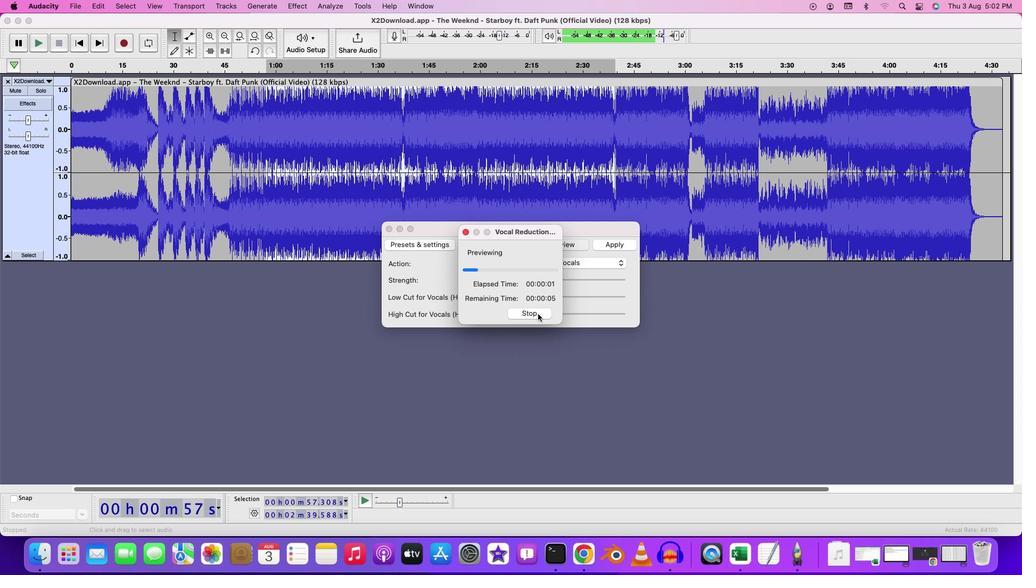 
Action: Mouse pressed left at (538, 314)
Screenshot: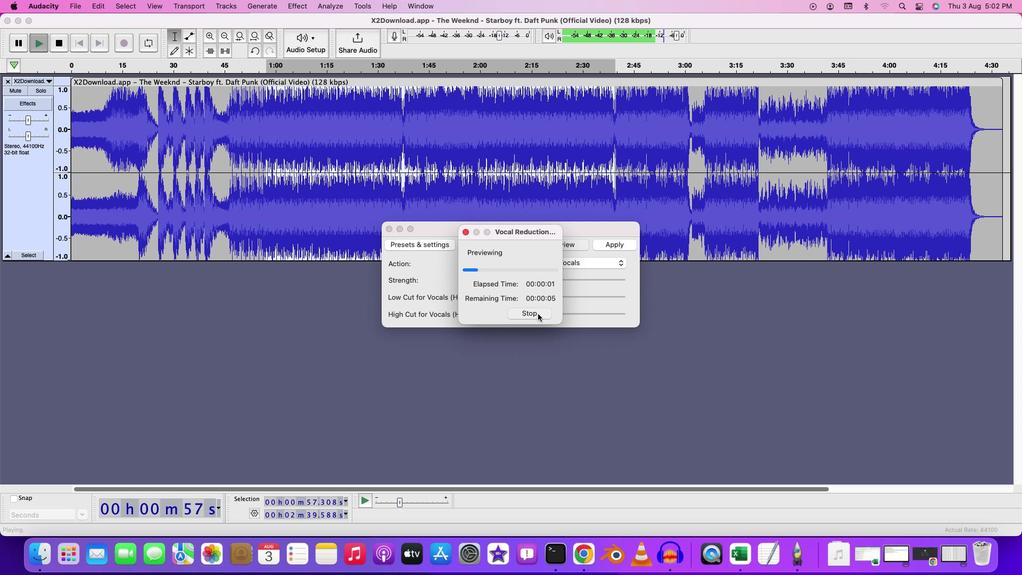 
Action: Mouse moved to (542, 280)
Screenshot: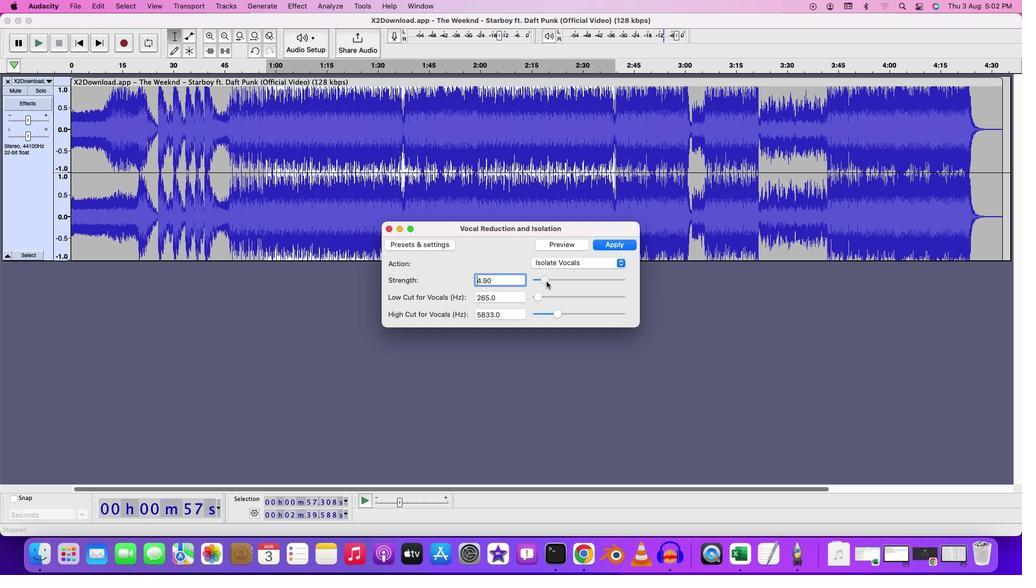 
Action: Mouse pressed left at (542, 280)
Screenshot: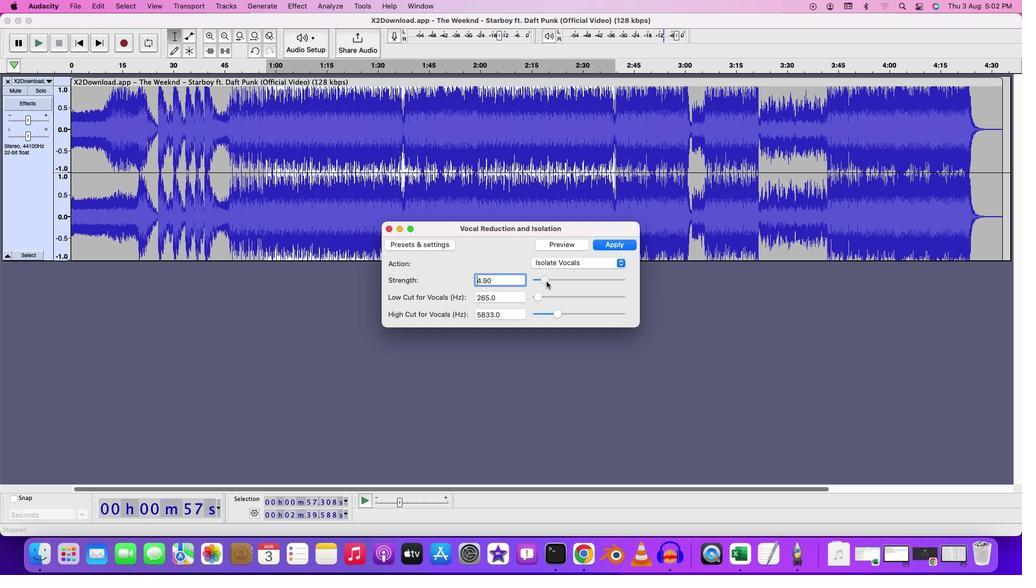 
Action: Mouse moved to (564, 246)
Screenshot: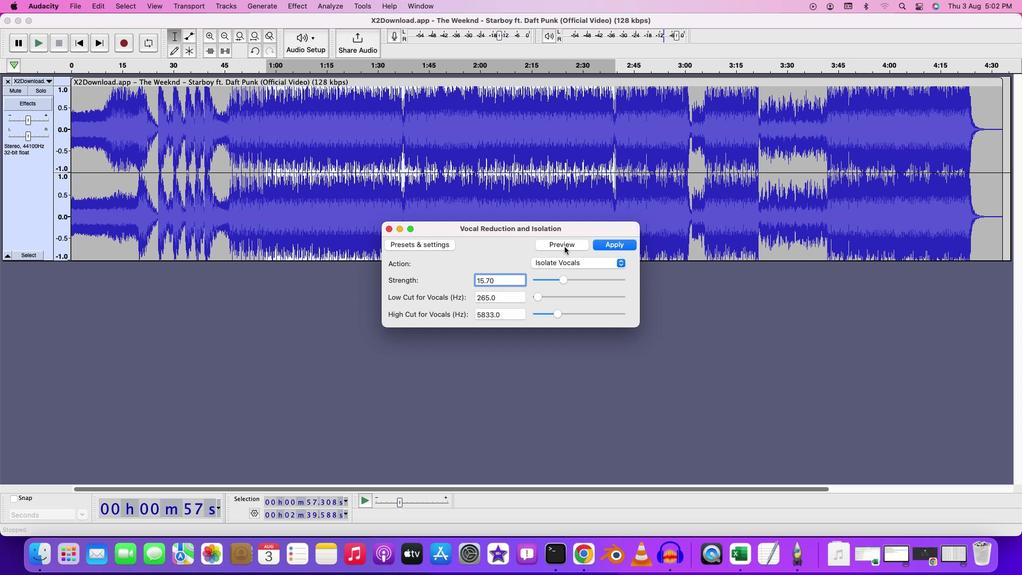 
Action: Mouse pressed left at (564, 246)
Screenshot: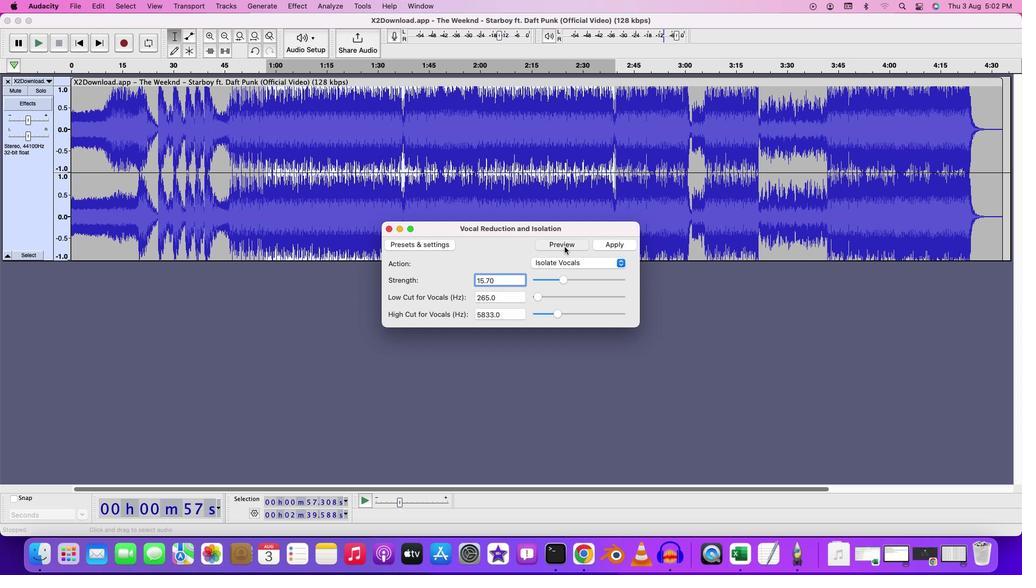 
Action: Mouse moved to (544, 311)
Screenshot: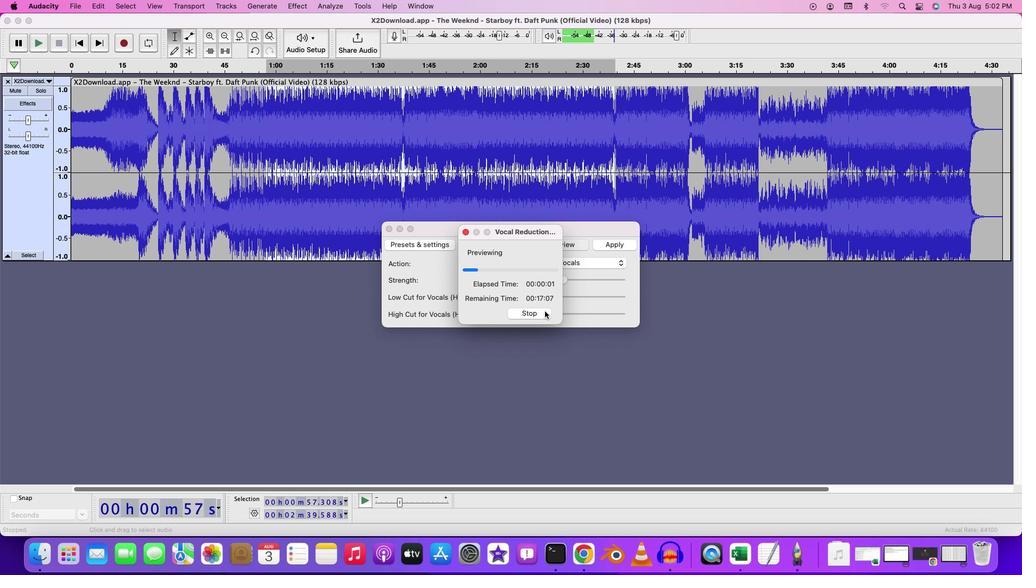 
Action: Mouse pressed left at (544, 311)
Screenshot: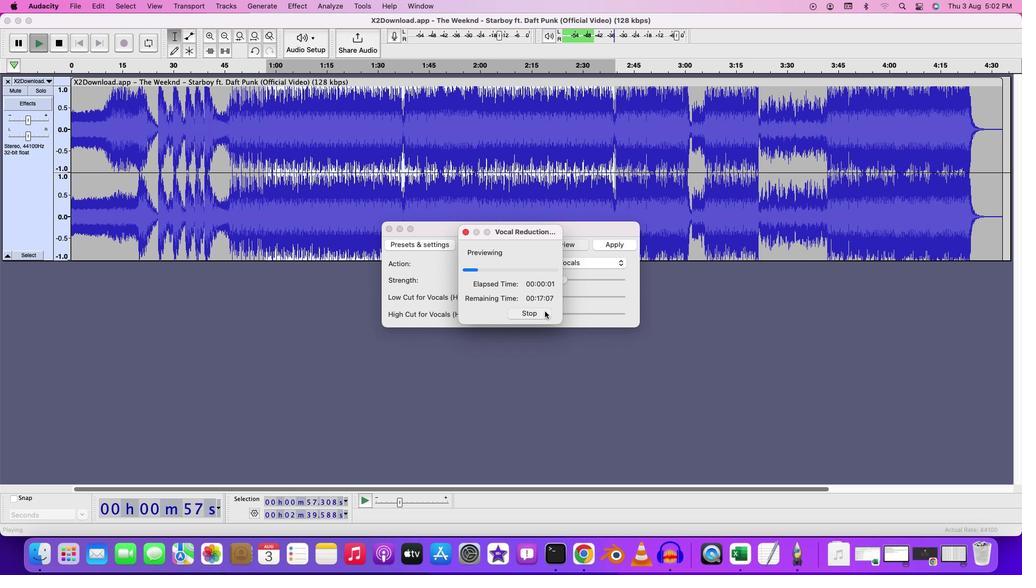 
Action: Mouse moved to (564, 278)
Screenshot: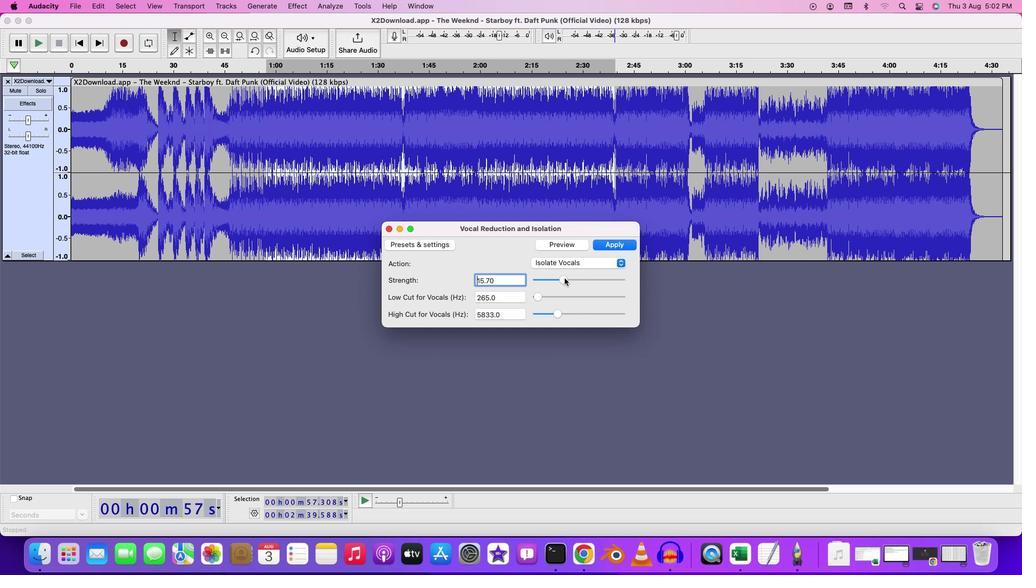 
Action: Mouse pressed left at (564, 278)
Screenshot: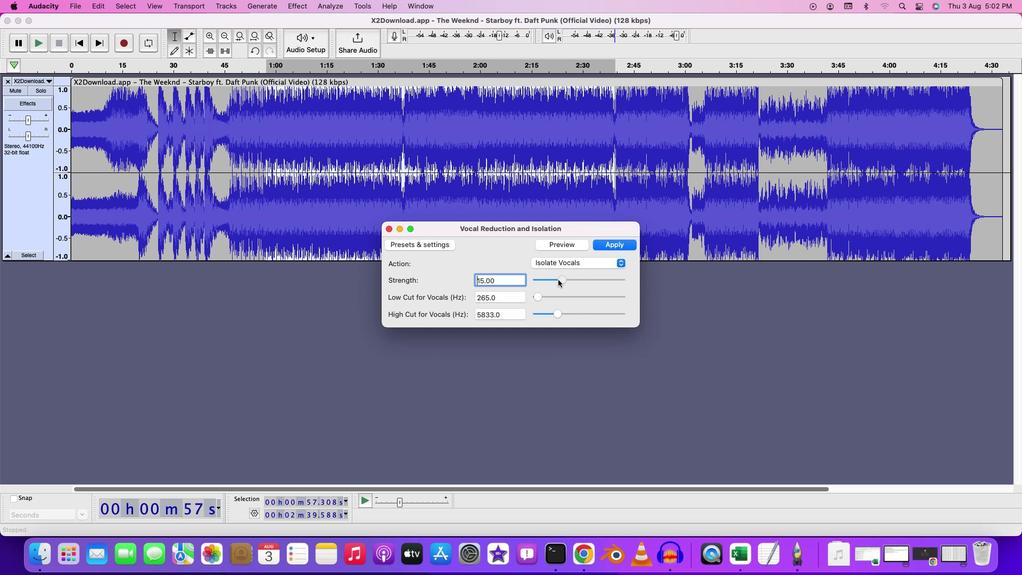 
Action: Mouse moved to (542, 279)
Screenshot: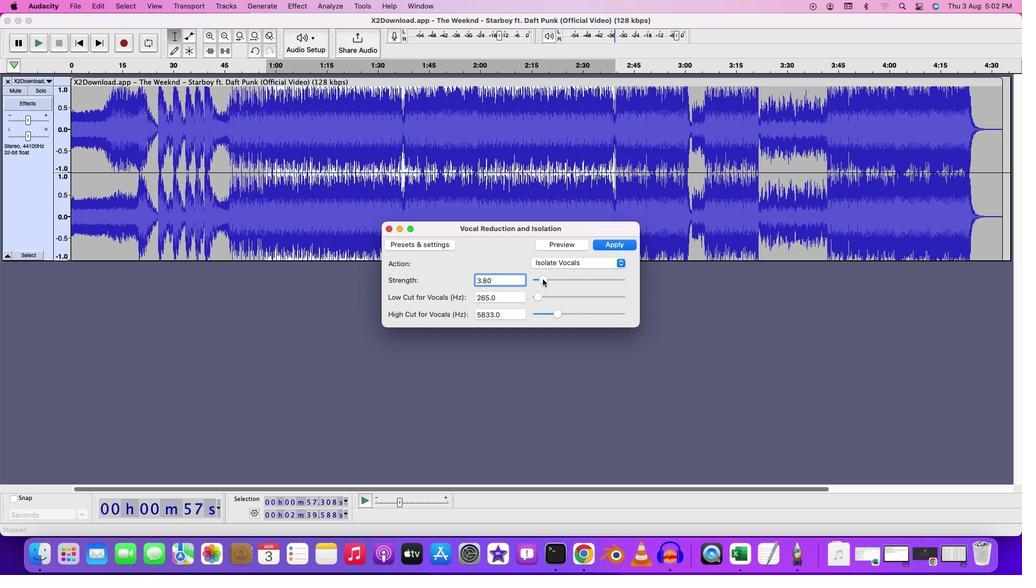 
Action: Mouse pressed left at (542, 279)
Screenshot: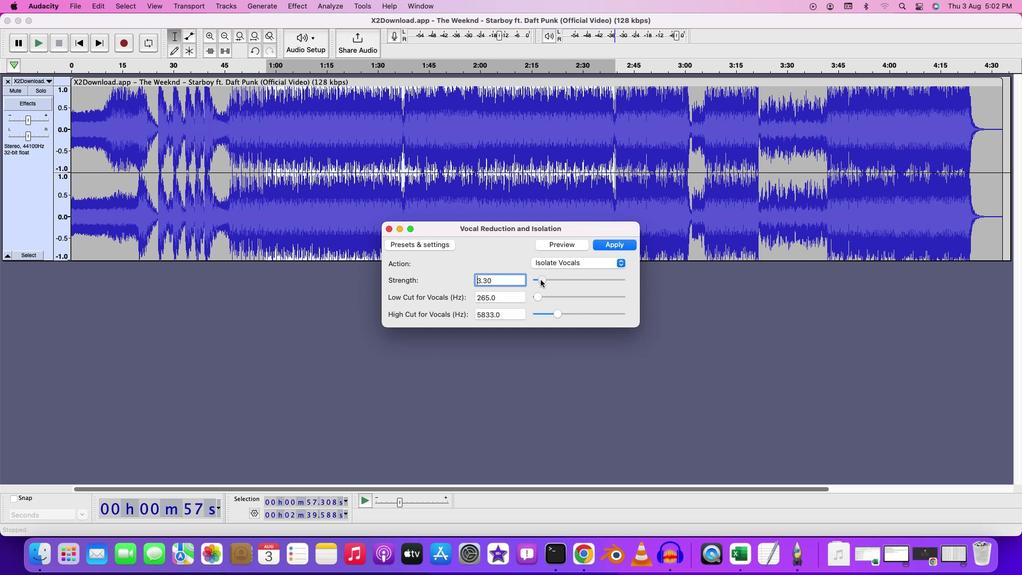 
Action: Mouse moved to (570, 246)
Screenshot: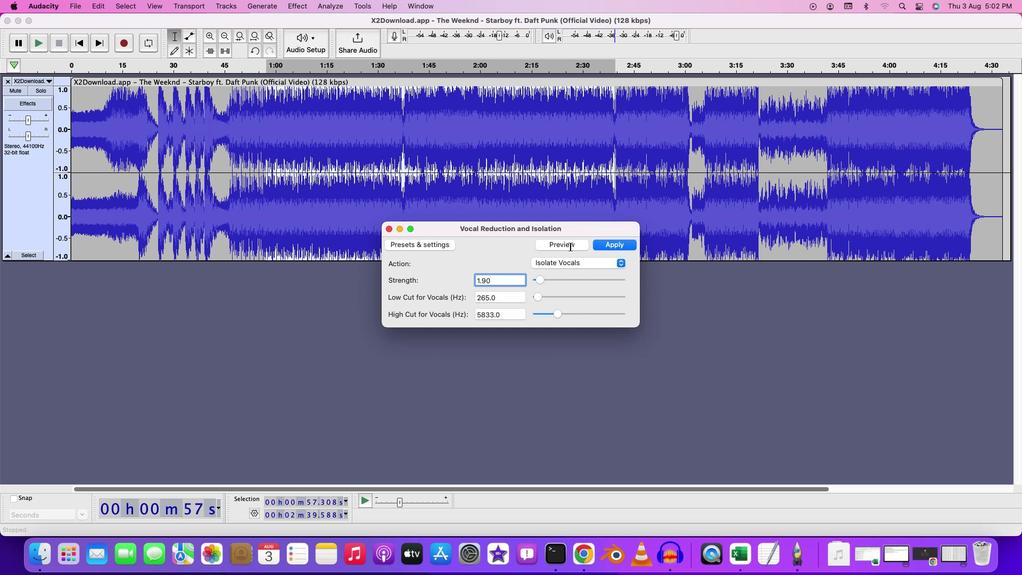 
Action: Mouse pressed left at (570, 246)
Screenshot: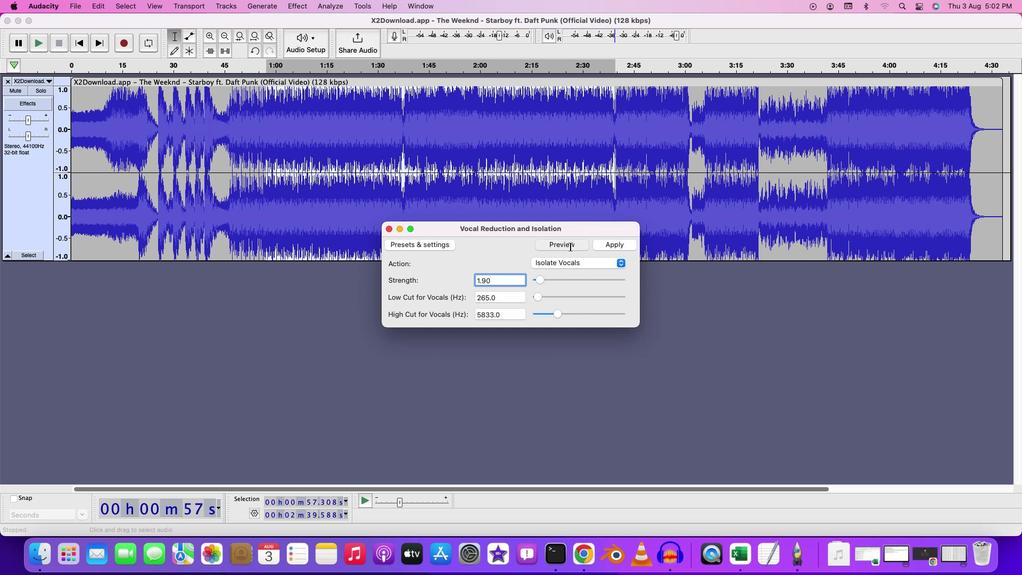 
Action: Mouse moved to (558, 313)
Screenshot: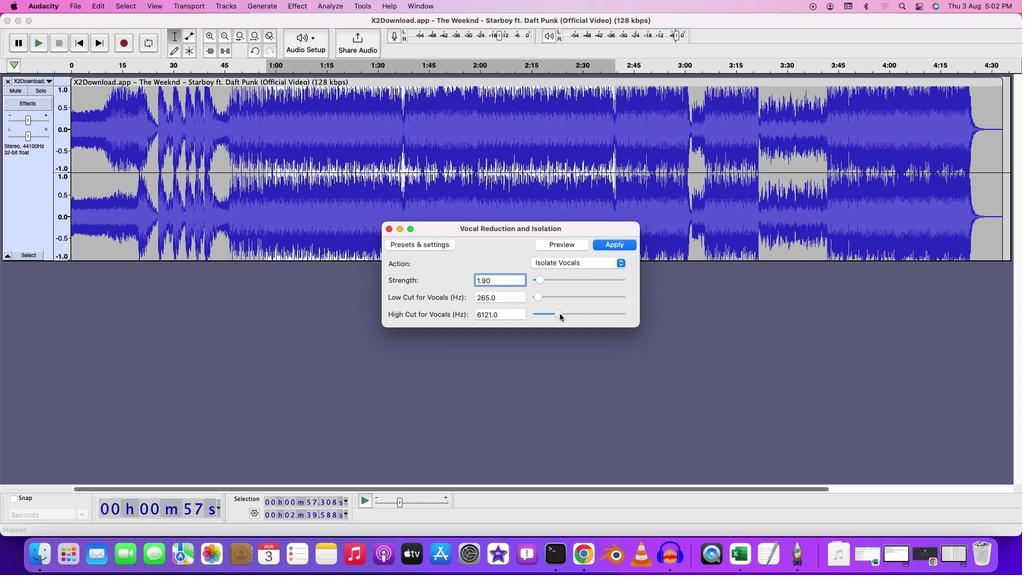 
Action: Mouse pressed left at (558, 313)
Screenshot: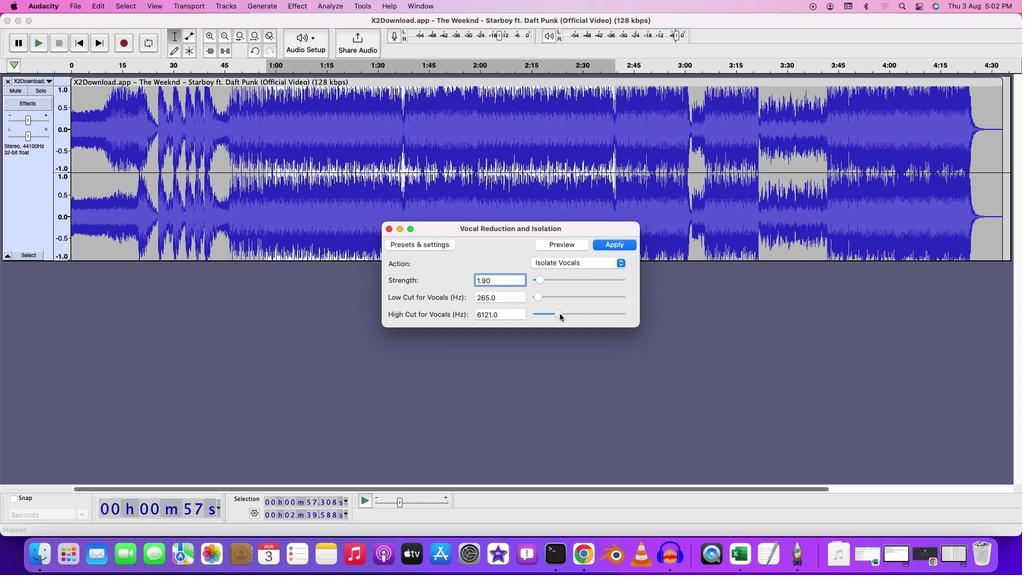 
Action: Mouse moved to (567, 241)
Screenshot: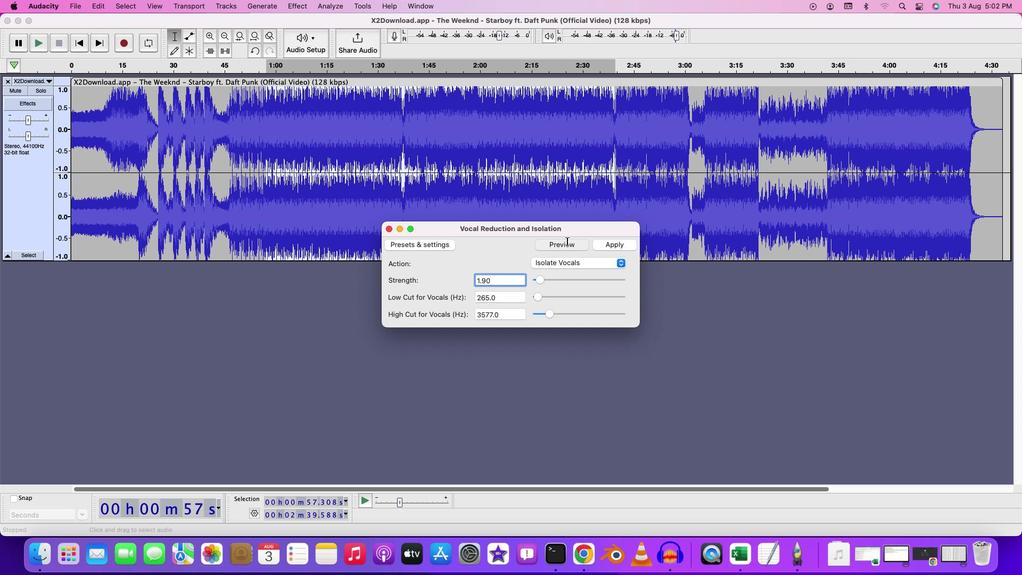 
Action: Mouse pressed left at (567, 241)
Screenshot: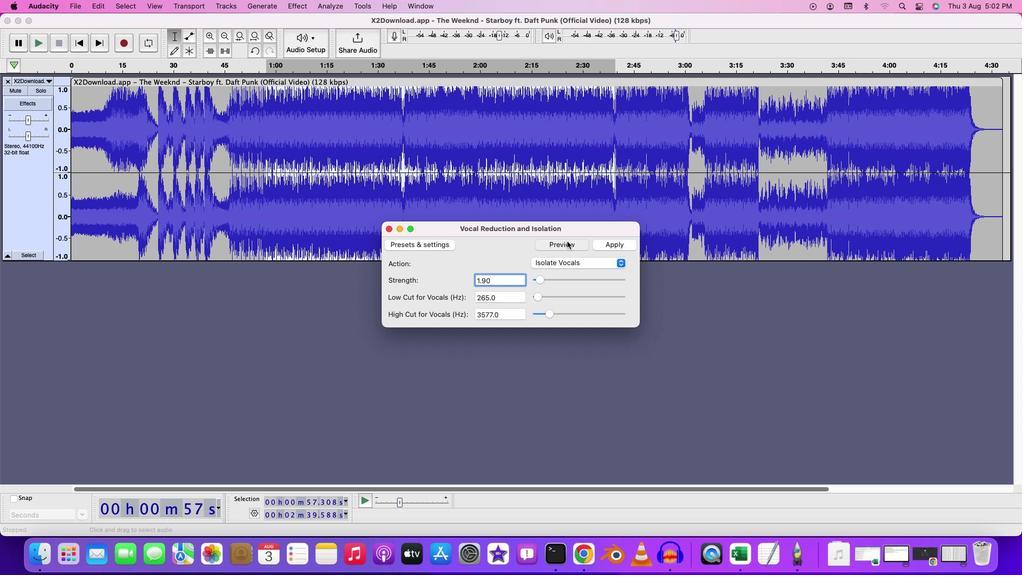 
Action: Mouse moved to (550, 312)
Screenshot: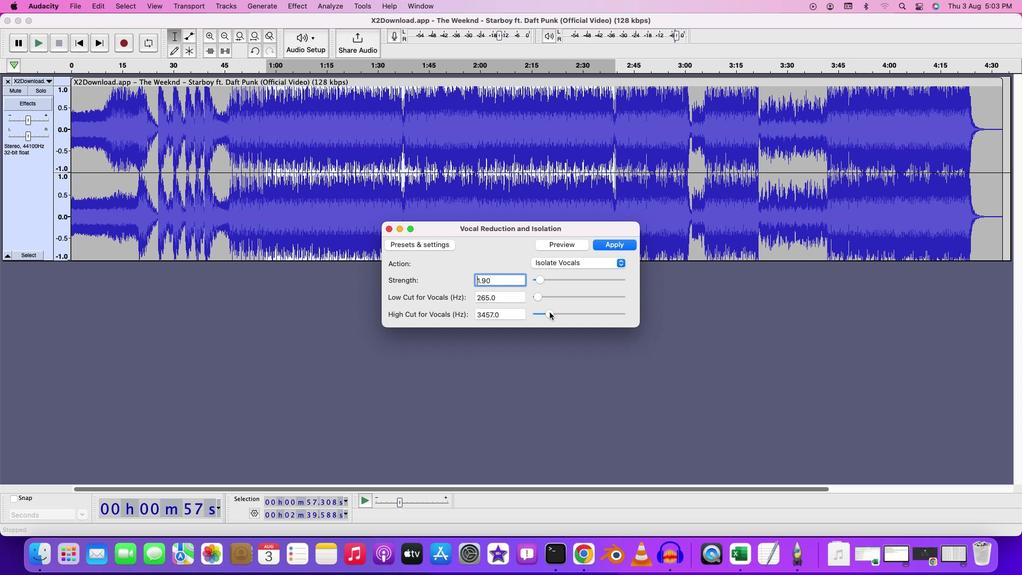 
Action: Mouse pressed left at (550, 312)
Screenshot: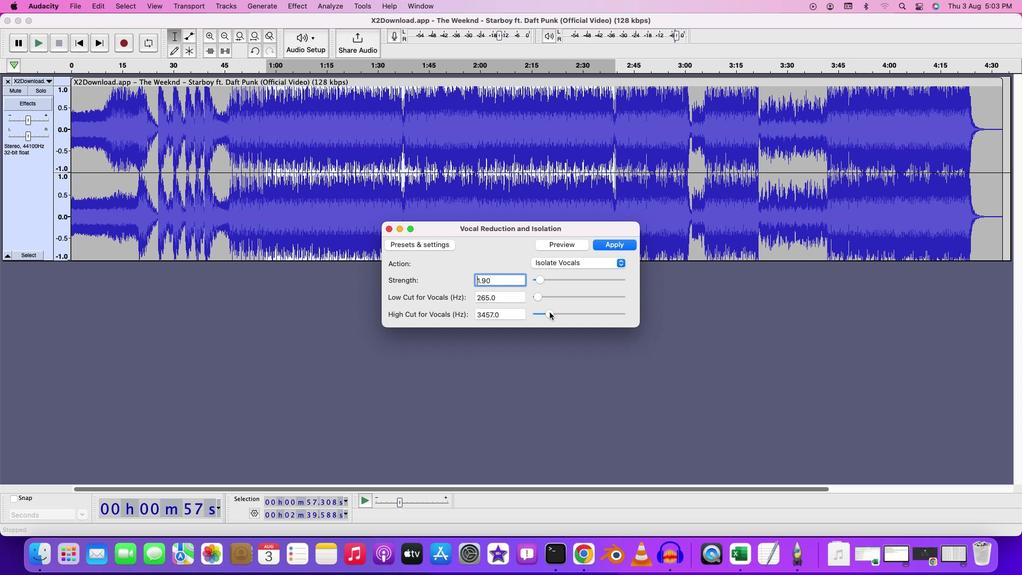 
Action: Mouse moved to (562, 246)
Screenshot: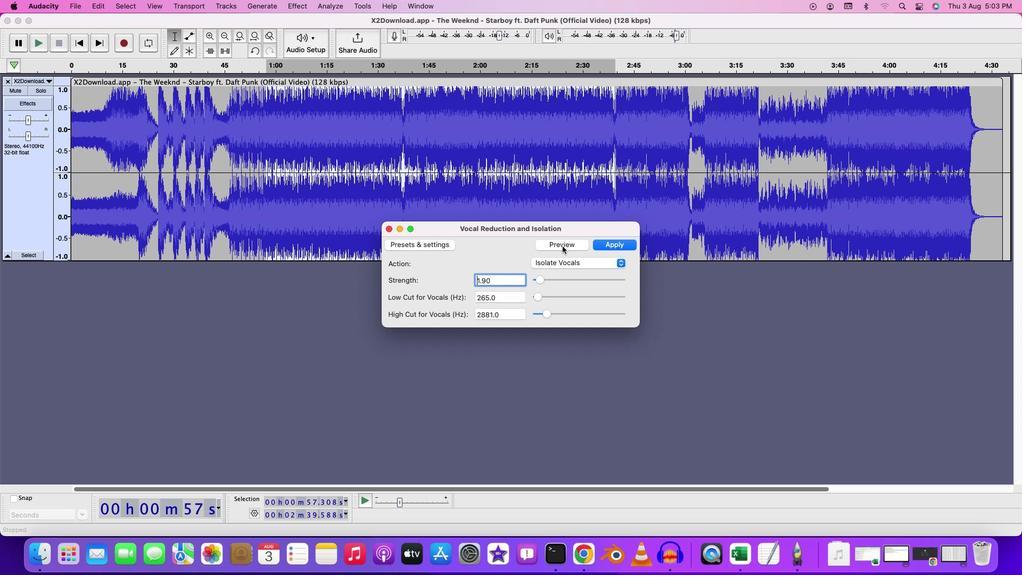 
Action: Mouse pressed left at (562, 246)
Screenshot: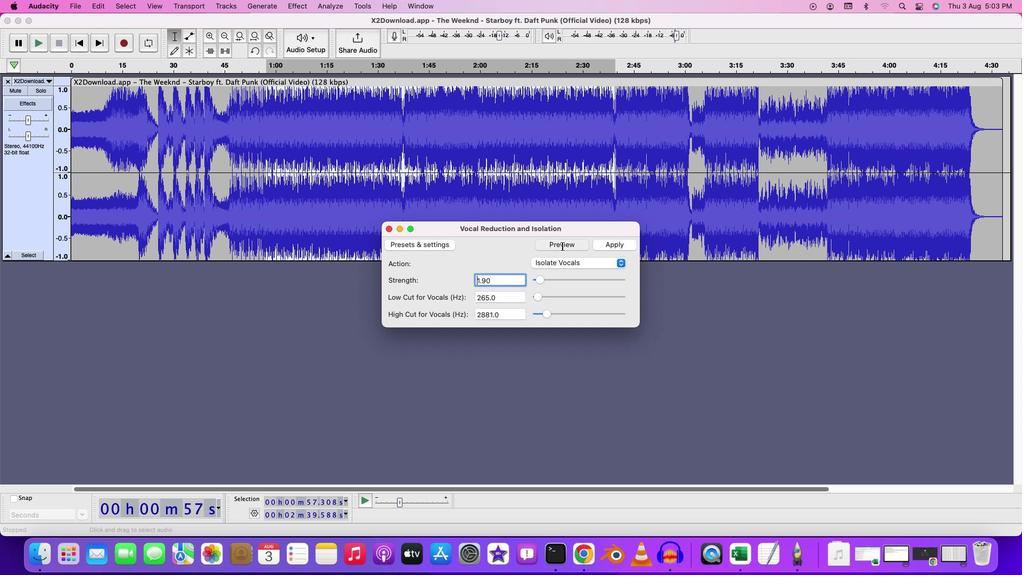 
Action: Mouse moved to (531, 309)
Screenshot: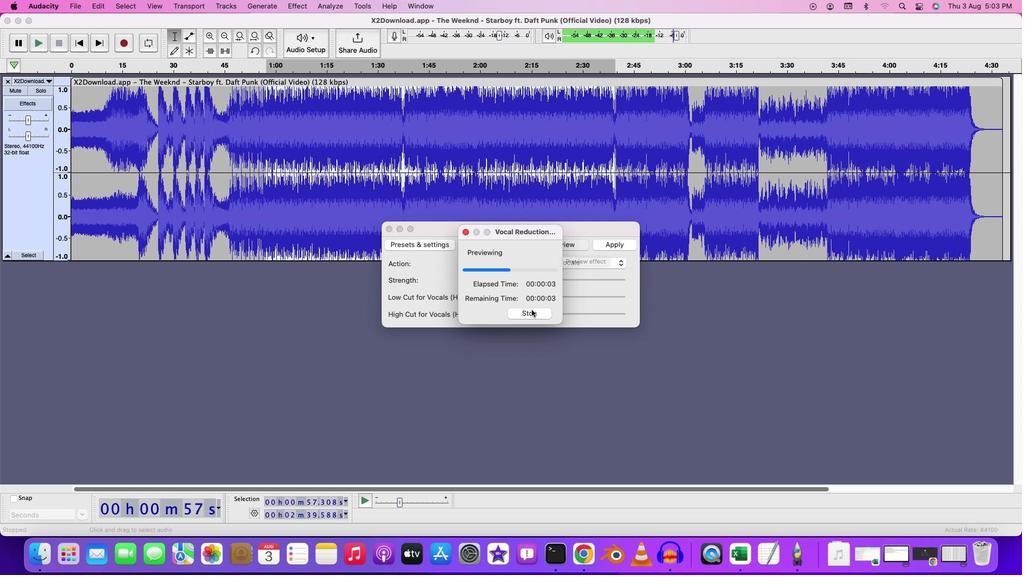 
Action: Mouse pressed left at (531, 309)
Screenshot: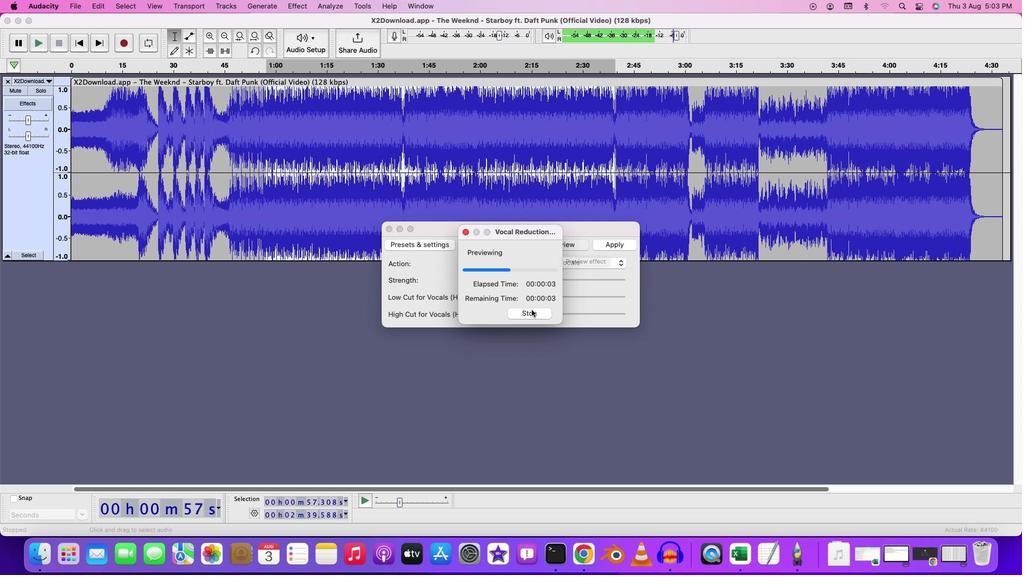
Action: Mouse moved to (548, 314)
Screenshot: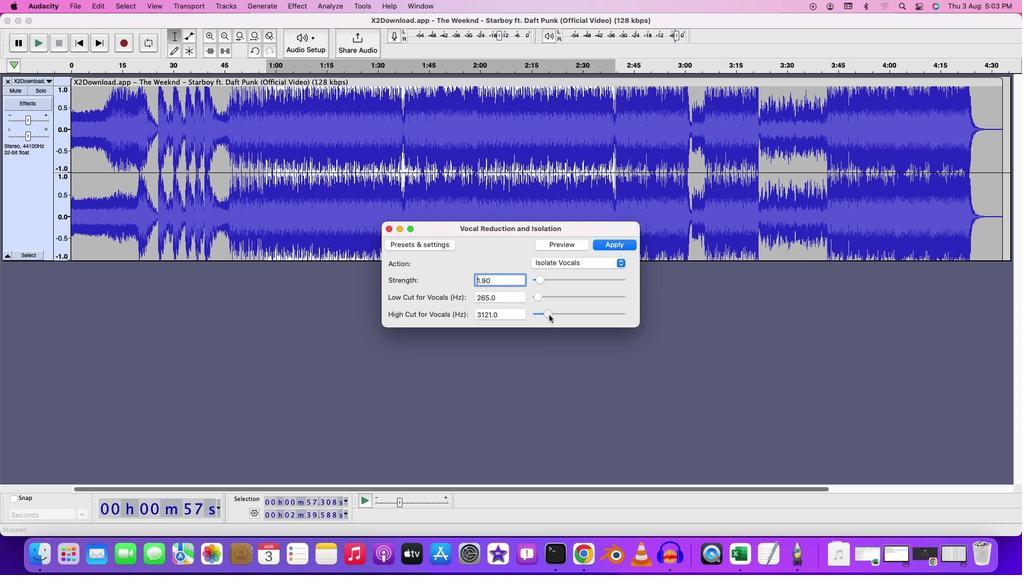 
Action: Mouse pressed left at (548, 314)
Screenshot: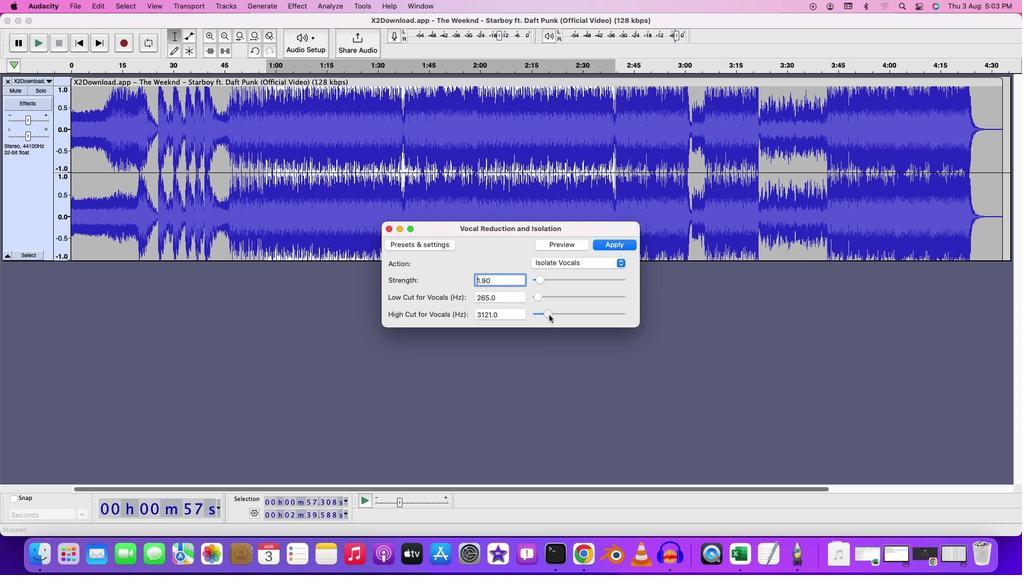
Action: Mouse moved to (559, 315)
Screenshot: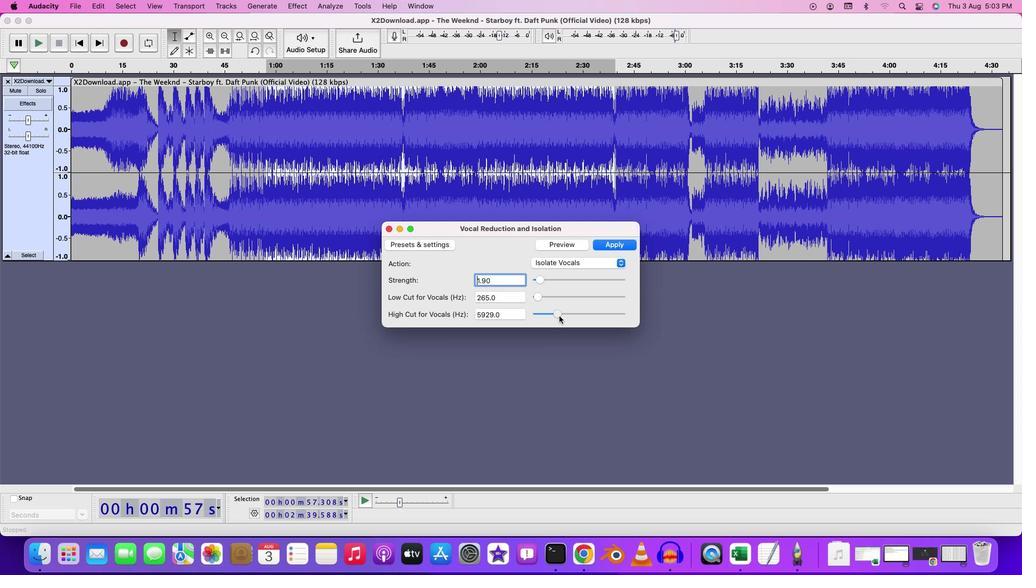 
Action: Mouse pressed left at (559, 315)
Screenshot: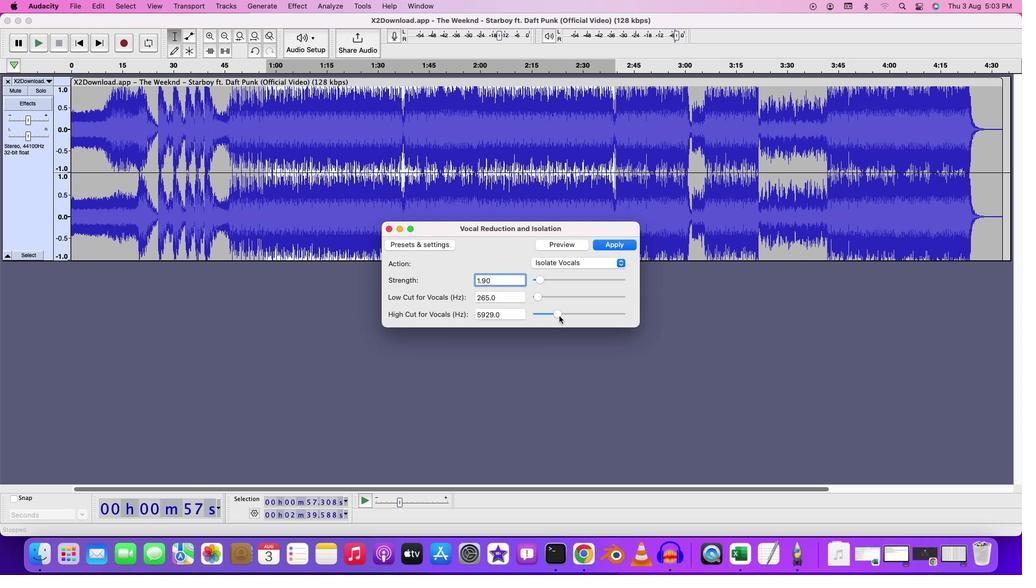 
Action: Mouse moved to (539, 297)
Screenshot: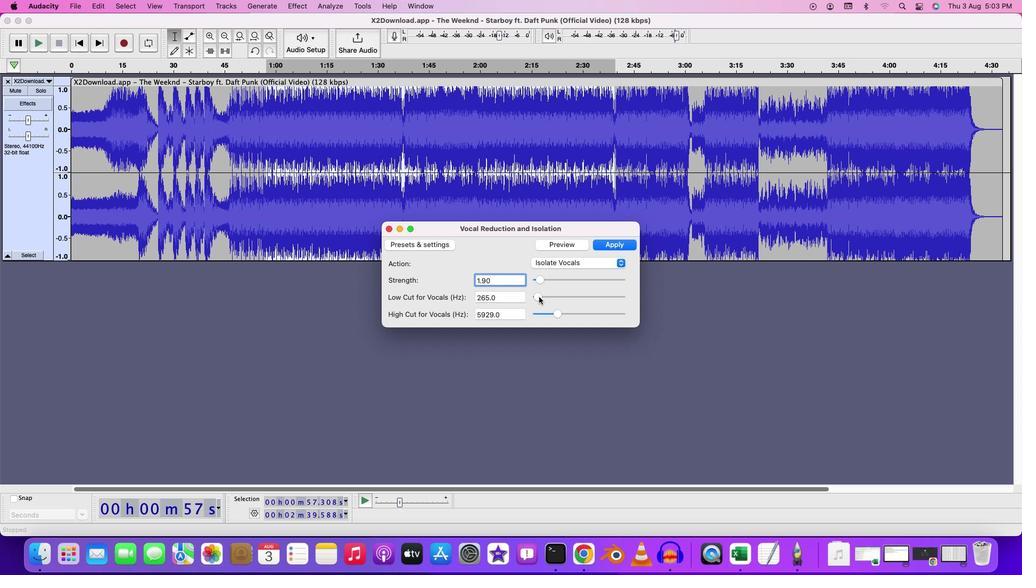 
Action: Mouse pressed left at (539, 297)
Screenshot: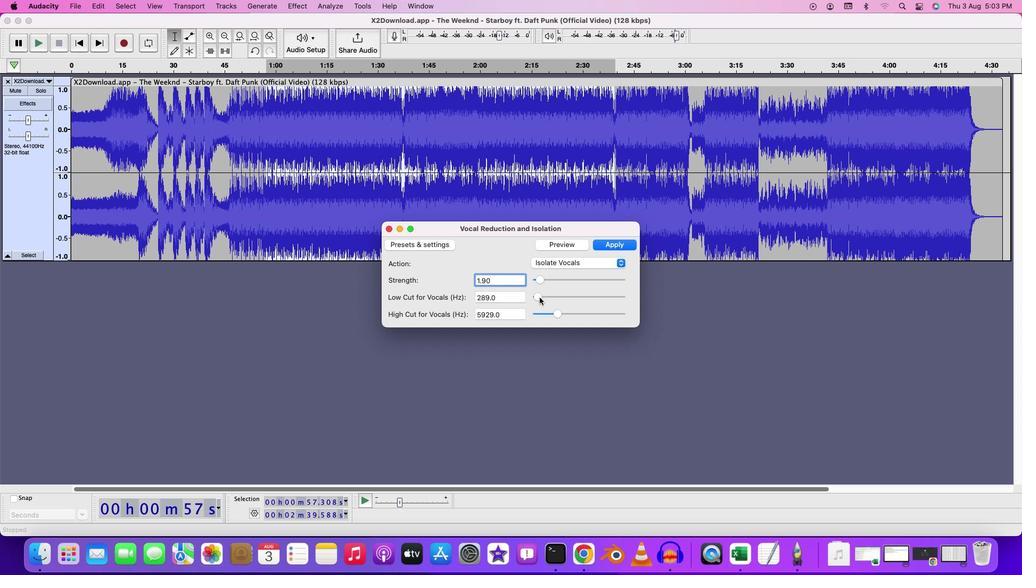 
Action: Mouse moved to (567, 244)
Screenshot: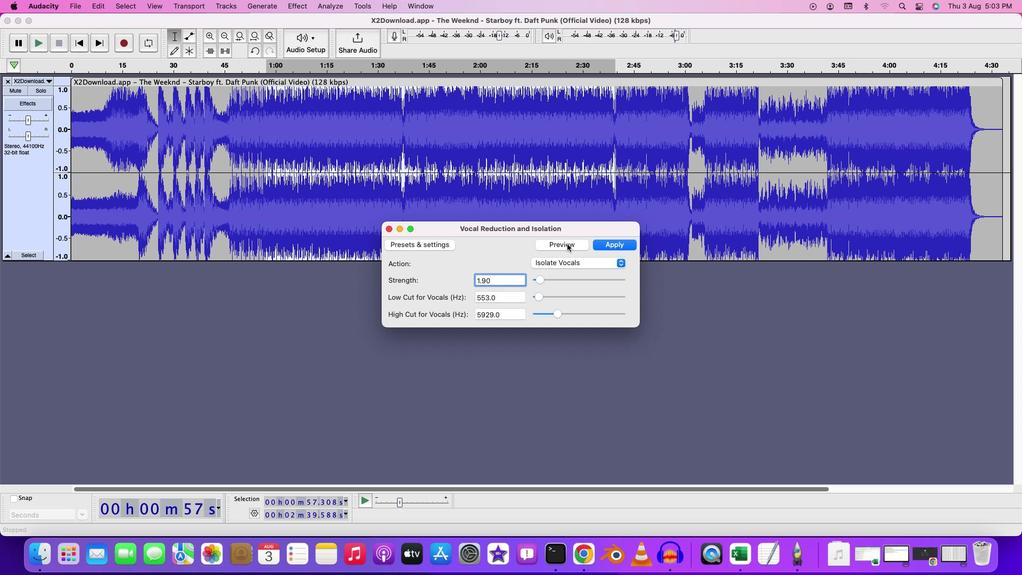 
Action: Mouse pressed left at (567, 244)
Screenshot: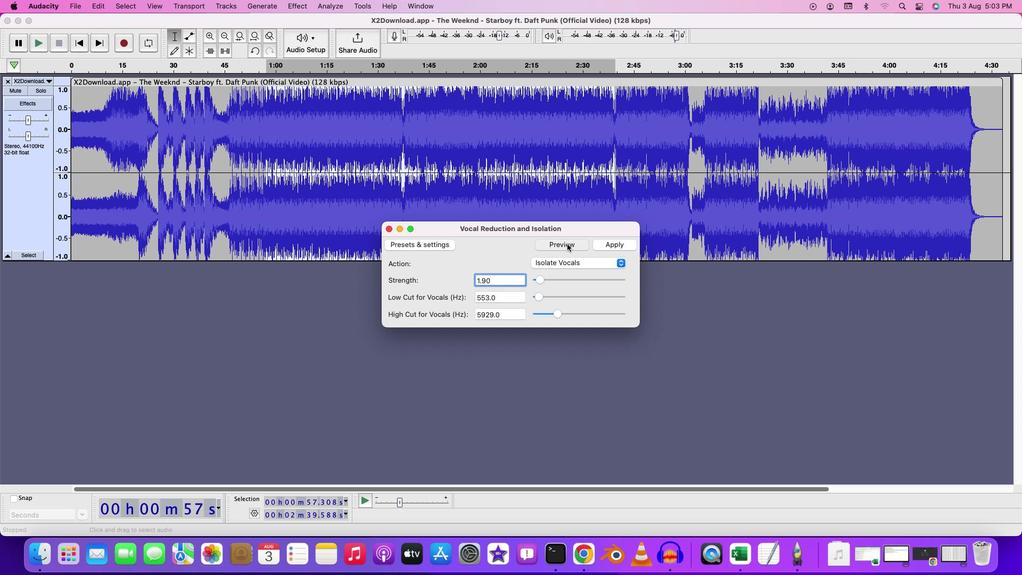 
Action: Mouse moved to (623, 246)
Screenshot: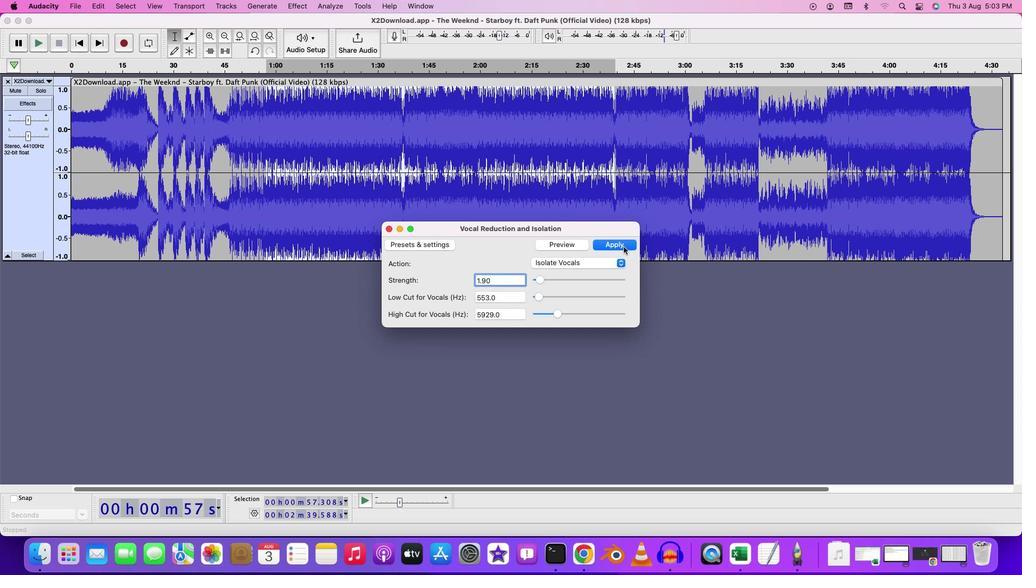 
Action: Mouse pressed left at (623, 246)
Screenshot: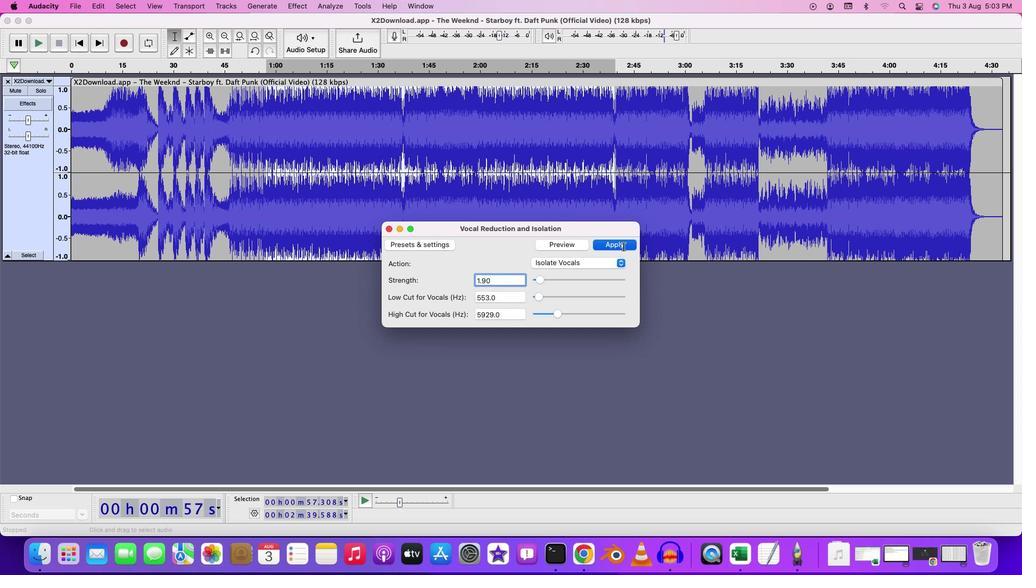 
Action: Mouse moved to (257, 100)
Screenshot: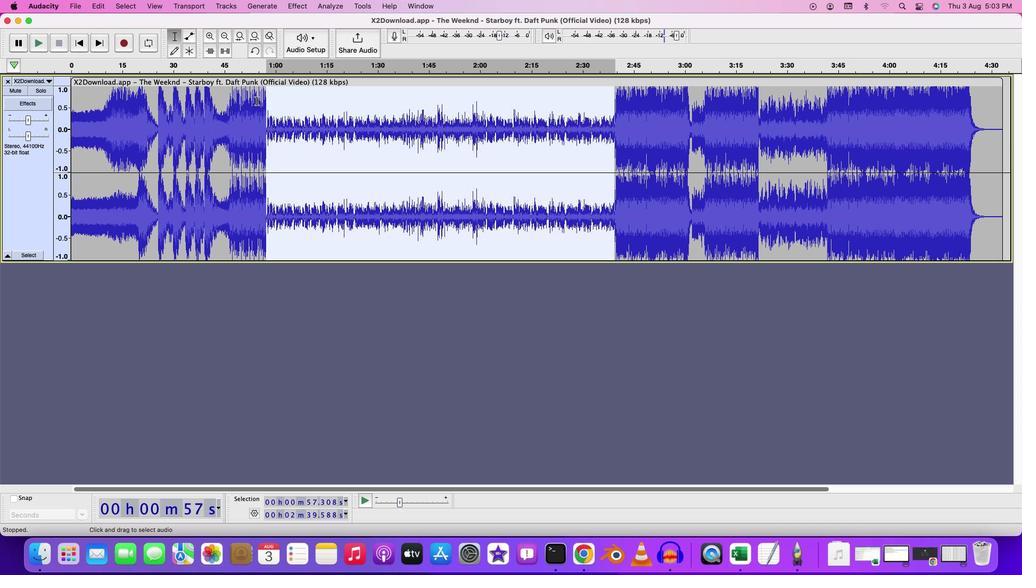 
Action: Mouse pressed left at (257, 100)
Screenshot: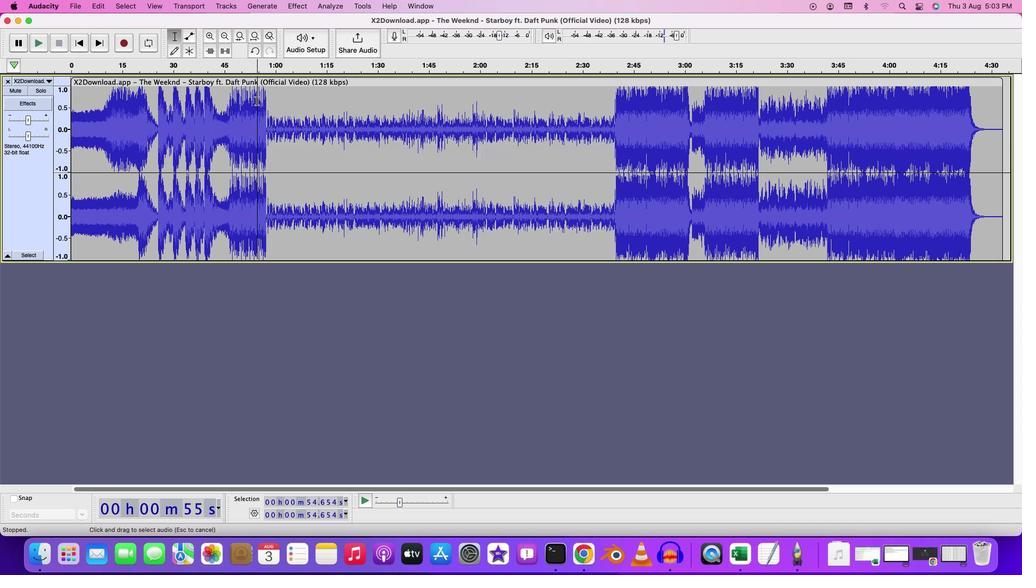 
Action: Key pressed Key.space
Screenshot: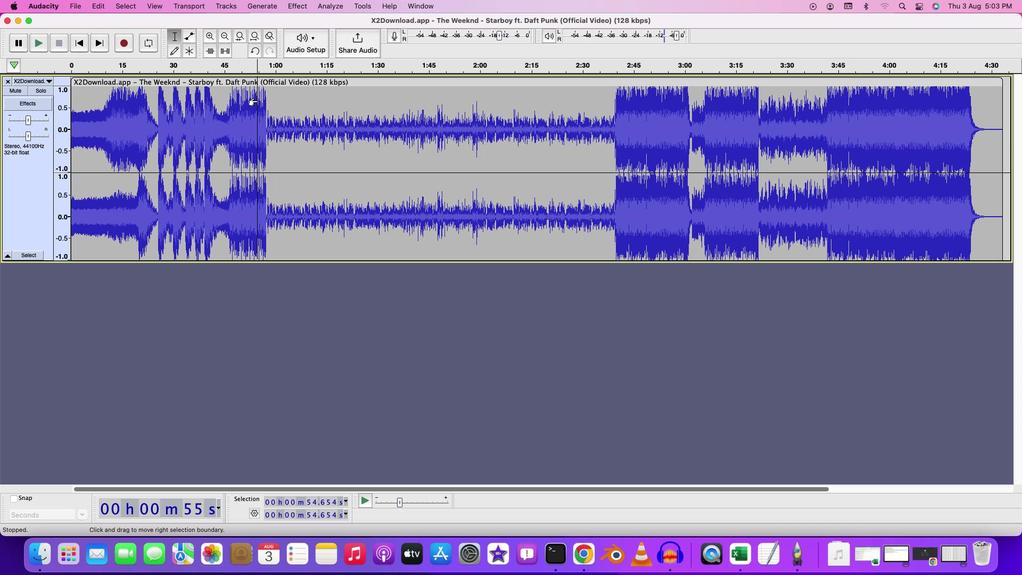 
Action: Mouse moved to (518, 104)
Screenshot: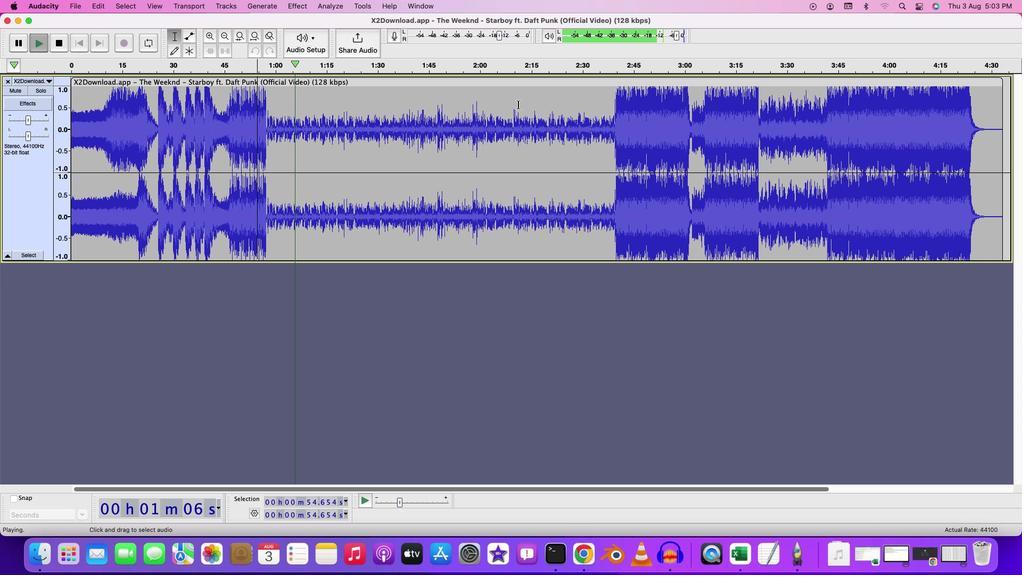 
Action: Mouse pressed left at (518, 104)
Screenshot: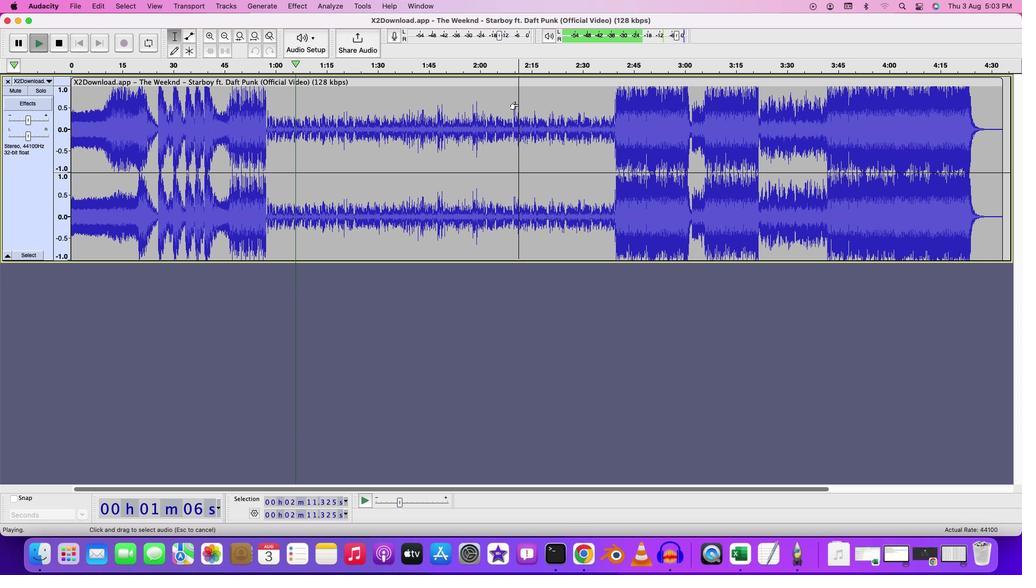 
Action: Key pressed Key.spaceKey.space
Screenshot: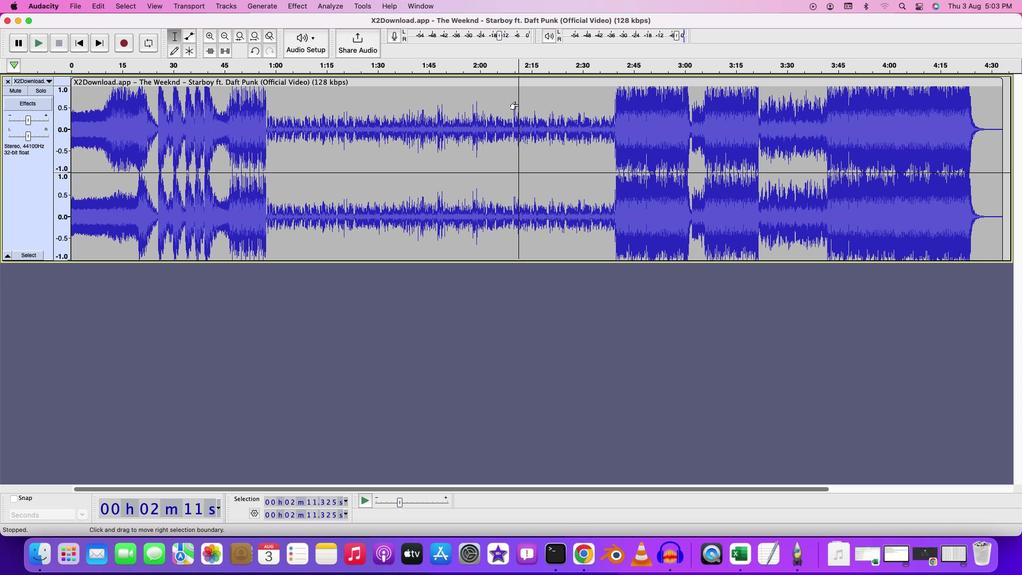 
Action: Mouse moved to (628, 102)
Screenshot: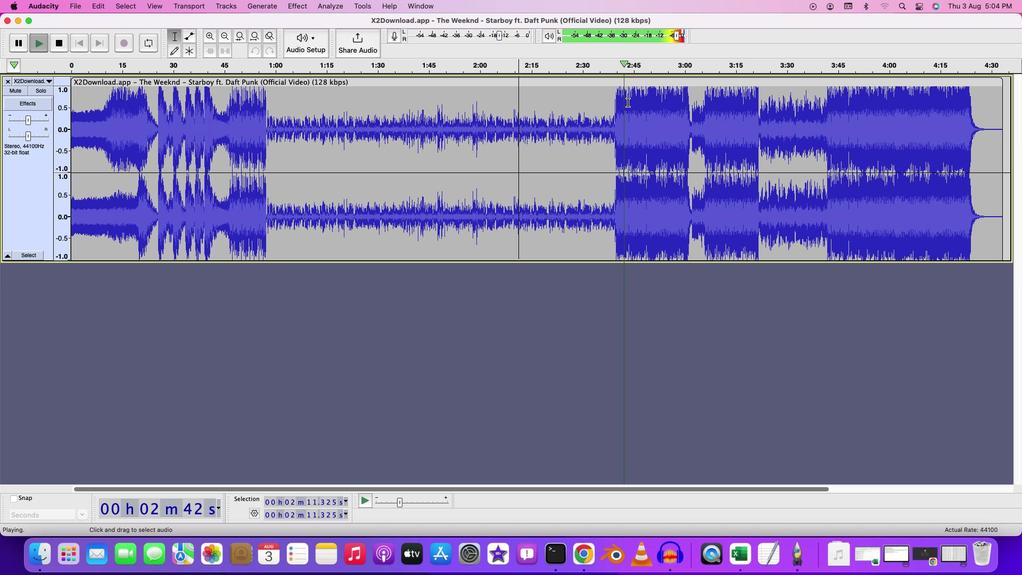
Action: Mouse pressed left at (628, 102)
Screenshot: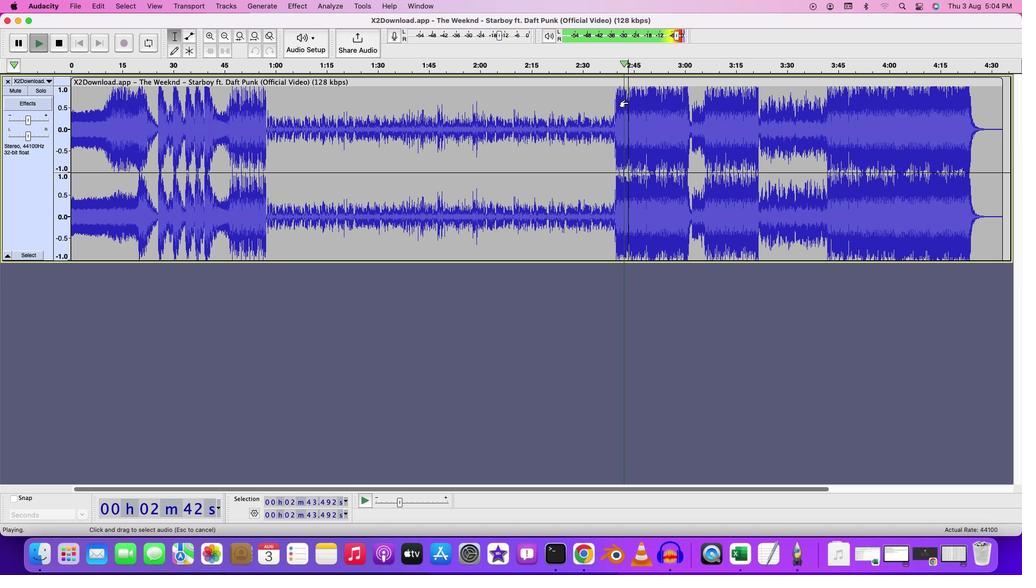 
Action: Key pressed Key.space
Screenshot: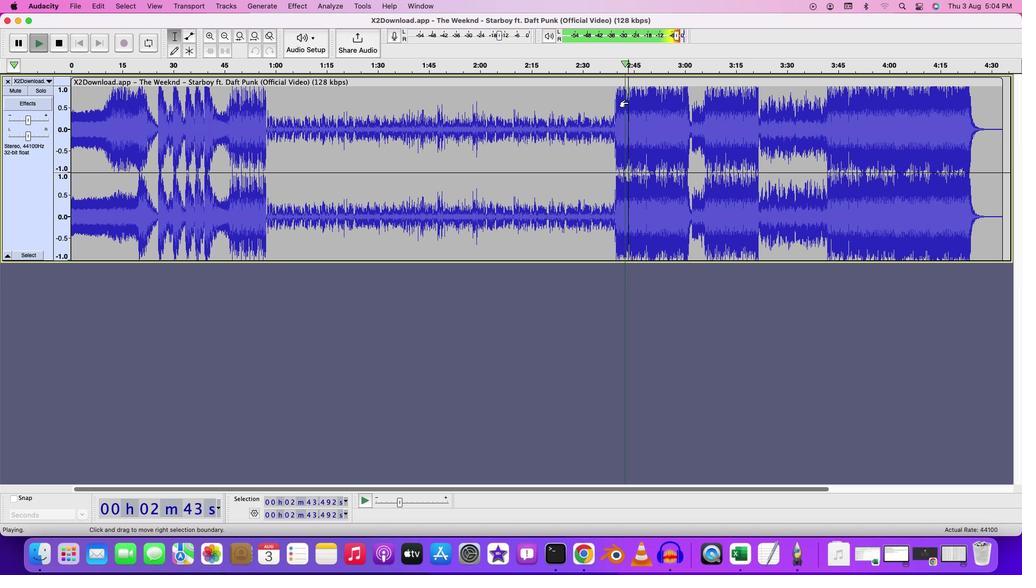 
Action: Mouse moved to (653, 337)
Screenshot: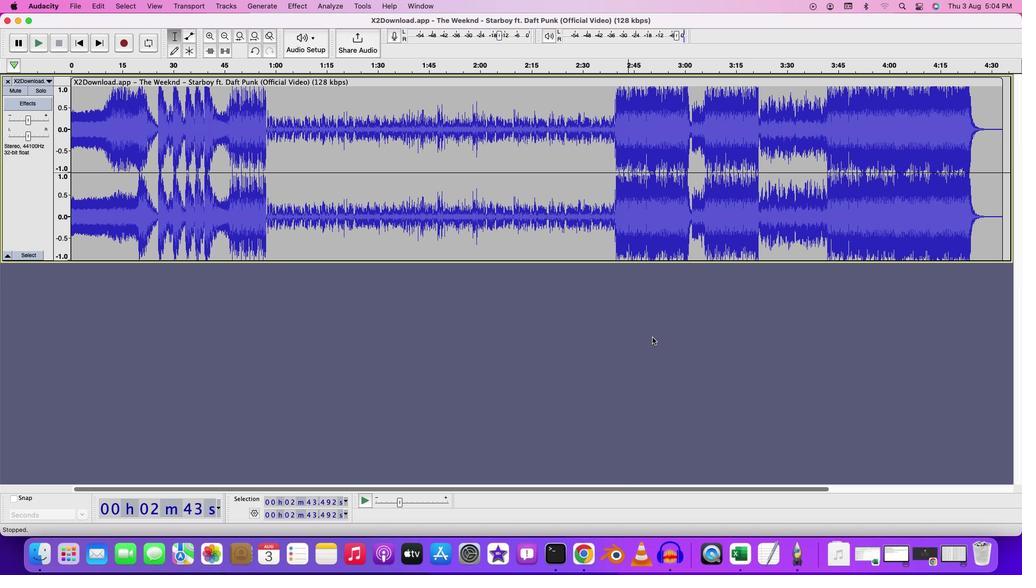 
Action: Mouse pressed left at (653, 337)
Screenshot: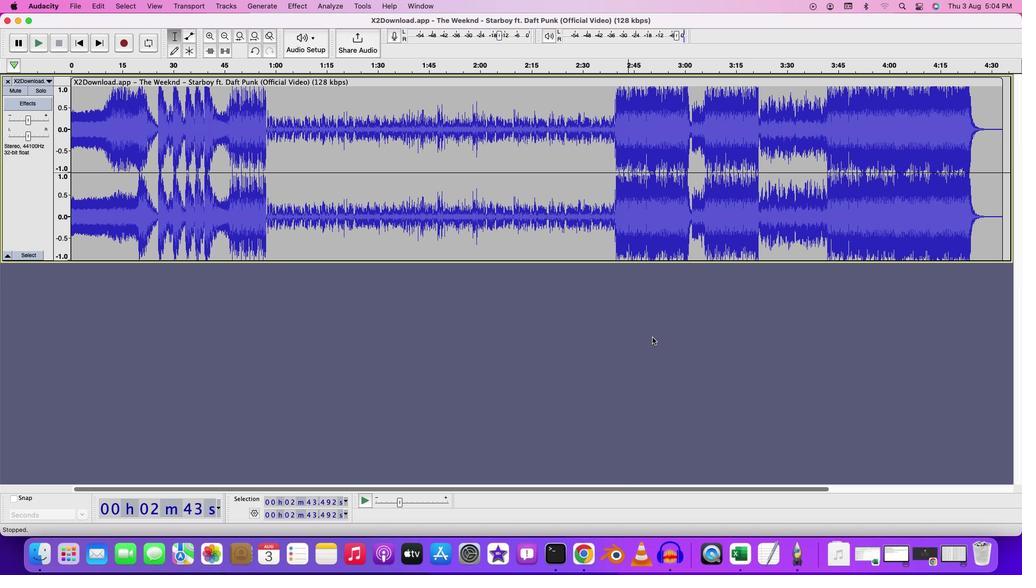 
